 Task: Search one way flight ticket for 1 adult, 5 children, 2 infants in seat and 1 infant on lap in first from Little Rock: Bill And Hillary Clinton National Airport (adams Field) (was Little Rock National) to South Bend: South Bend International Airport on 8-6-2023. Choice of flights is Frontier. Number of bags: 7 checked bags. Price is upto 97000. Outbound departure time preference is 12:00.
Action: Mouse moved to (345, 131)
Screenshot: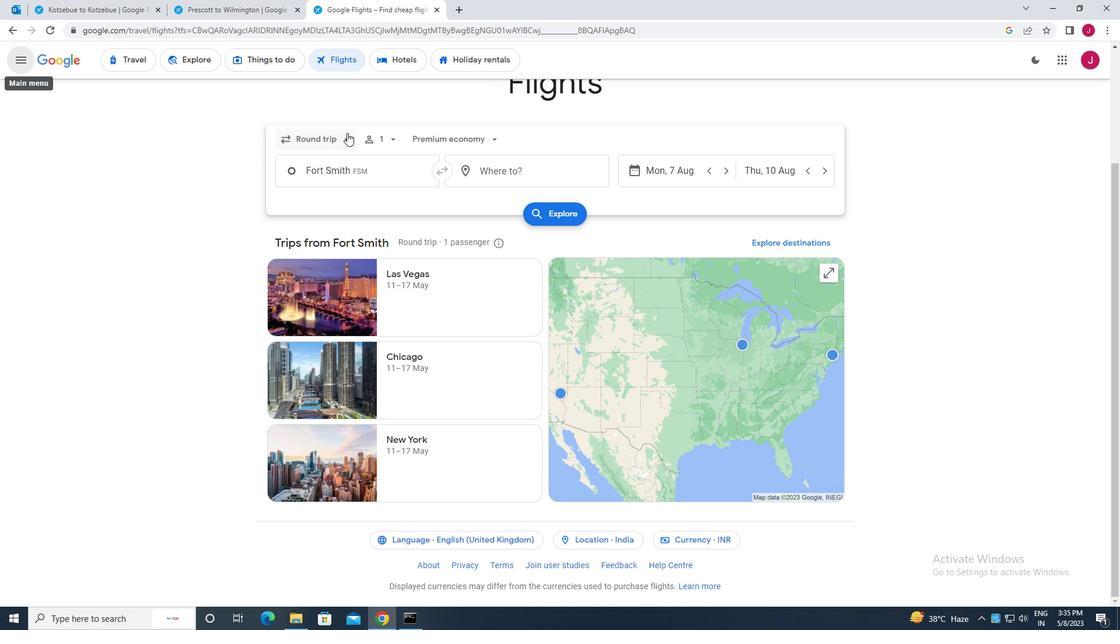 
Action: Mouse pressed left at (345, 131)
Screenshot: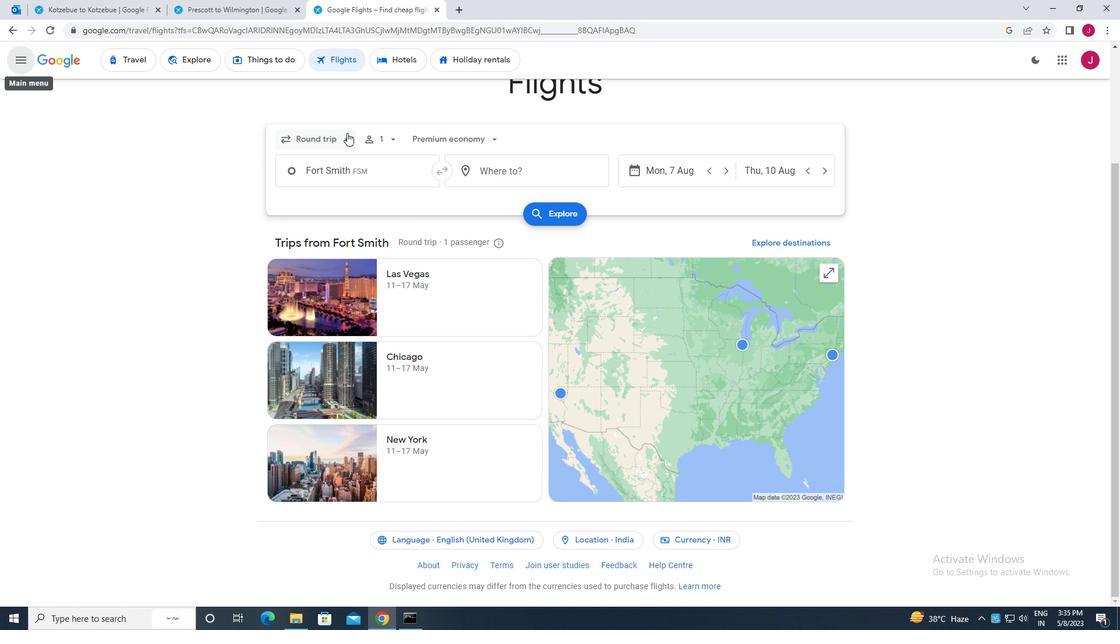 
Action: Mouse moved to (346, 192)
Screenshot: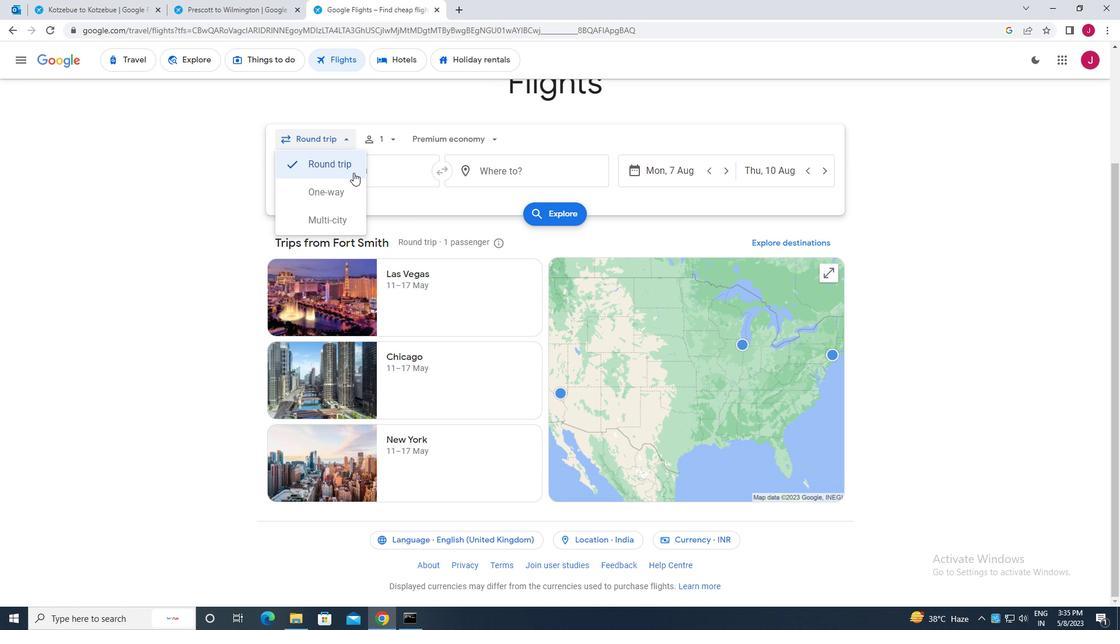 
Action: Mouse pressed left at (346, 192)
Screenshot: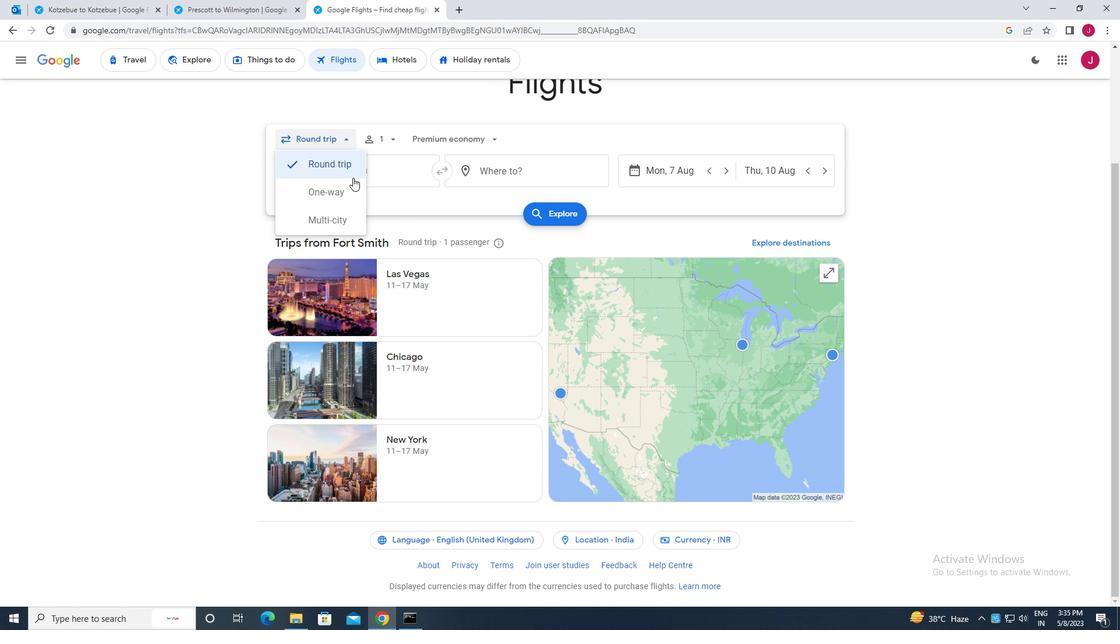 
Action: Mouse moved to (386, 140)
Screenshot: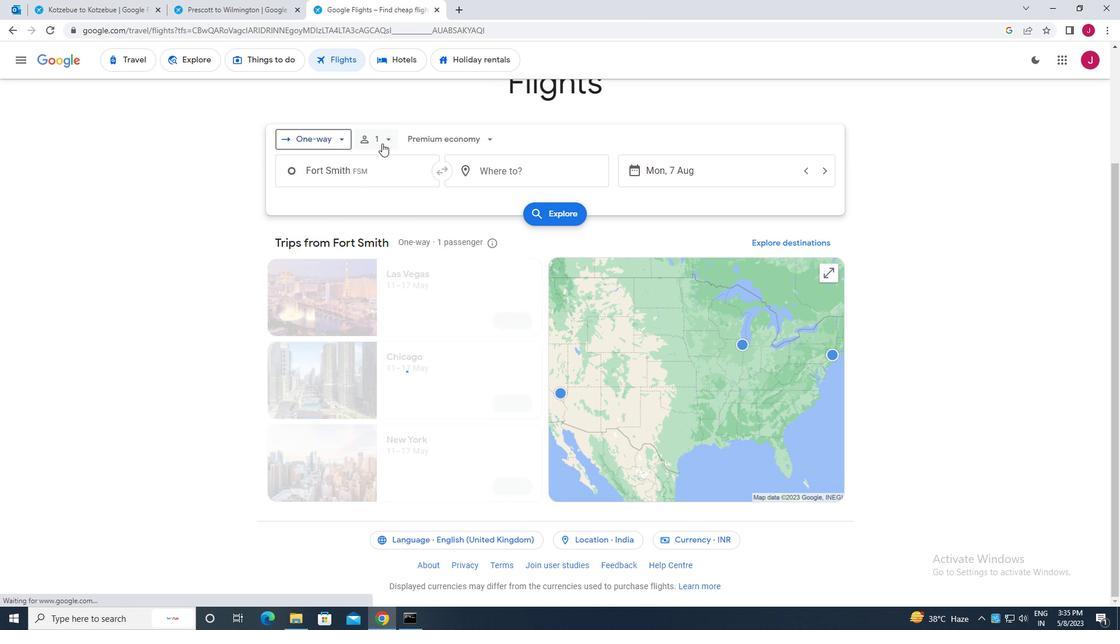 
Action: Mouse pressed left at (386, 140)
Screenshot: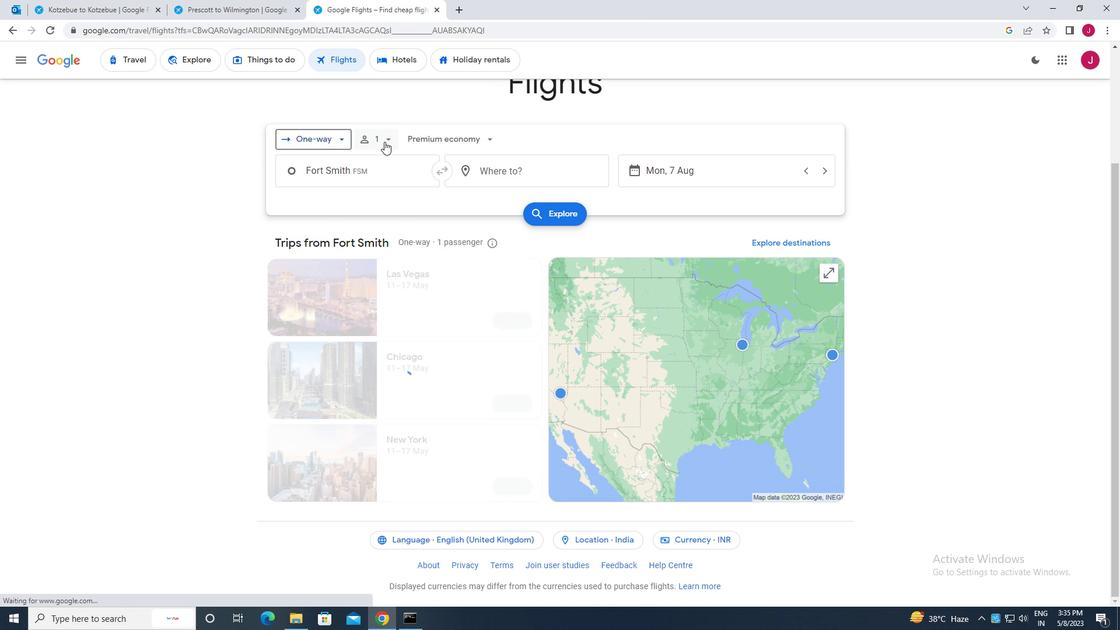 
Action: Mouse moved to (477, 198)
Screenshot: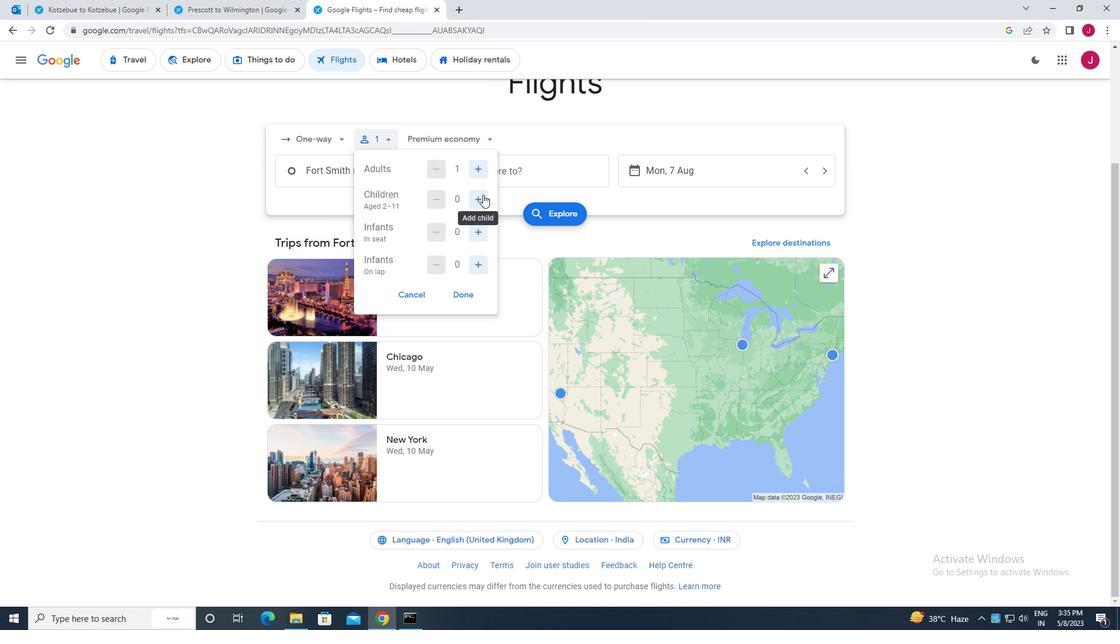 
Action: Mouse pressed left at (477, 198)
Screenshot: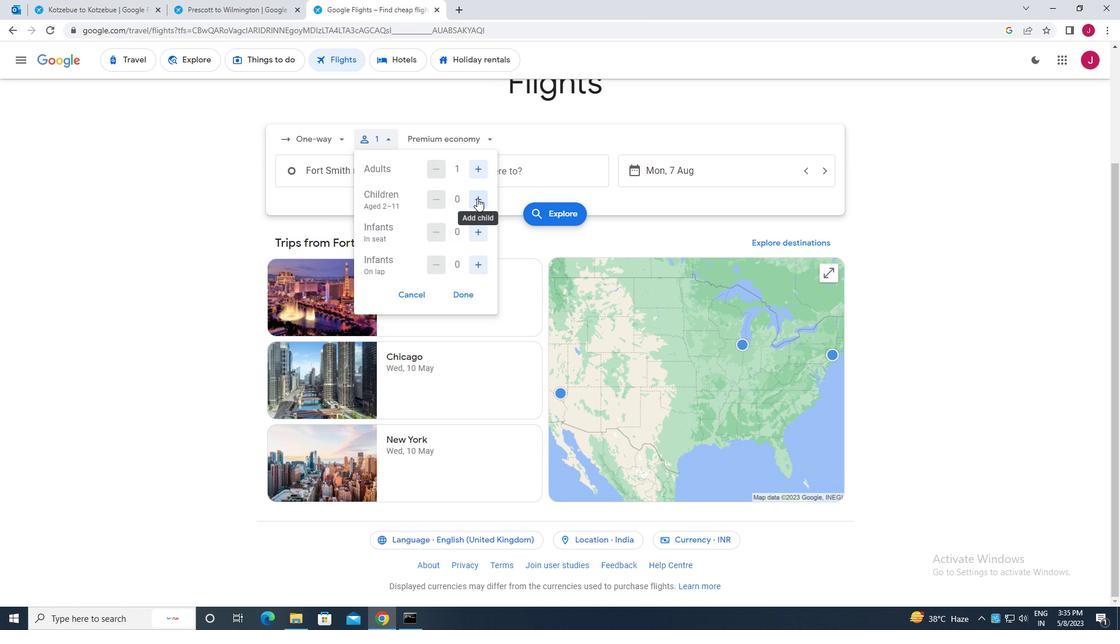 
Action: Mouse pressed left at (477, 198)
Screenshot: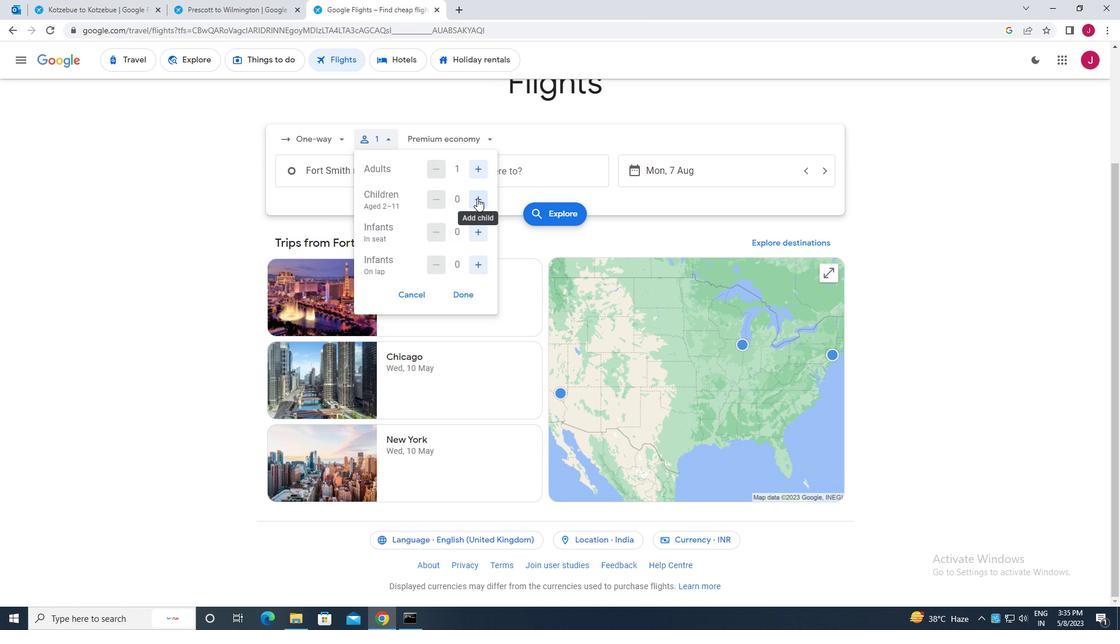 
Action: Mouse pressed left at (477, 198)
Screenshot: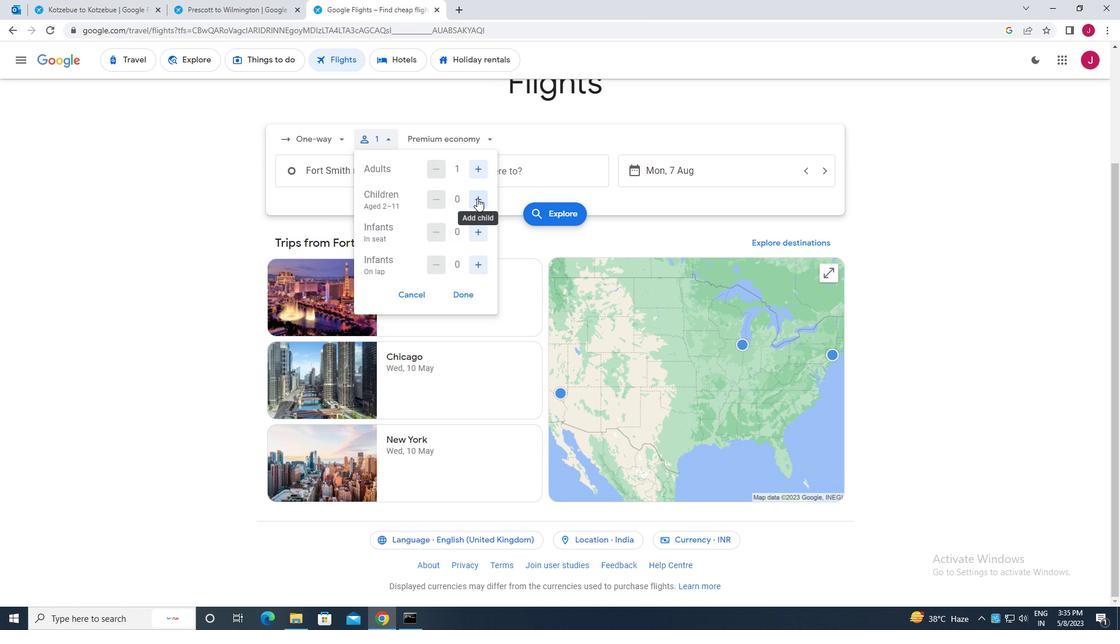 
Action: Mouse pressed left at (477, 198)
Screenshot: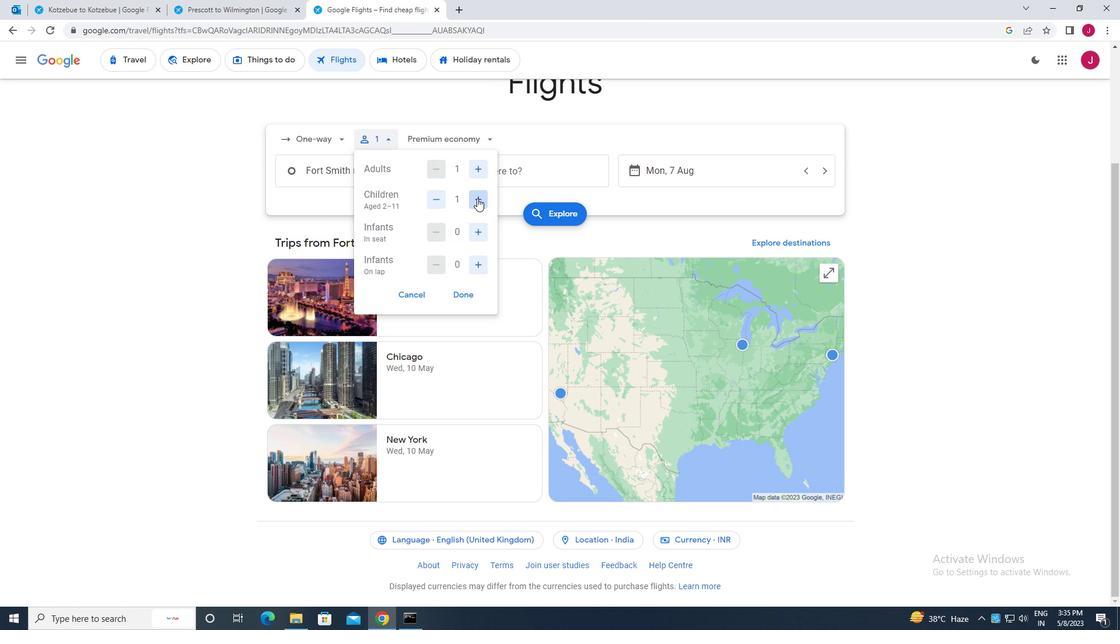 
Action: Mouse pressed left at (477, 198)
Screenshot: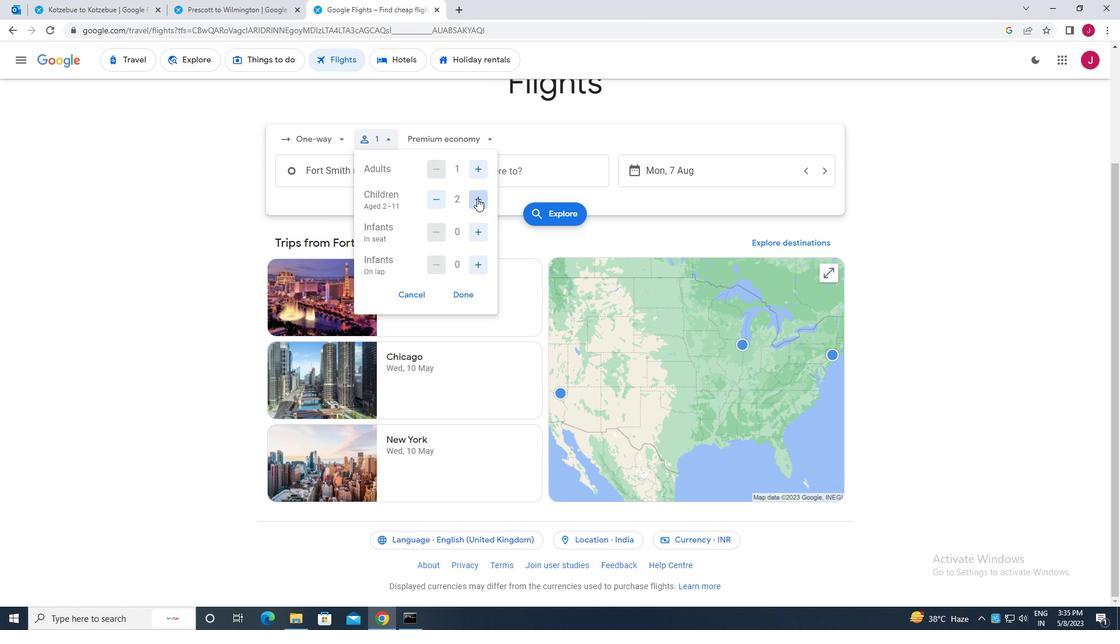 
Action: Mouse moved to (476, 235)
Screenshot: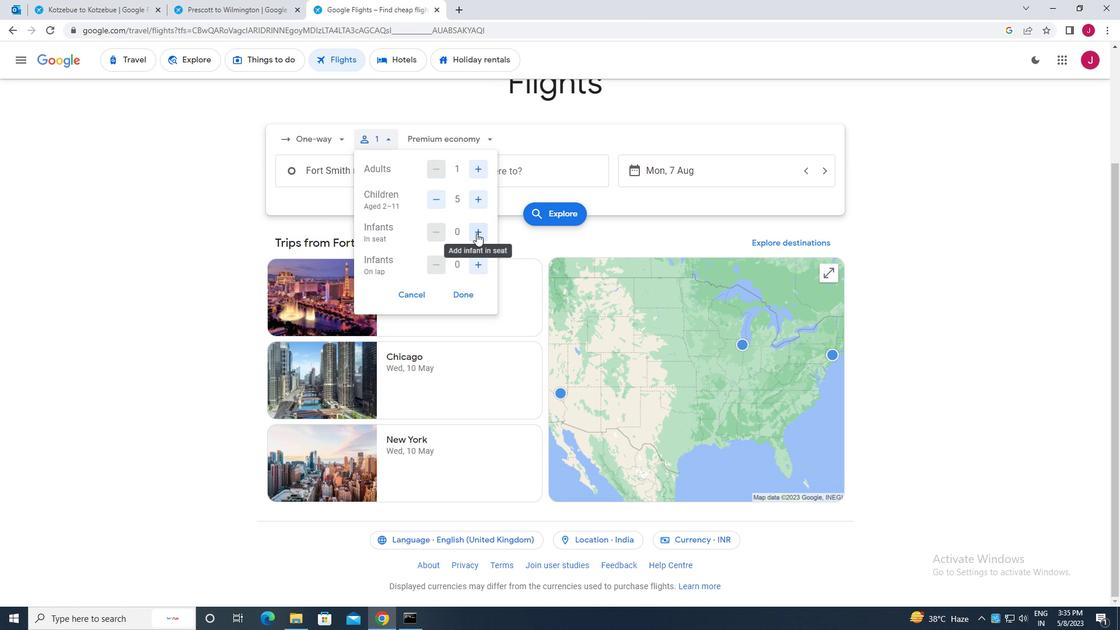 
Action: Mouse pressed left at (476, 235)
Screenshot: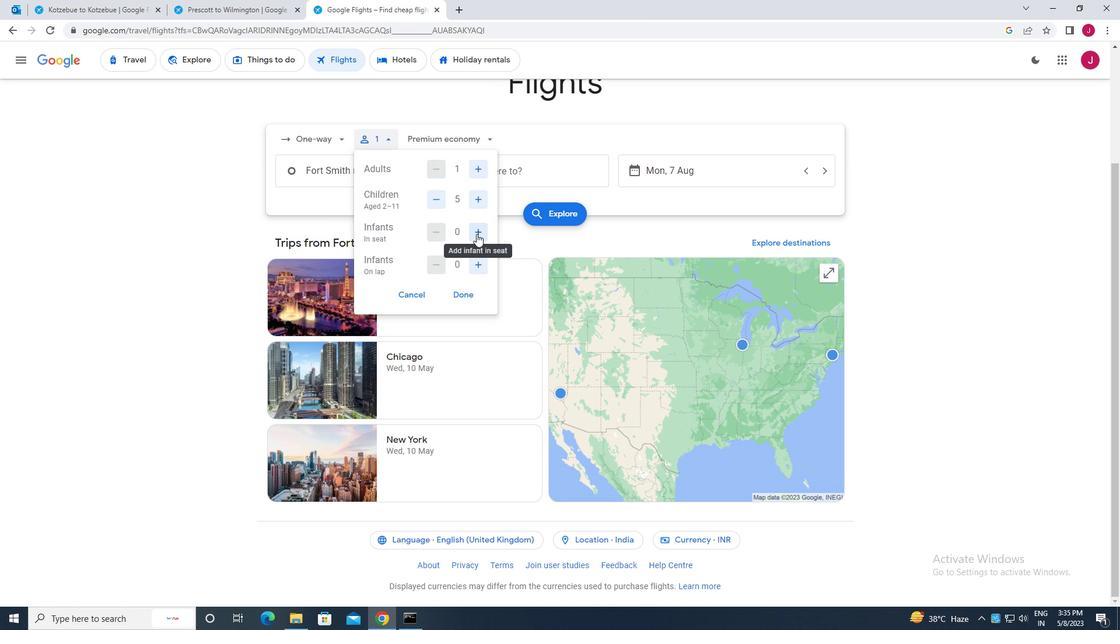 
Action: Mouse pressed left at (476, 235)
Screenshot: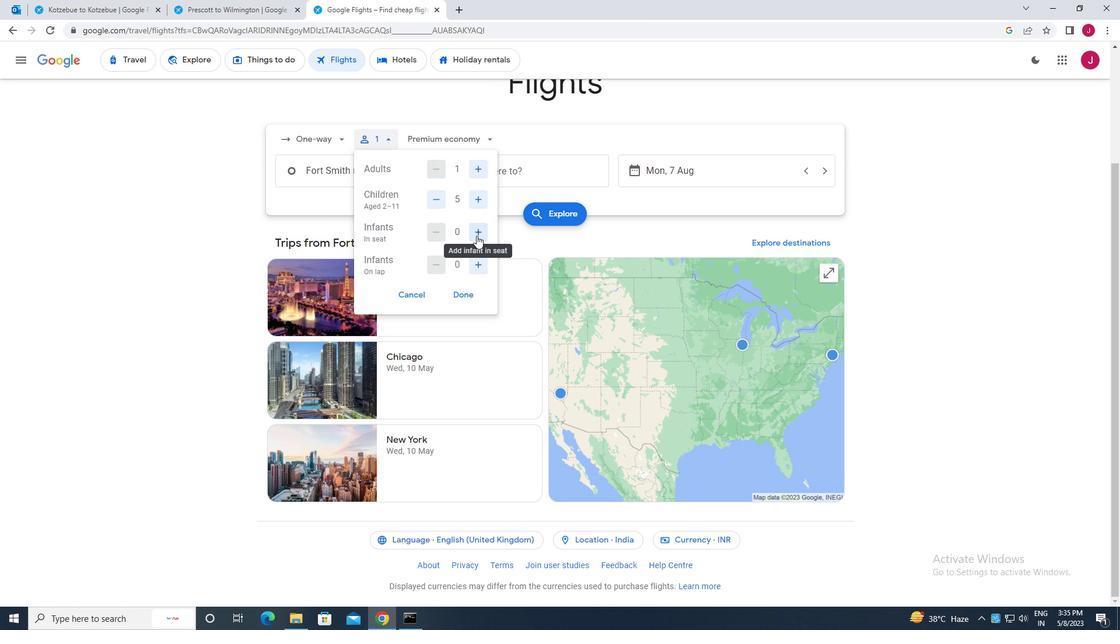 
Action: Mouse moved to (477, 261)
Screenshot: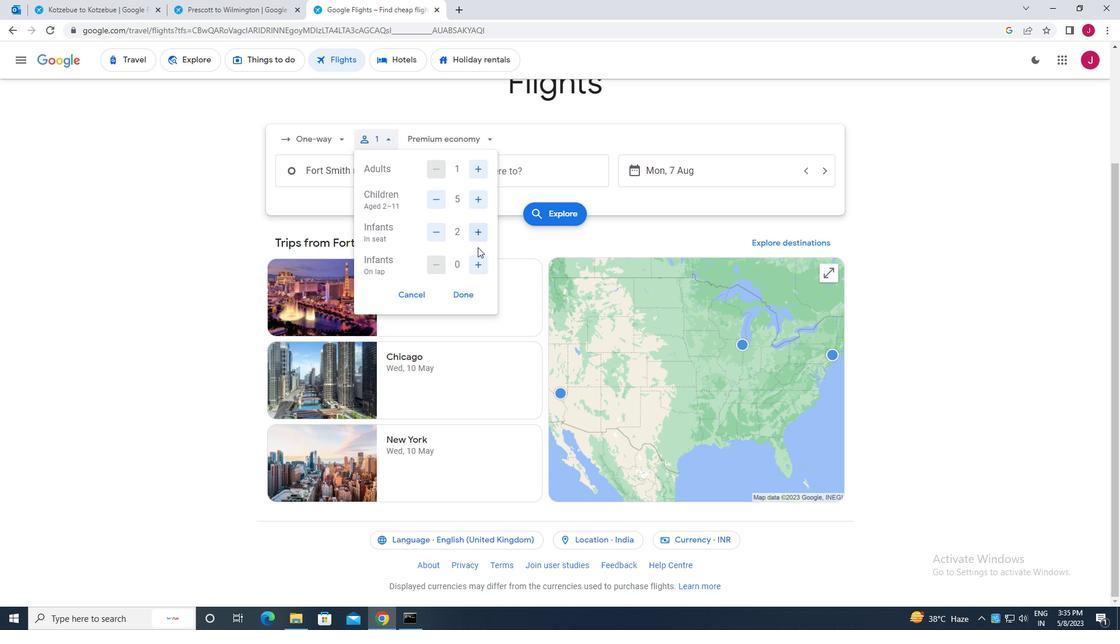 
Action: Mouse pressed left at (477, 261)
Screenshot: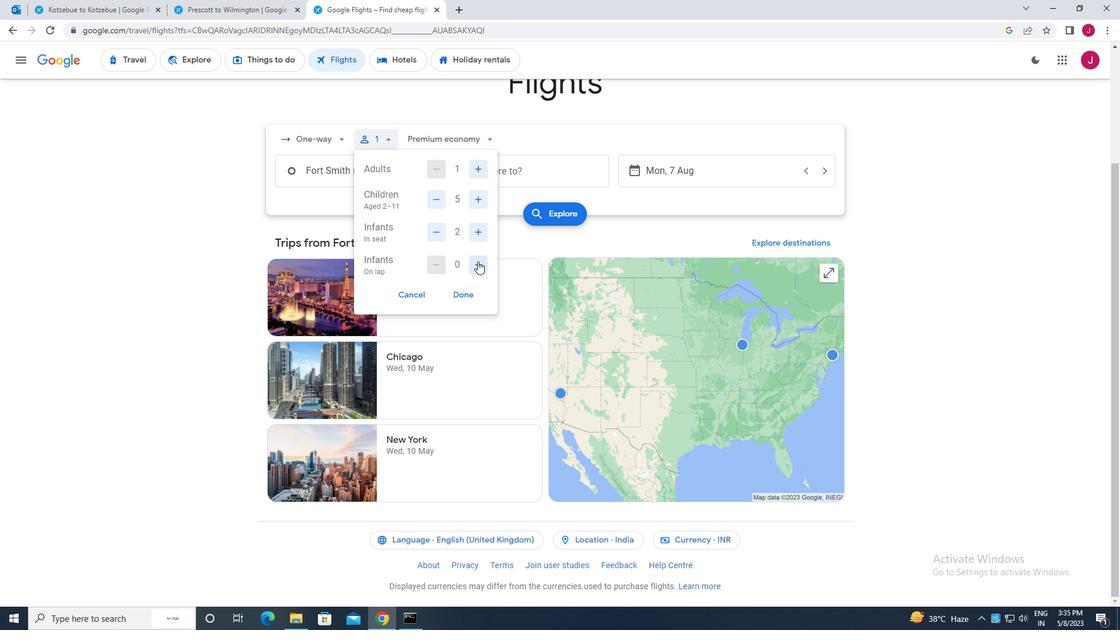 
Action: Mouse moved to (465, 287)
Screenshot: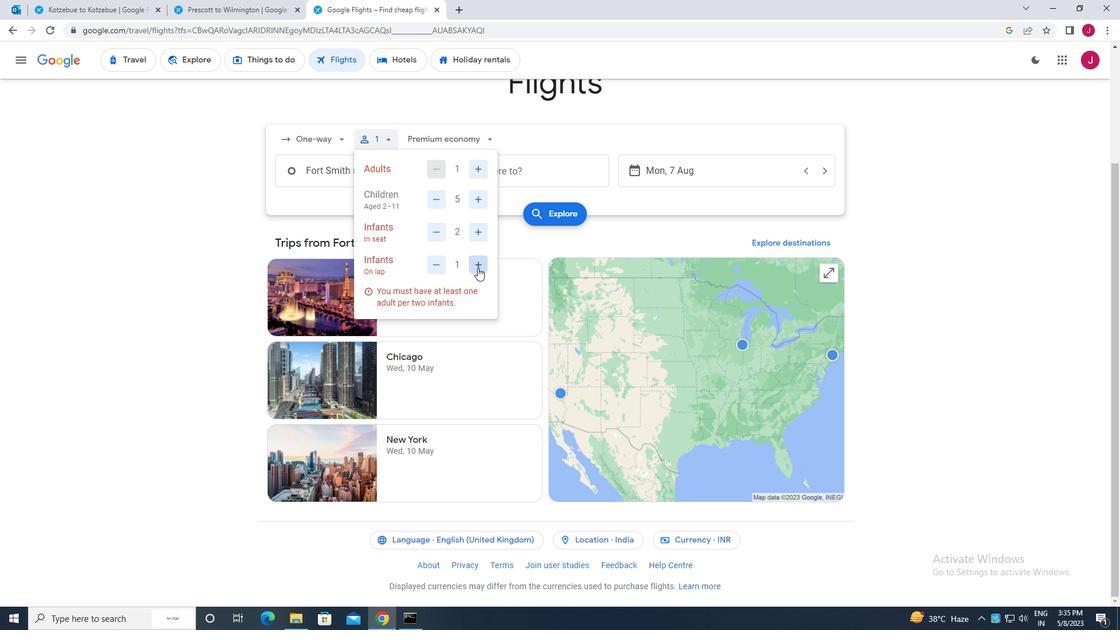 
Action: Mouse pressed left at (465, 287)
Screenshot: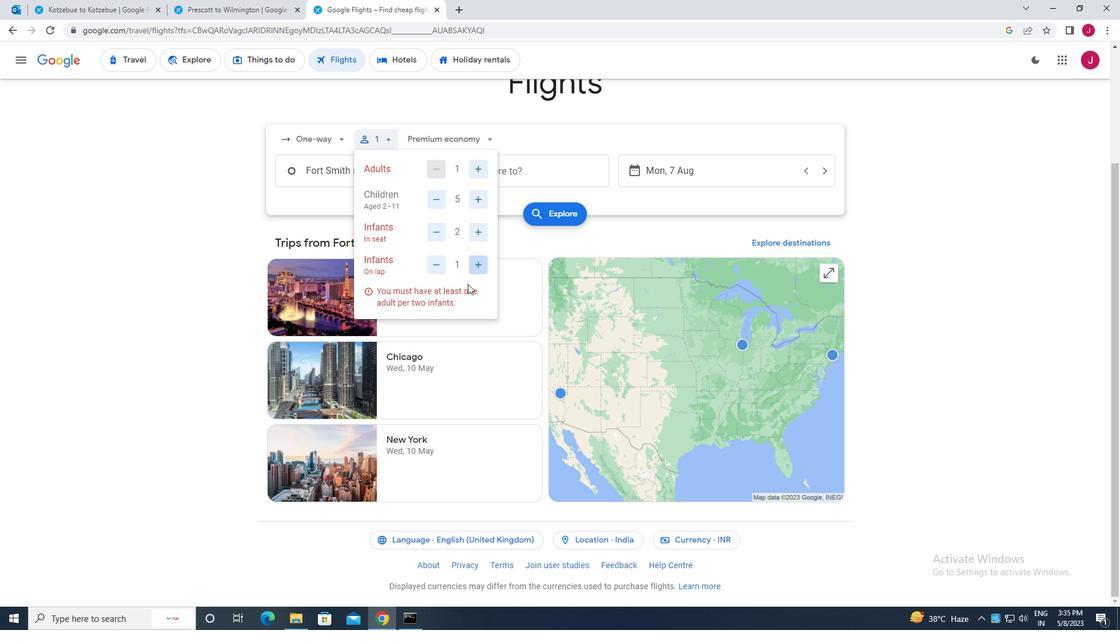 
Action: Mouse moved to (440, 232)
Screenshot: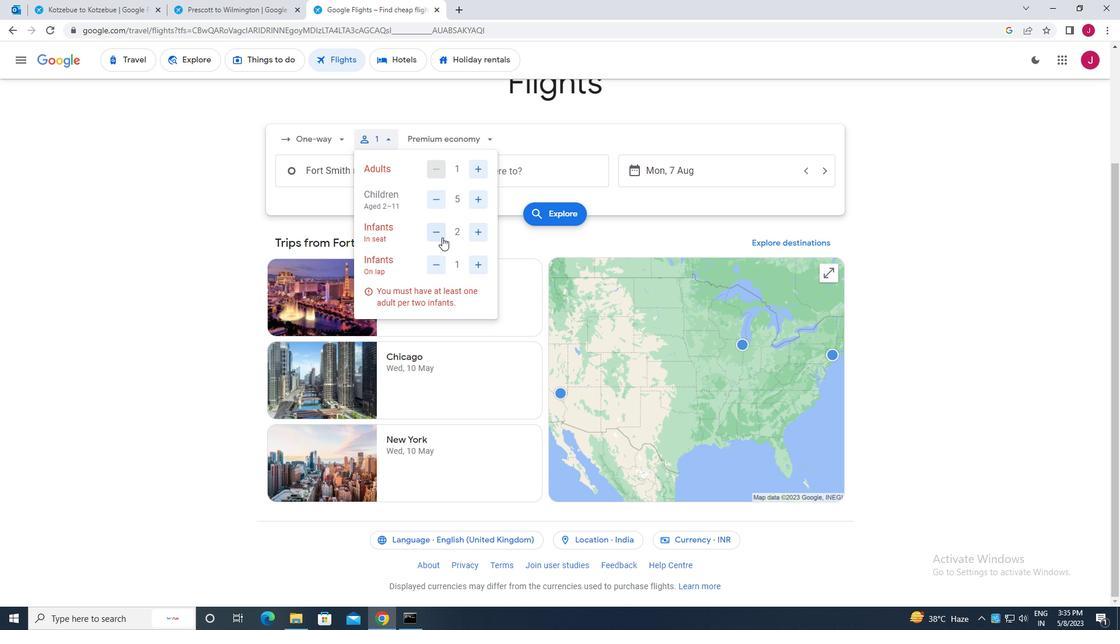 
Action: Mouse pressed left at (440, 232)
Screenshot: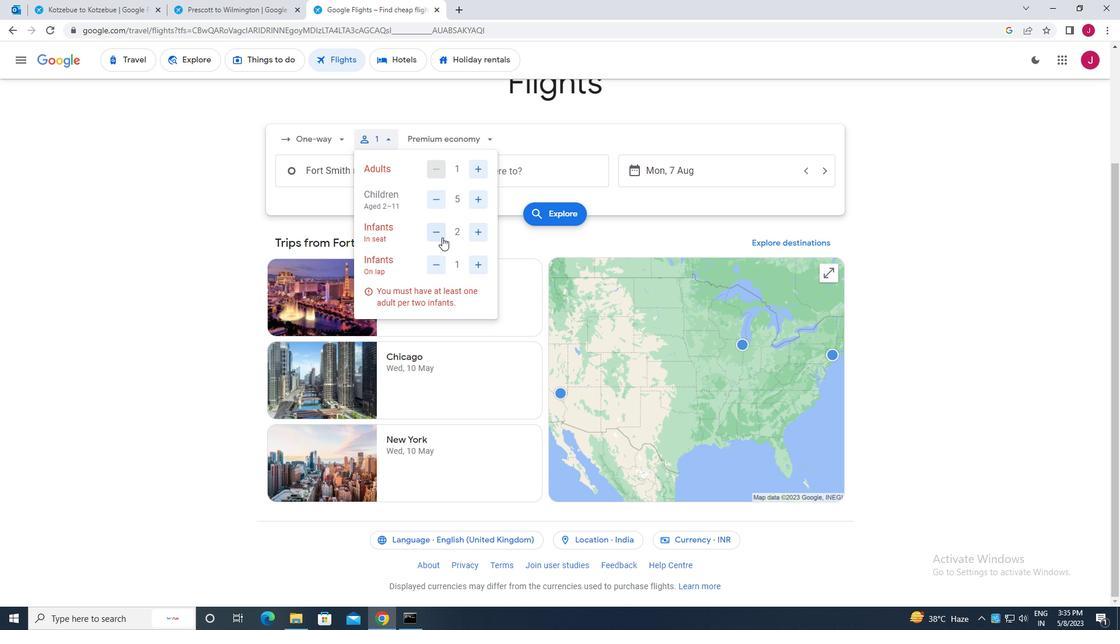 
Action: Mouse moved to (465, 291)
Screenshot: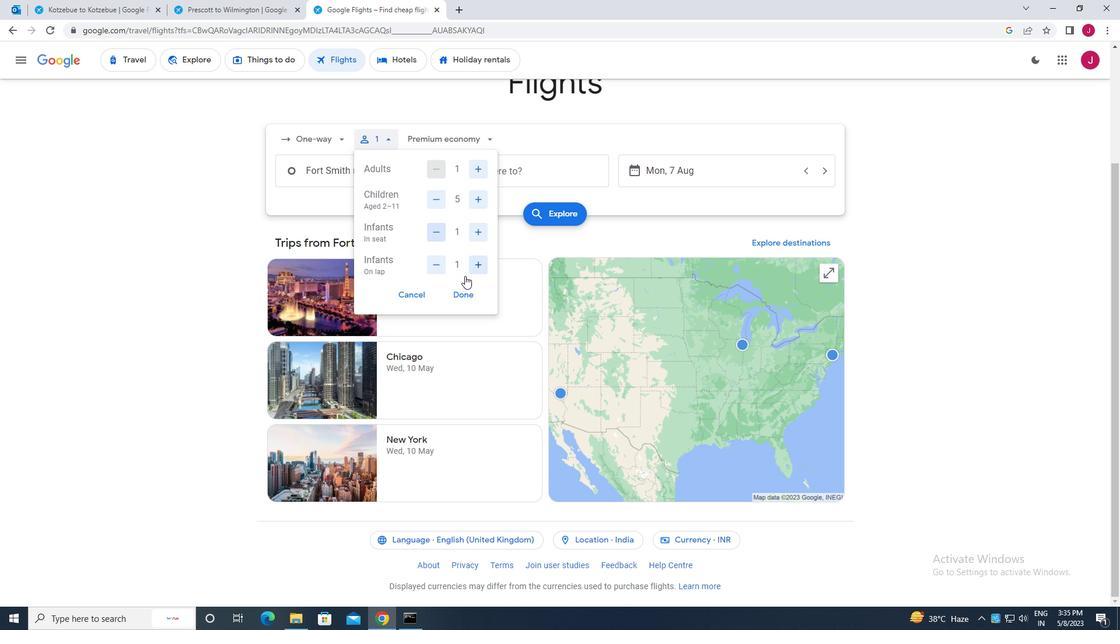 
Action: Mouse pressed left at (465, 291)
Screenshot: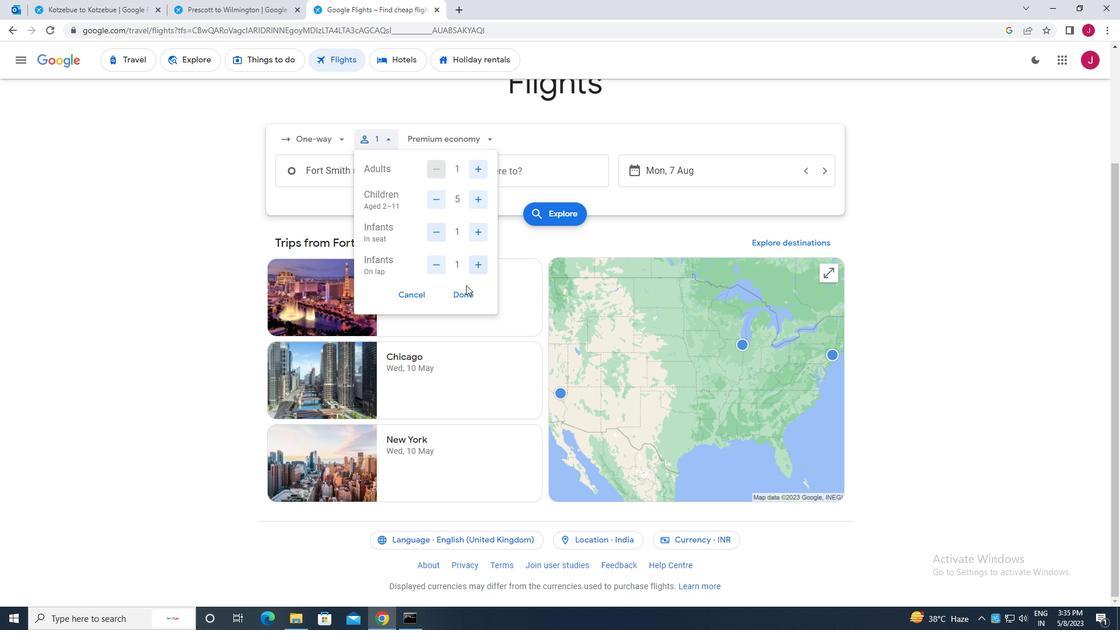 
Action: Mouse moved to (462, 140)
Screenshot: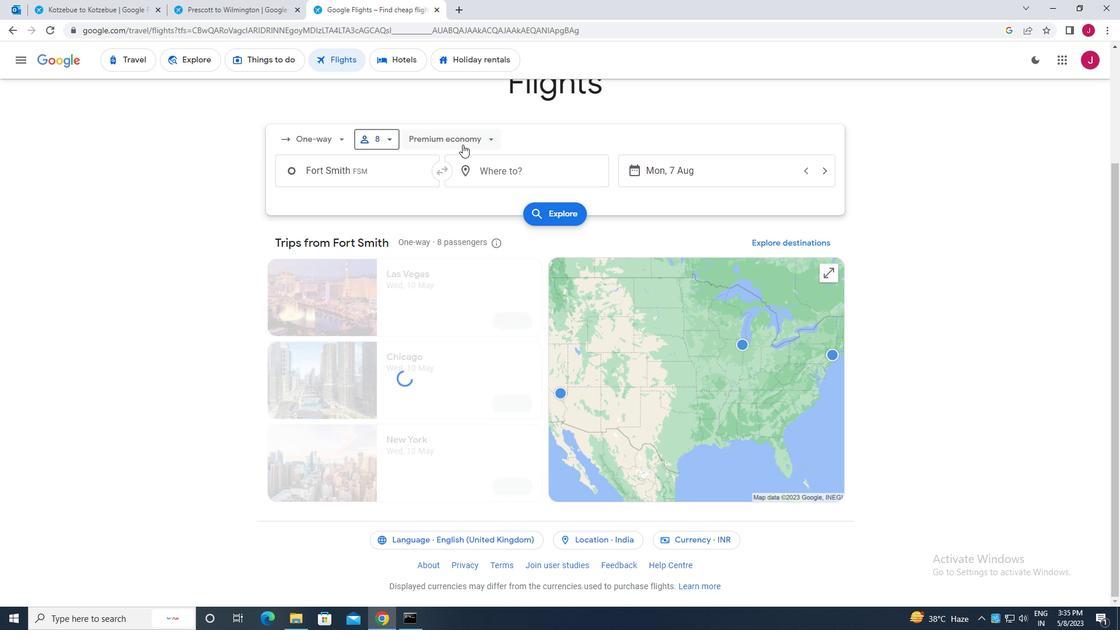 
Action: Mouse pressed left at (462, 140)
Screenshot: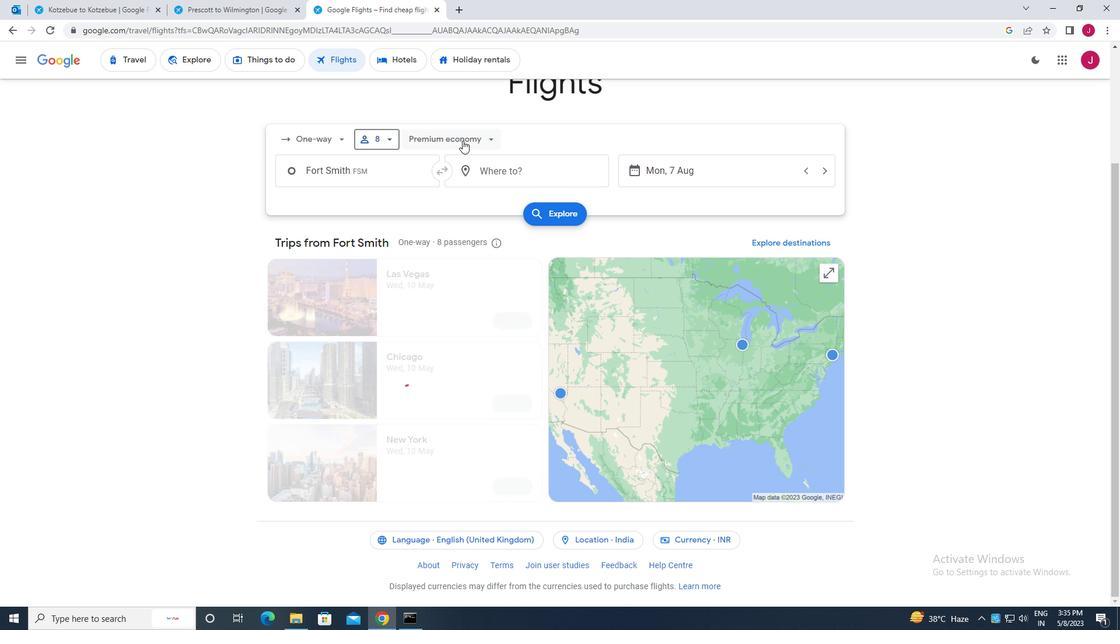
Action: Mouse moved to (454, 243)
Screenshot: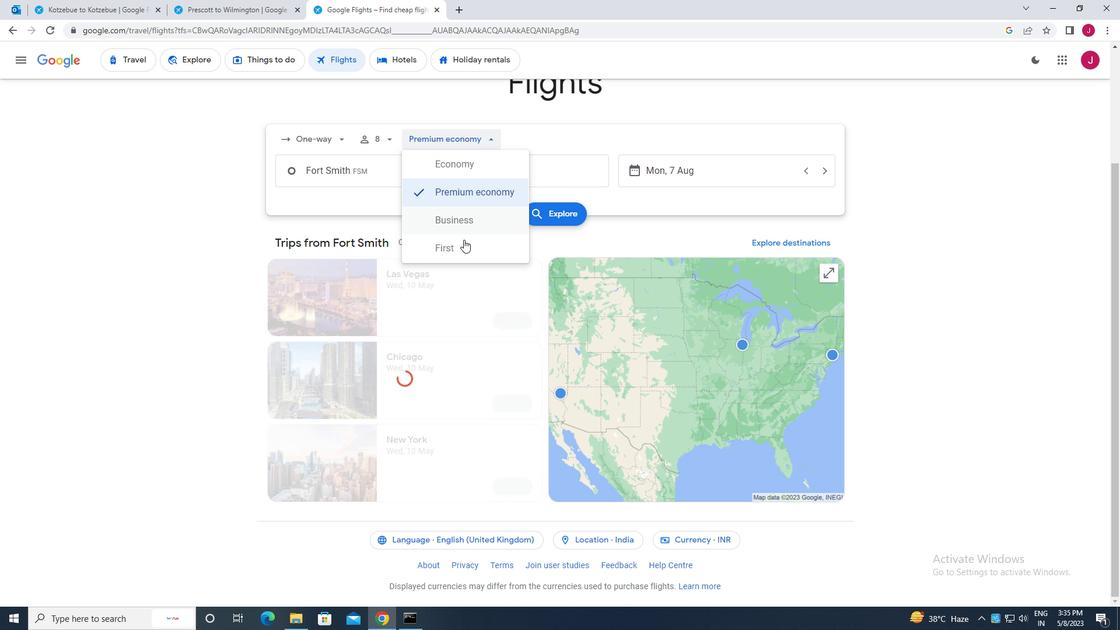 
Action: Mouse pressed left at (454, 243)
Screenshot: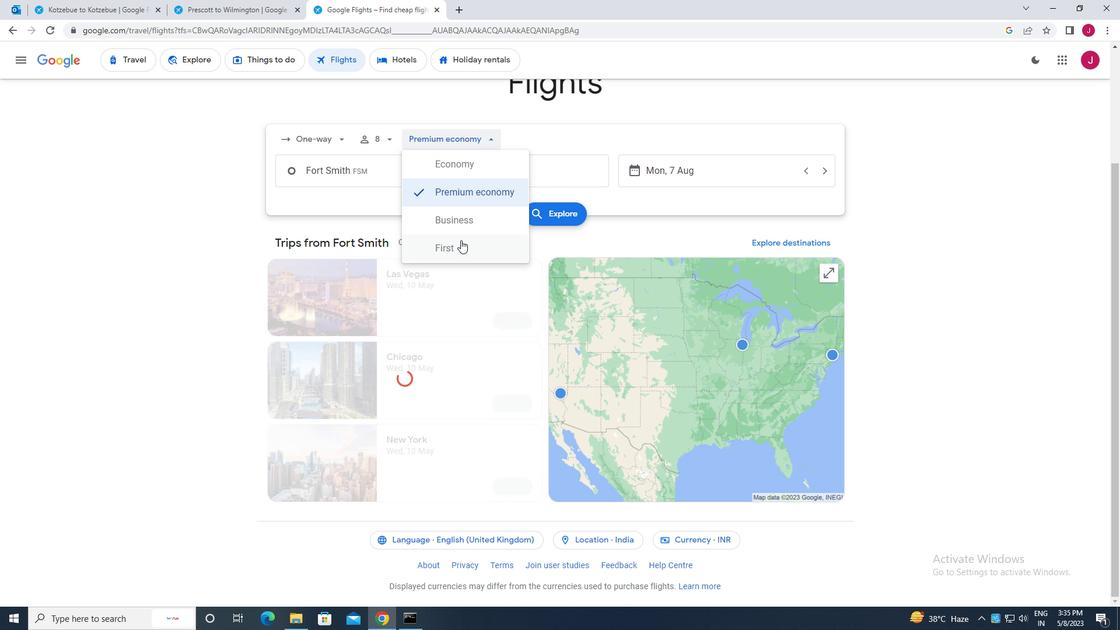 
Action: Mouse moved to (386, 170)
Screenshot: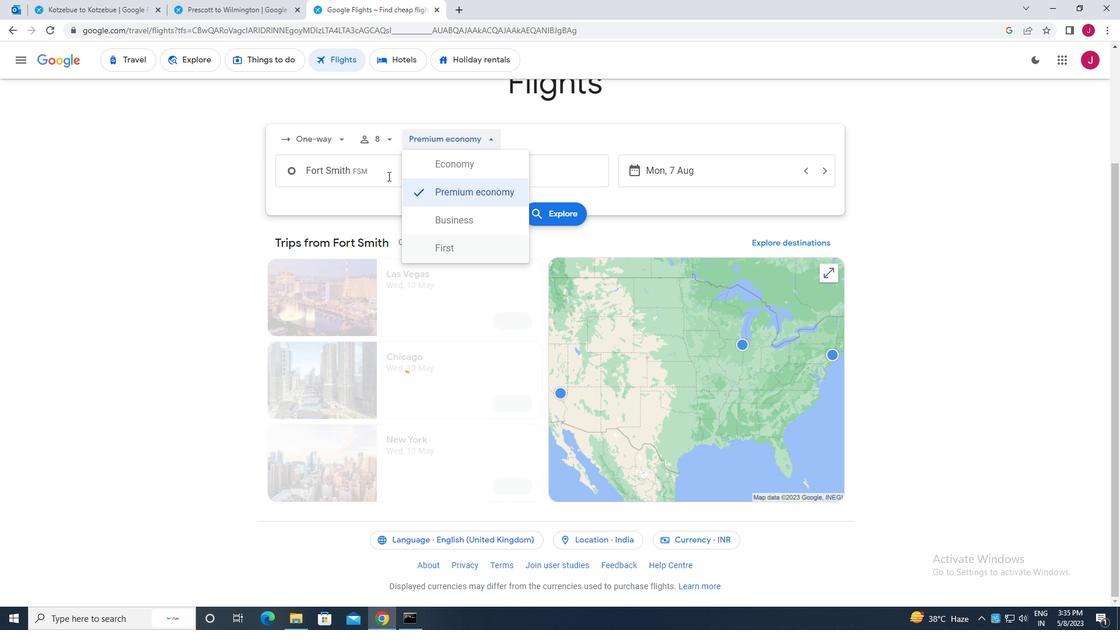 
Action: Mouse pressed left at (386, 170)
Screenshot: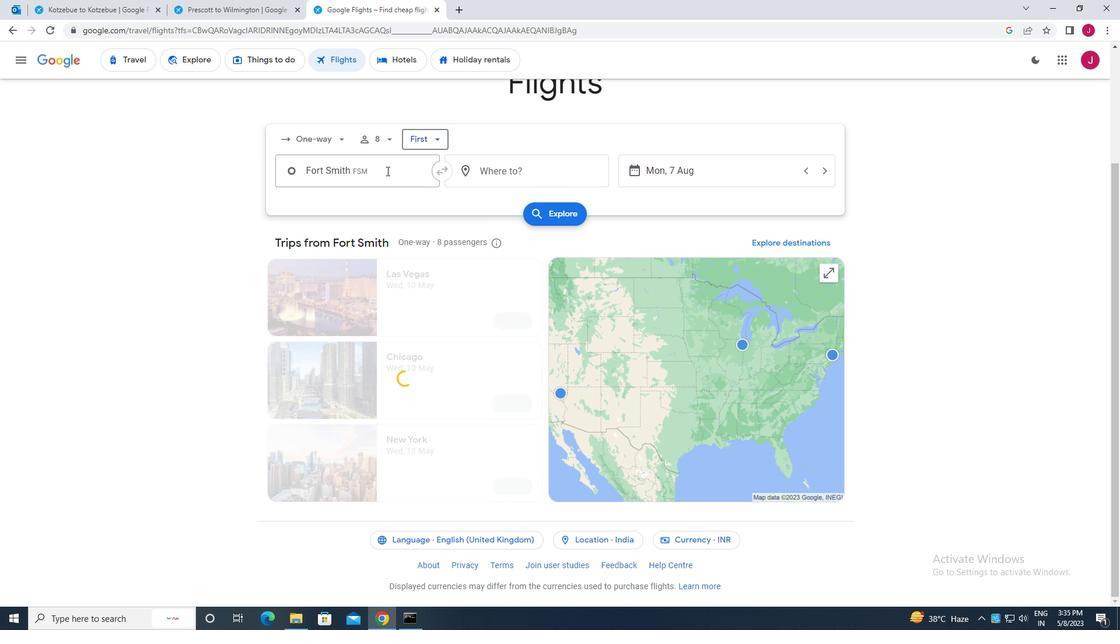 
Action: Key pressed little<Key.space>rock
Screenshot: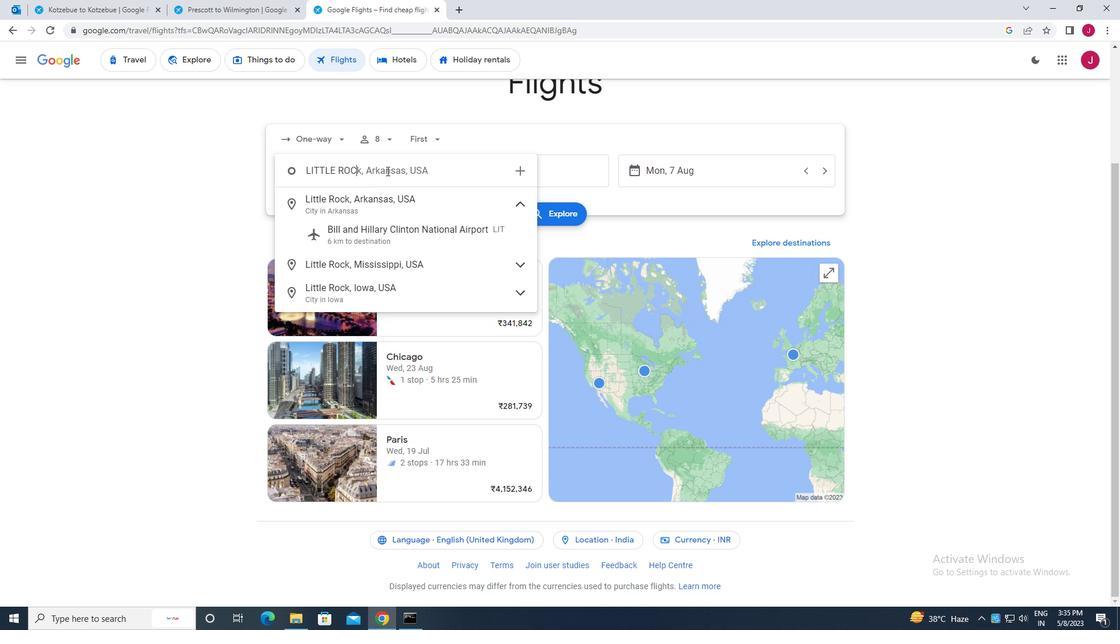 
Action: Mouse moved to (410, 231)
Screenshot: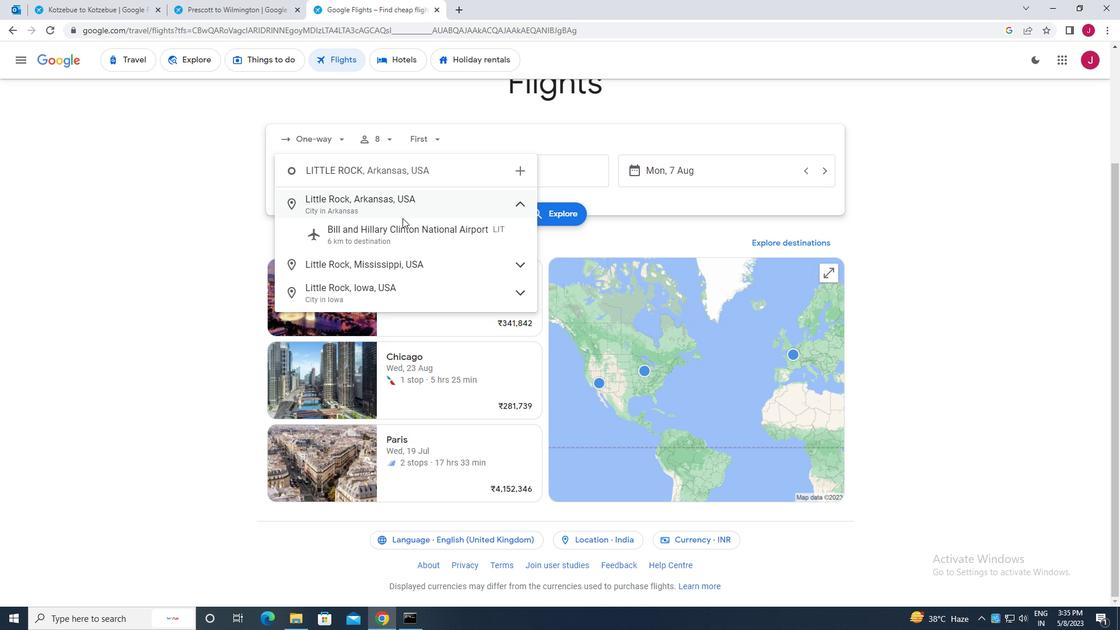 
Action: Mouse pressed left at (410, 231)
Screenshot: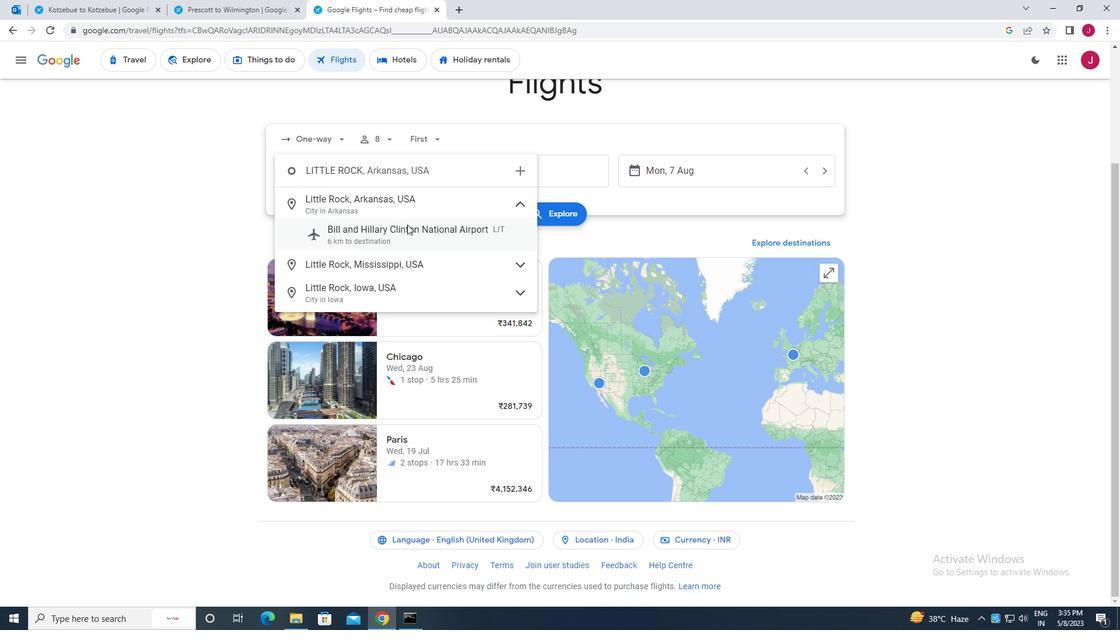 
Action: Mouse moved to (541, 168)
Screenshot: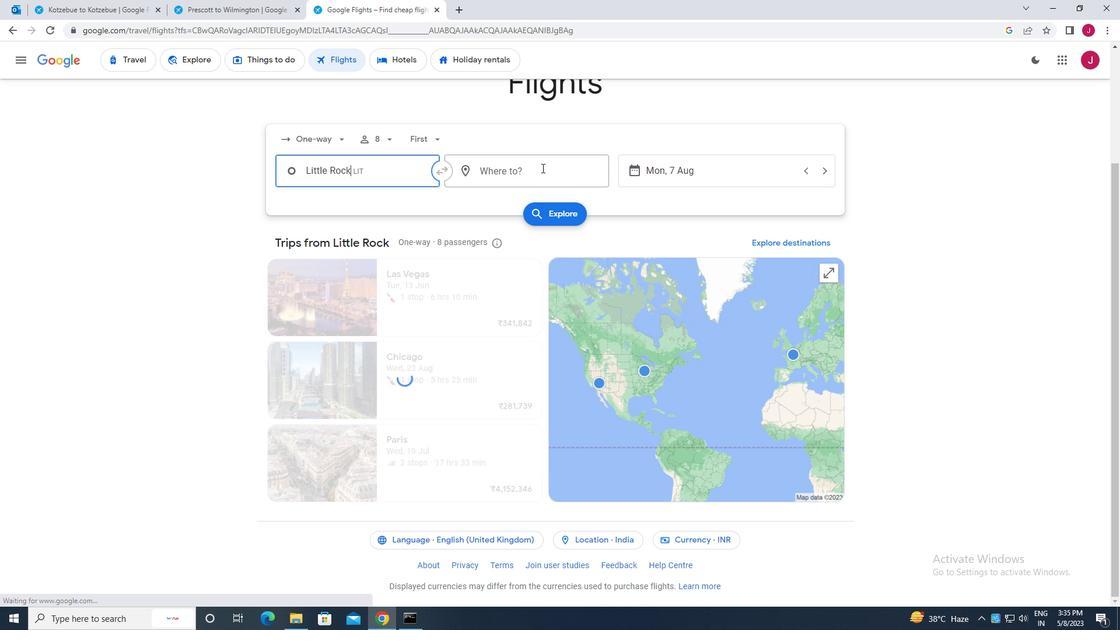 
Action: Mouse pressed left at (541, 168)
Screenshot: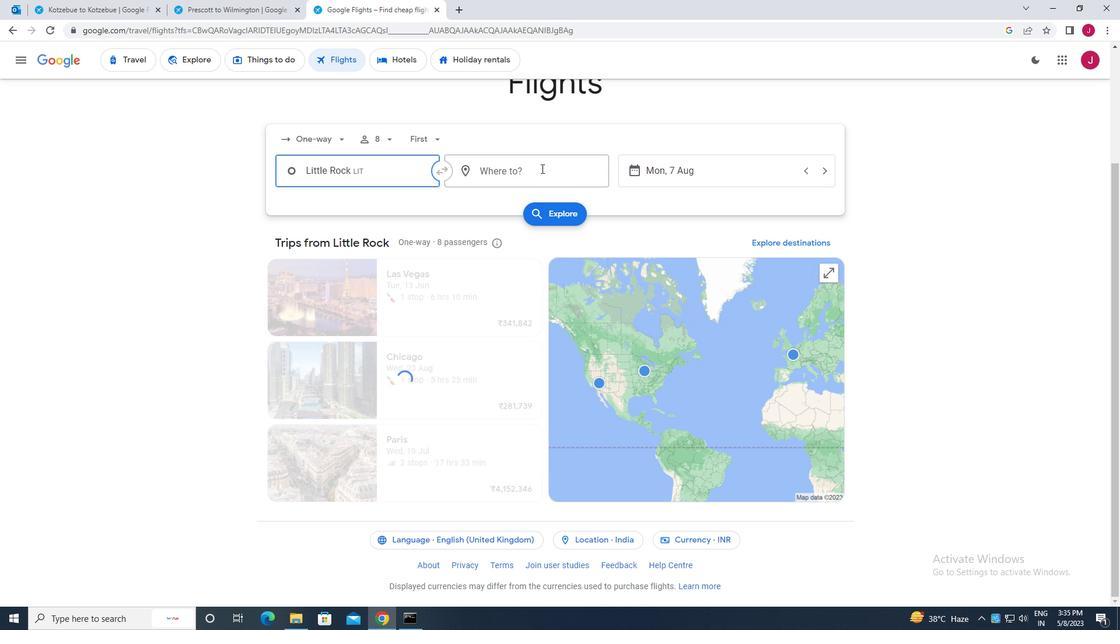 
Action: Key pressed south<Key.space>bend
Screenshot: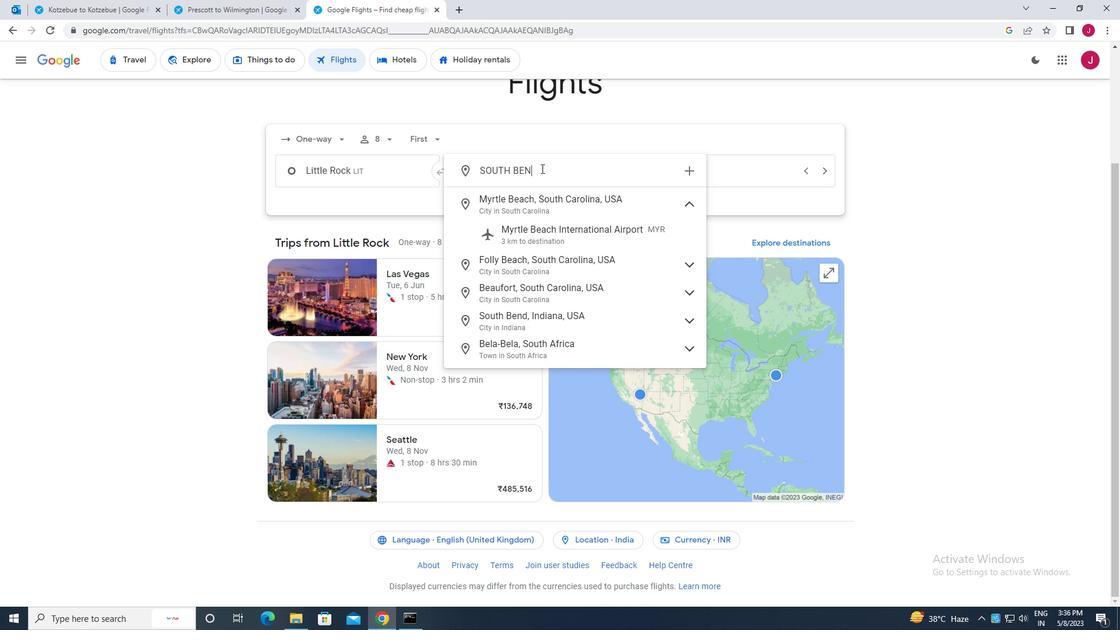 
Action: Mouse moved to (609, 236)
Screenshot: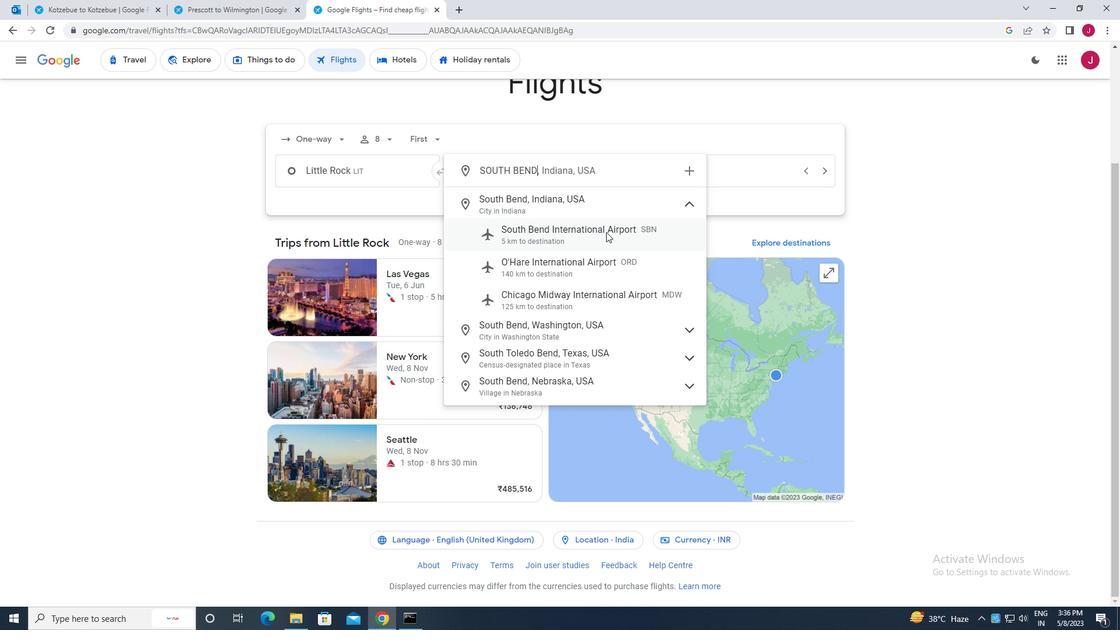 
Action: Mouse pressed left at (609, 236)
Screenshot: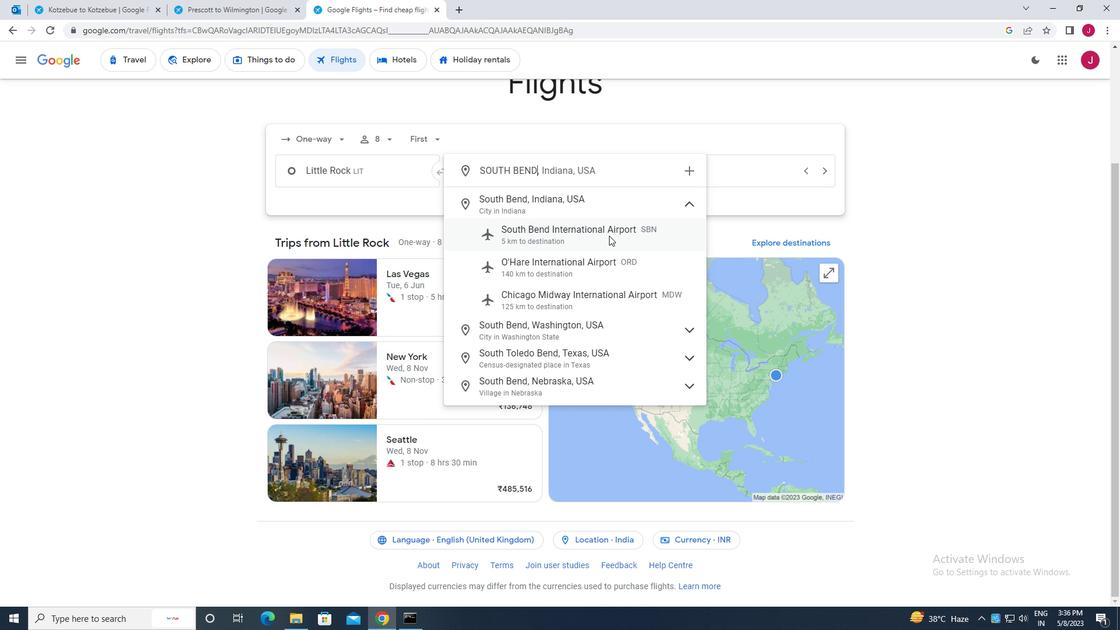 
Action: Mouse moved to (725, 165)
Screenshot: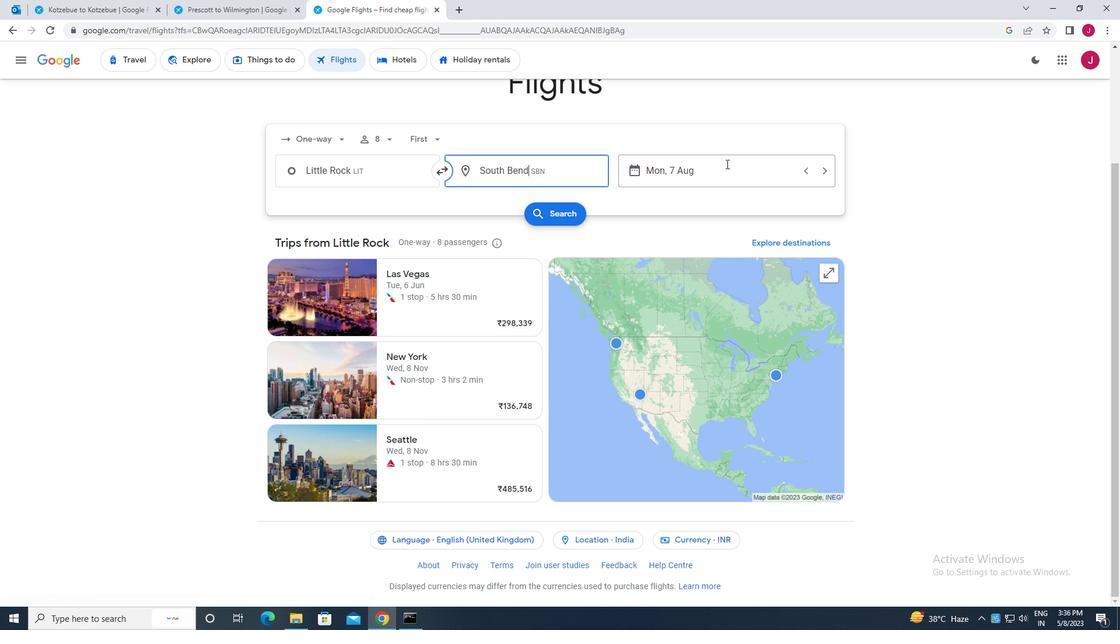 
Action: Mouse pressed left at (725, 165)
Screenshot: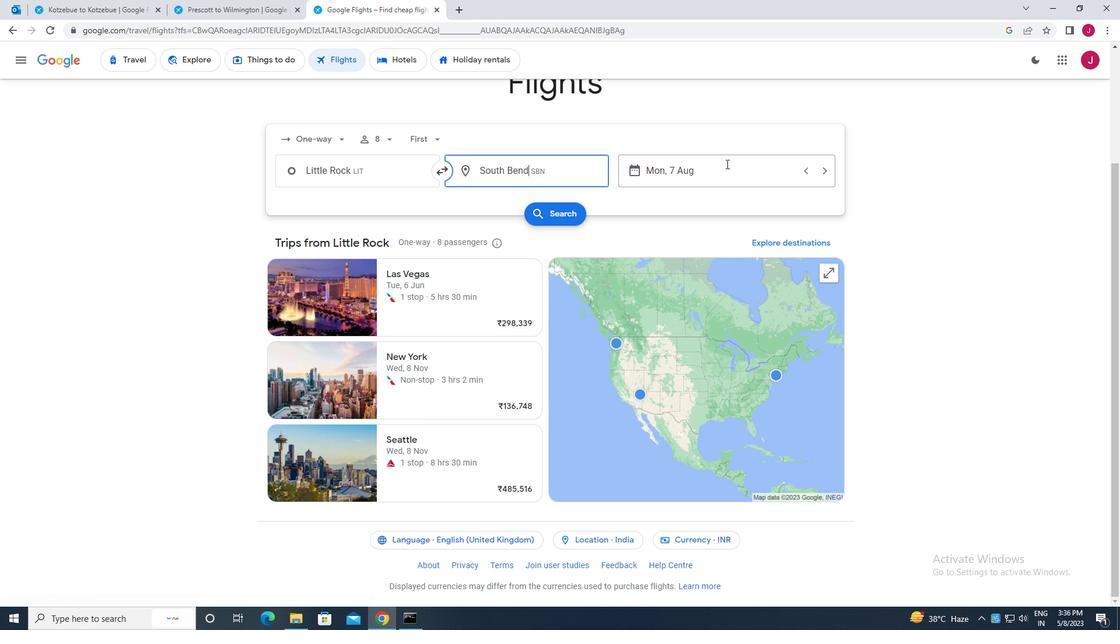 
Action: Mouse moved to (419, 291)
Screenshot: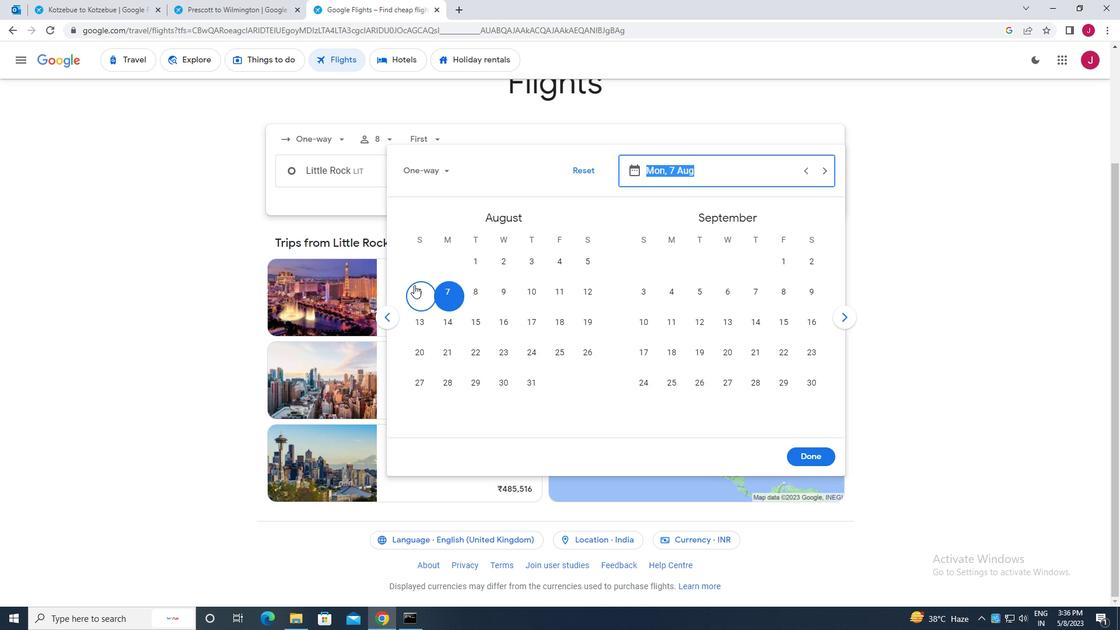 
Action: Mouse pressed left at (419, 291)
Screenshot: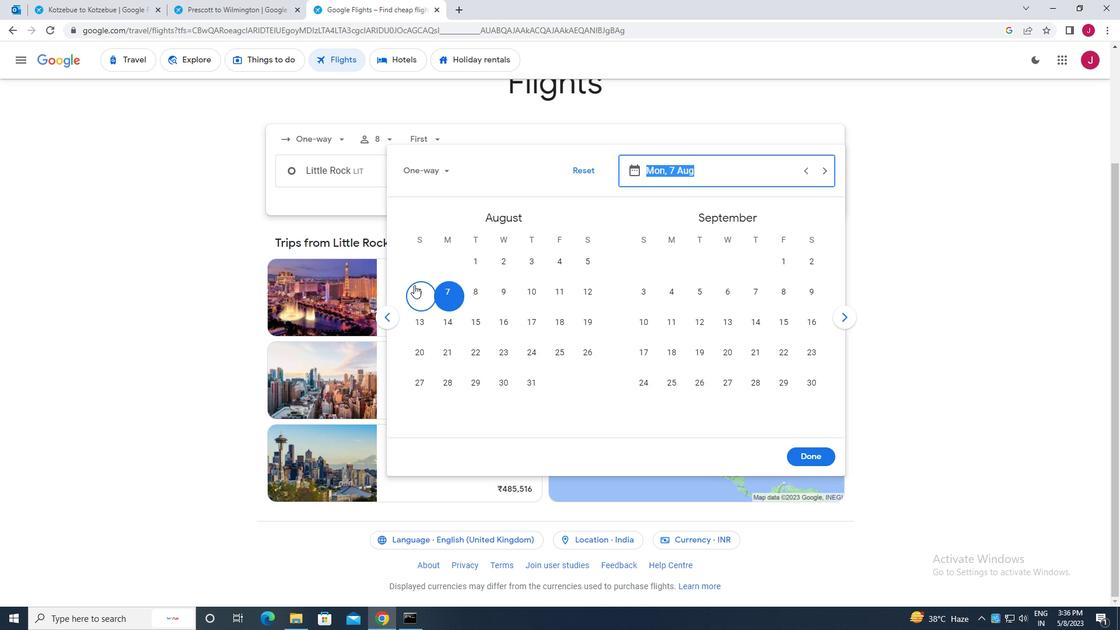 
Action: Mouse moved to (814, 452)
Screenshot: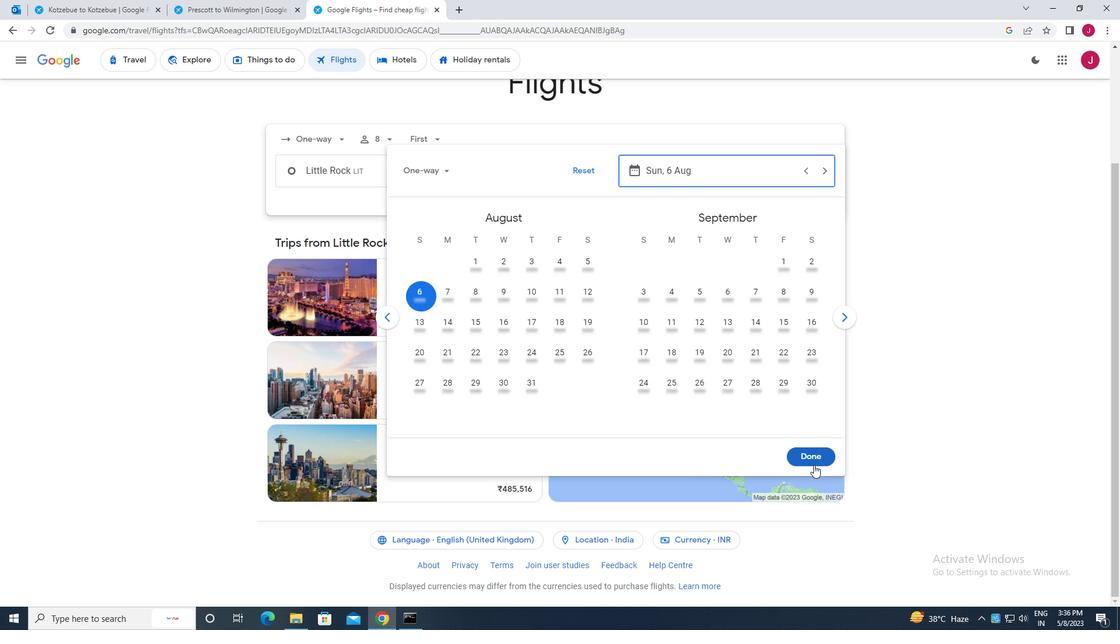 
Action: Mouse pressed left at (814, 452)
Screenshot: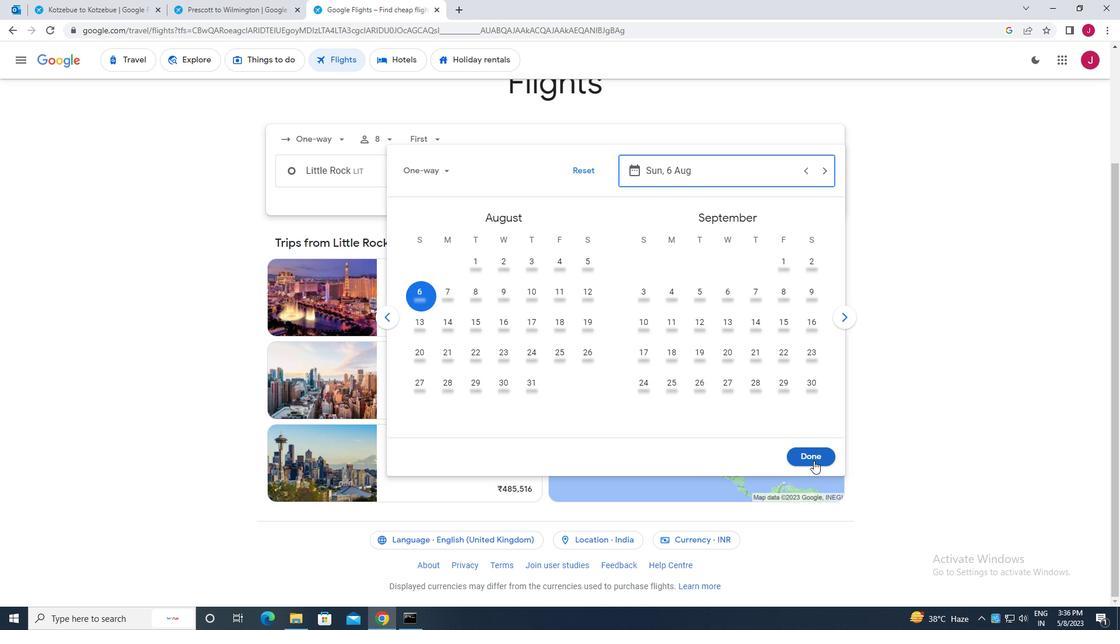 
Action: Mouse moved to (565, 213)
Screenshot: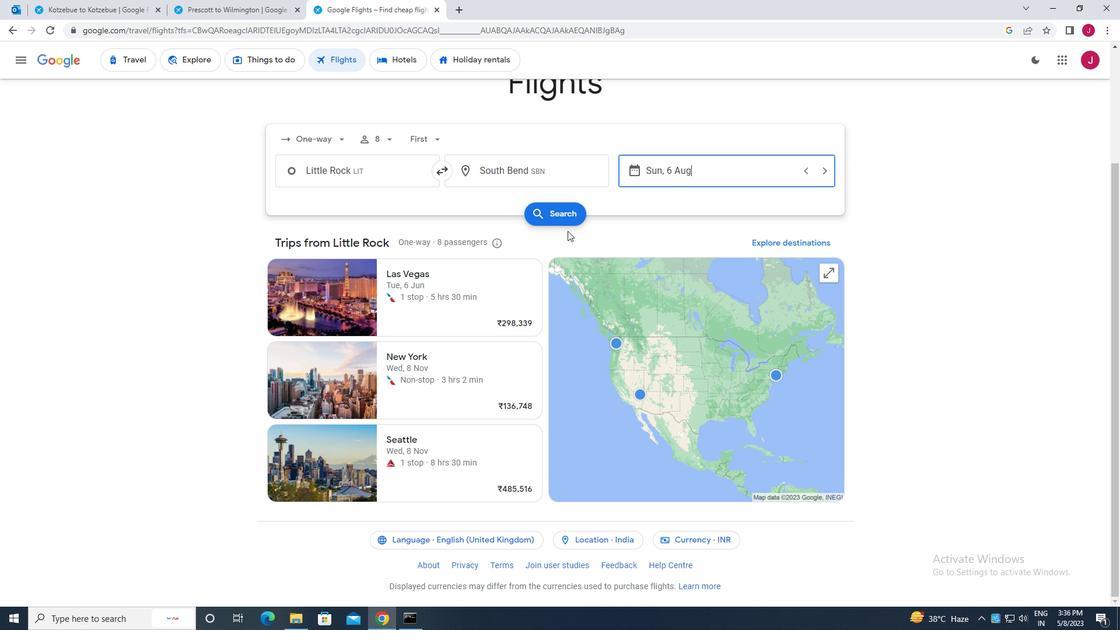 
Action: Mouse pressed left at (565, 213)
Screenshot: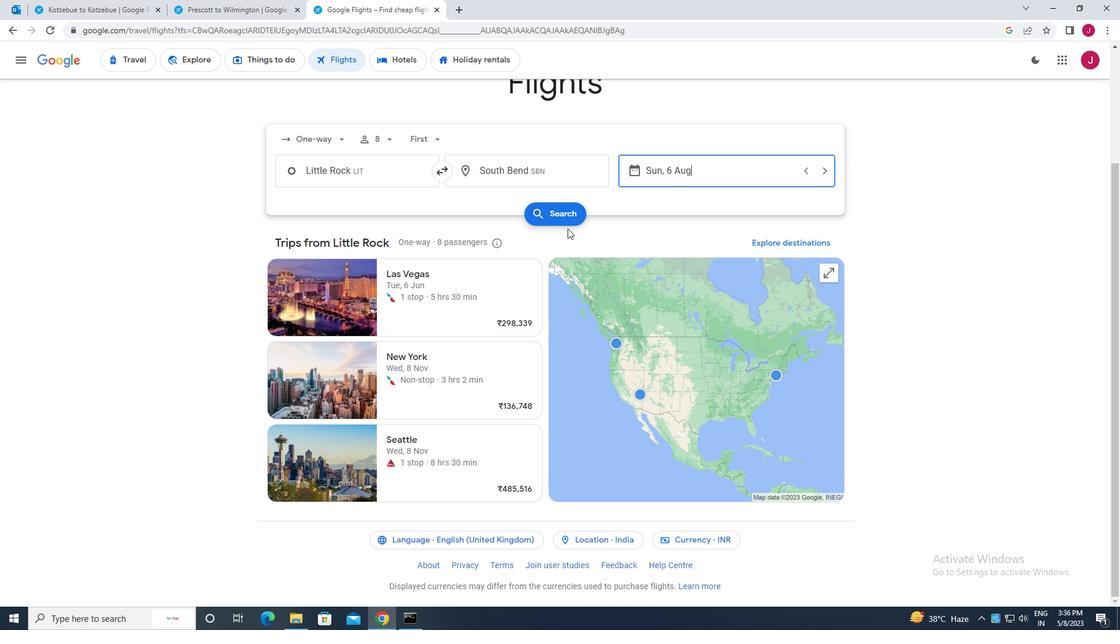 
Action: Mouse moved to (298, 166)
Screenshot: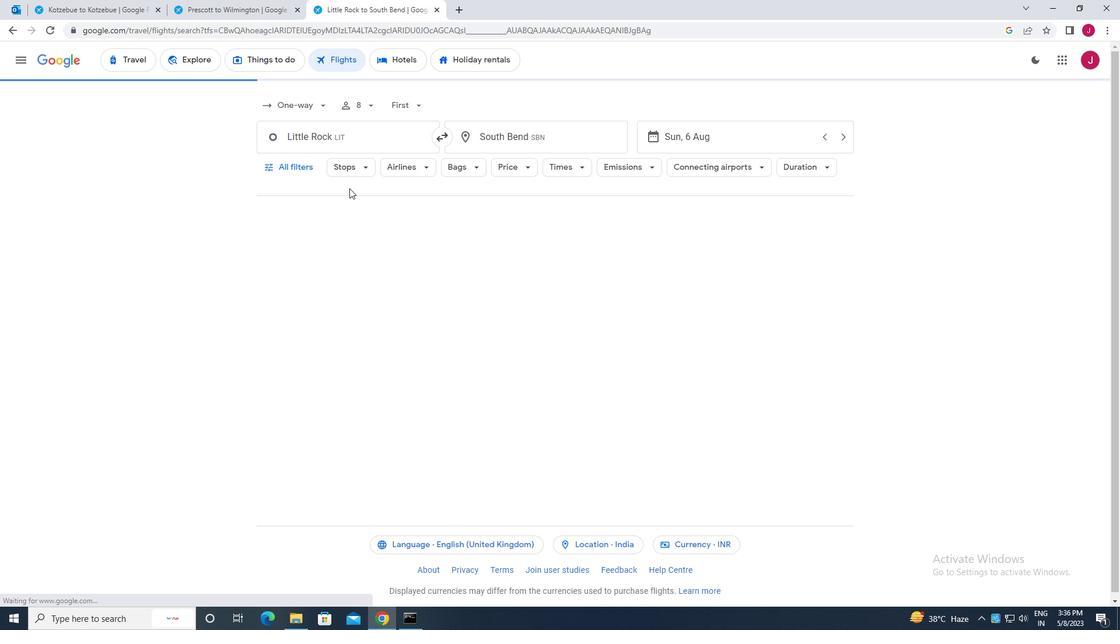 
Action: Mouse pressed left at (298, 166)
Screenshot: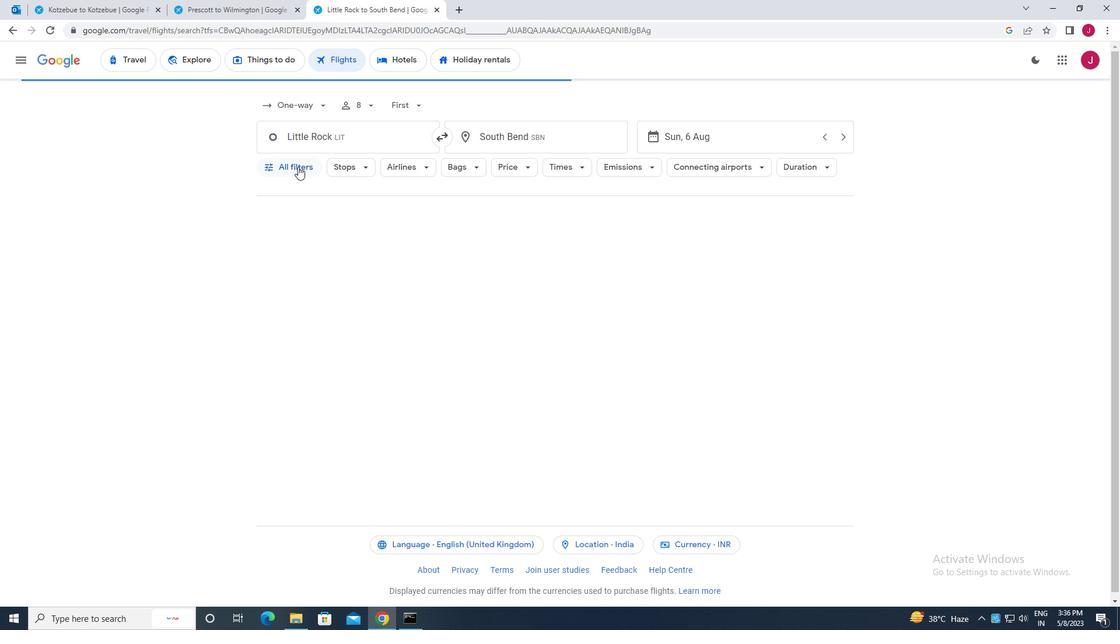 
Action: Mouse moved to (320, 248)
Screenshot: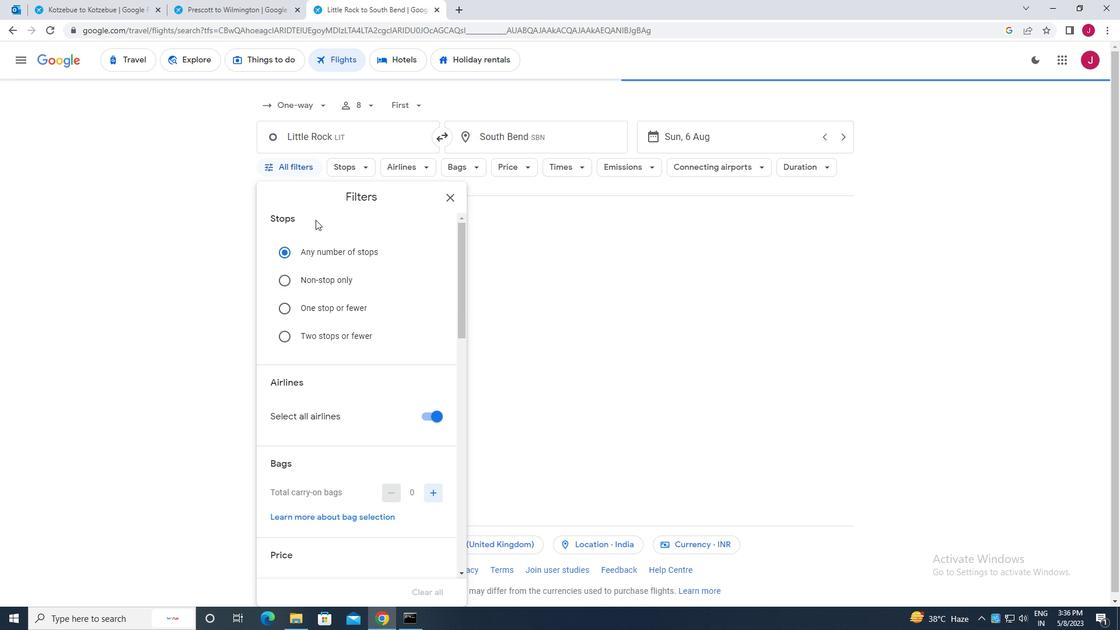
Action: Mouse scrolled (320, 248) with delta (0, 0)
Screenshot: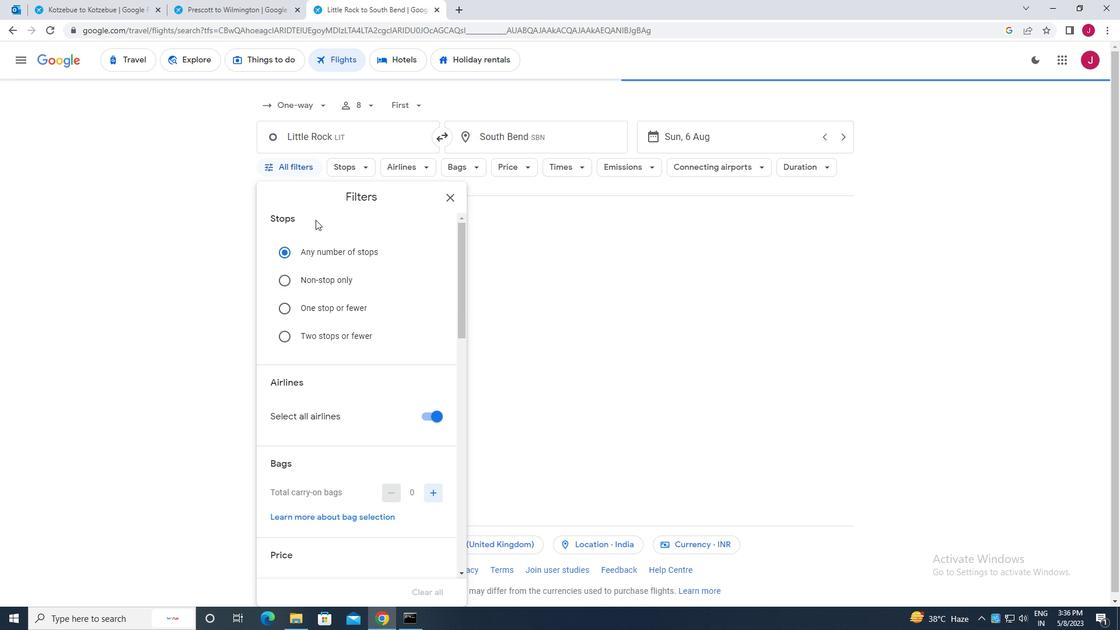 
Action: Mouse scrolled (320, 248) with delta (0, 0)
Screenshot: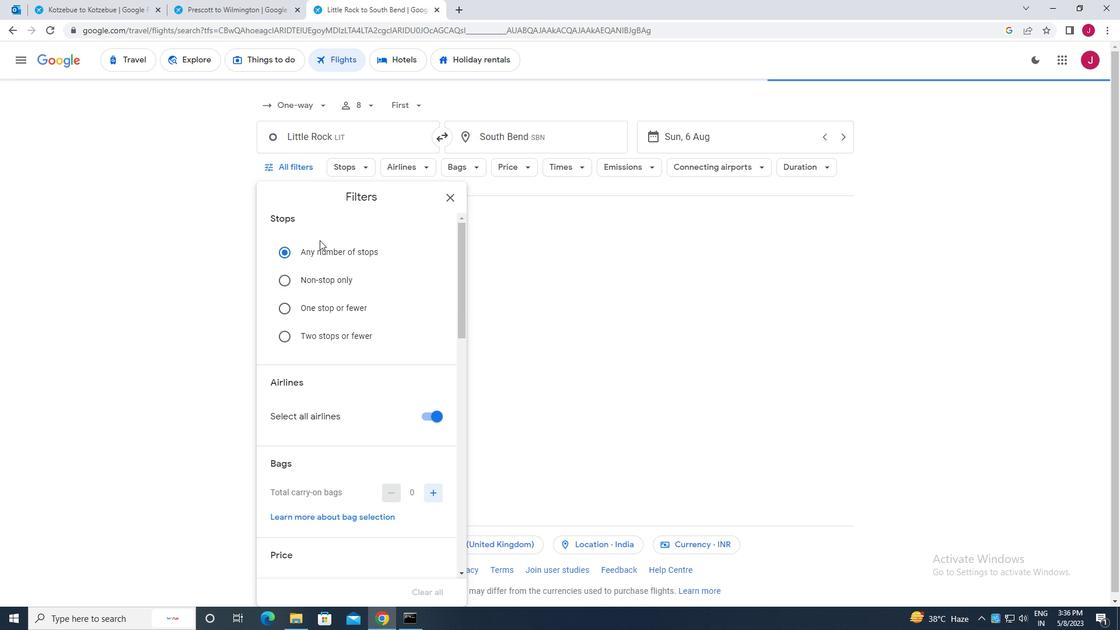 
Action: Mouse moved to (320, 248)
Screenshot: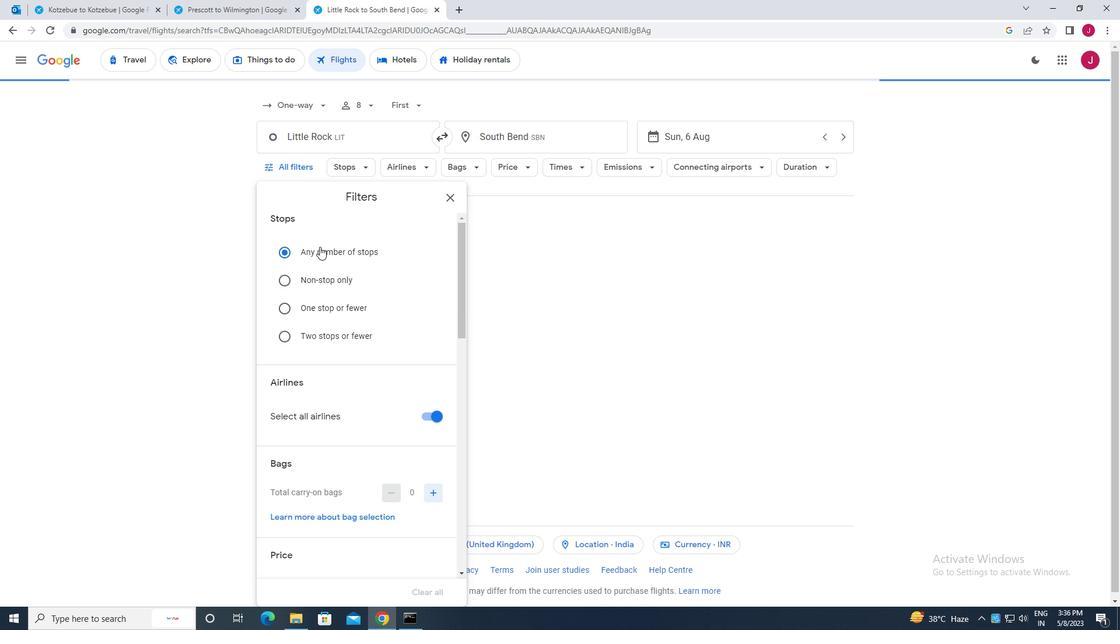 
Action: Mouse scrolled (320, 248) with delta (0, 0)
Screenshot: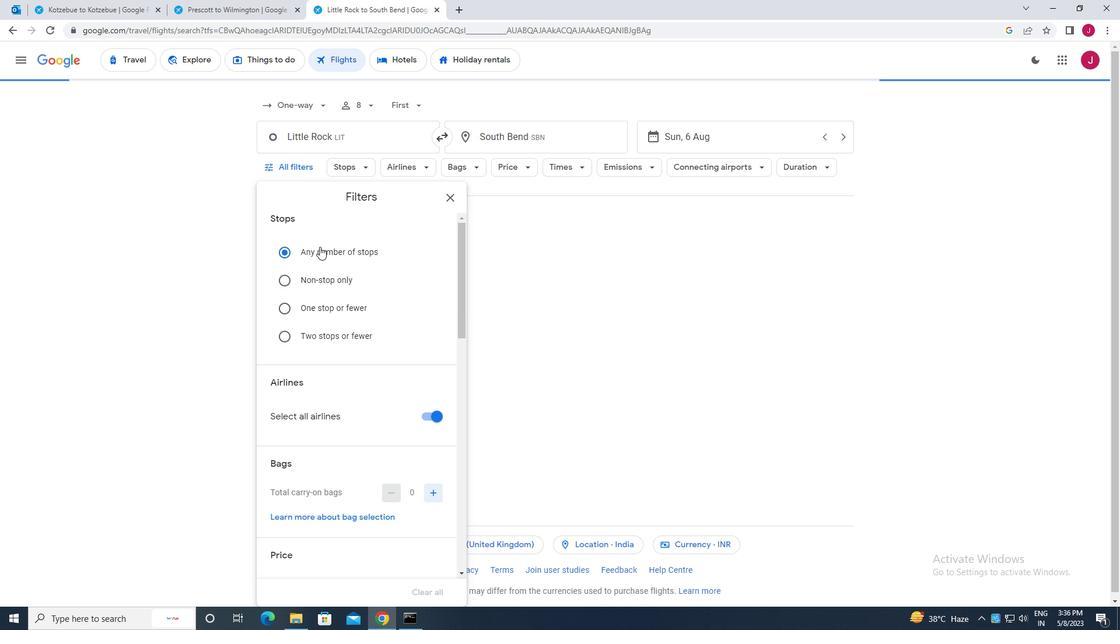 
Action: Mouse moved to (426, 238)
Screenshot: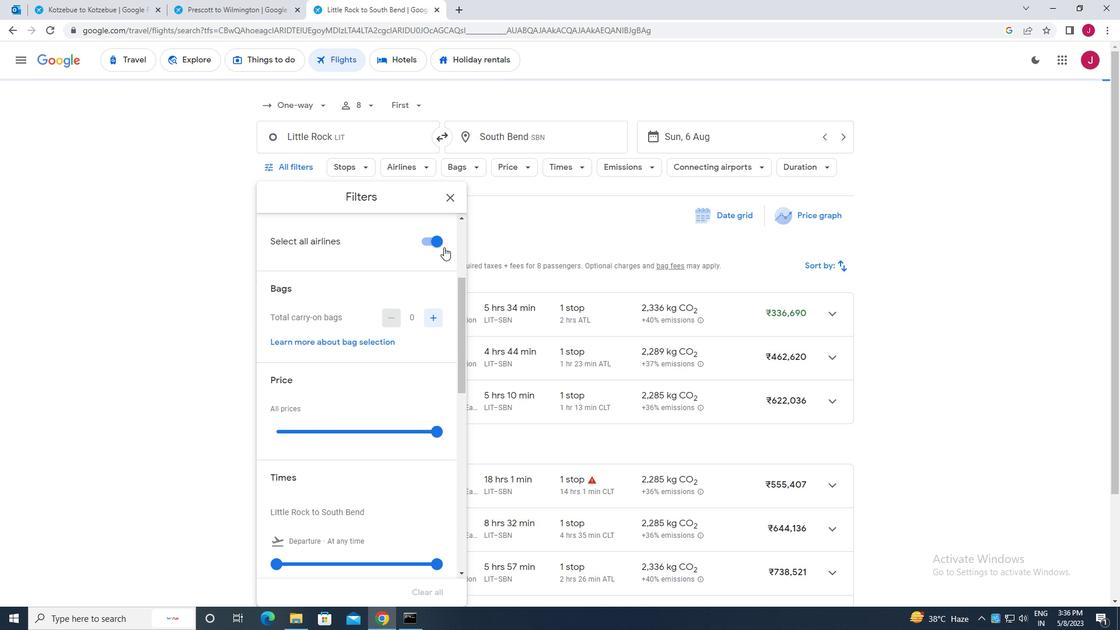 
Action: Mouse pressed left at (426, 238)
Screenshot: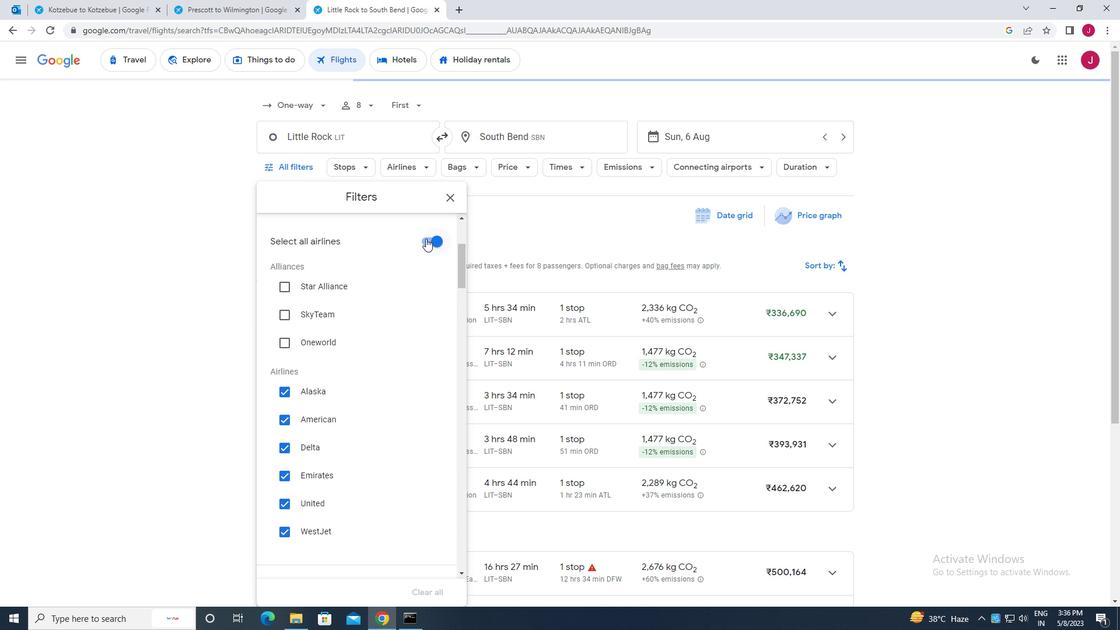 
Action: Mouse moved to (401, 276)
Screenshot: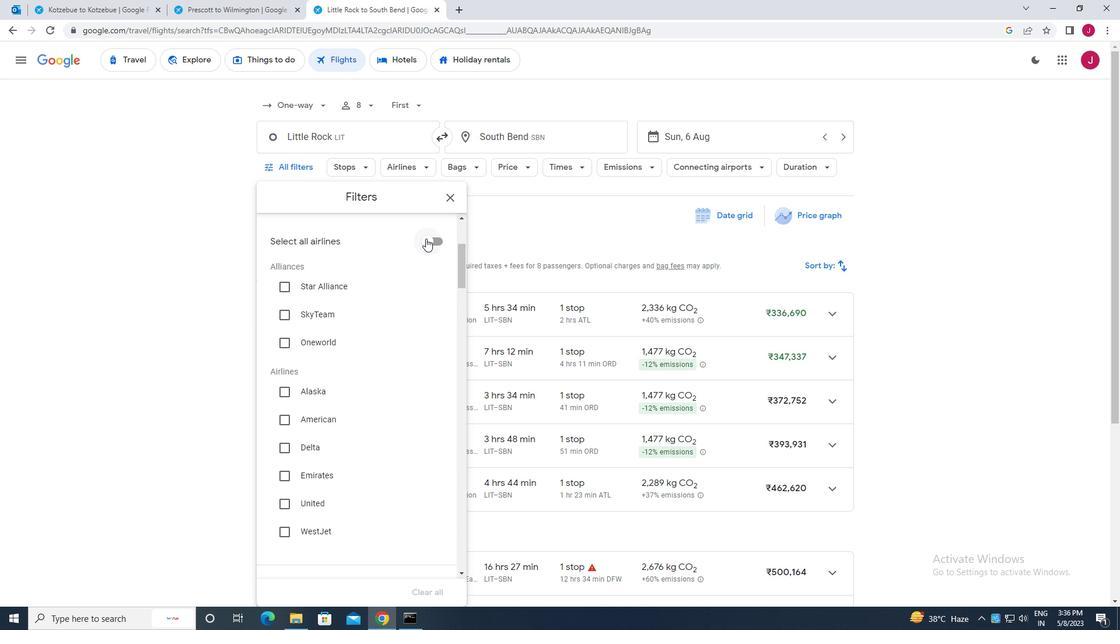 
Action: Mouse scrolled (401, 275) with delta (0, 0)
Screenshot: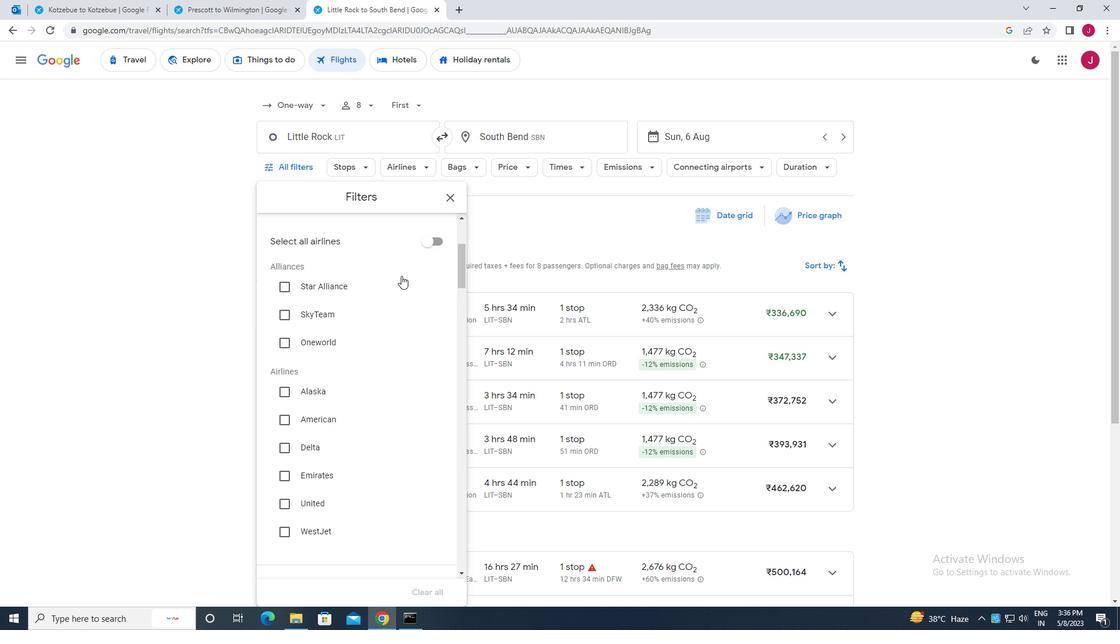 
Action: Mouse scrolled (401, 275) with delta (0, 0)
Screenshot: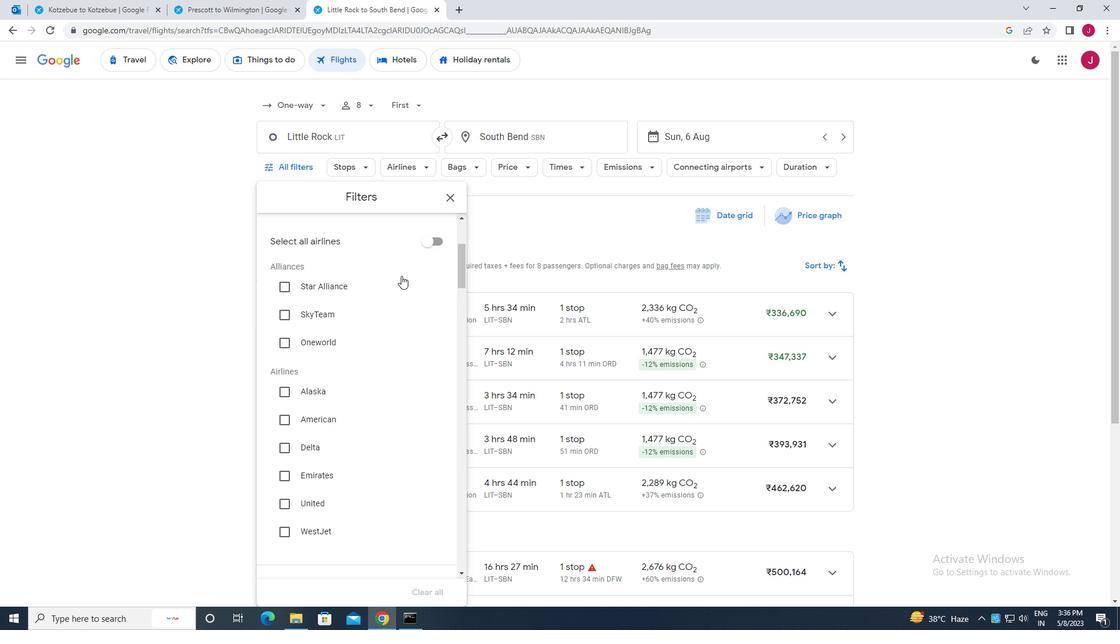 
Action: Mouse moved to (341, 256)
Screenshot: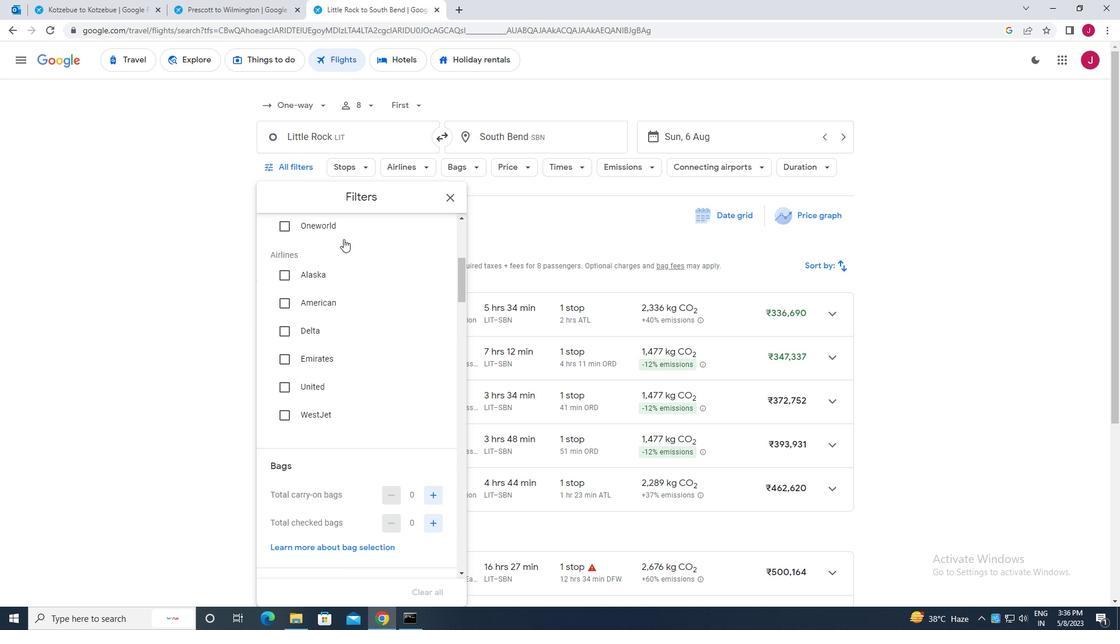 
Action: Mouse scrolled (341, 257) with delta (0, 0)
Screenshot: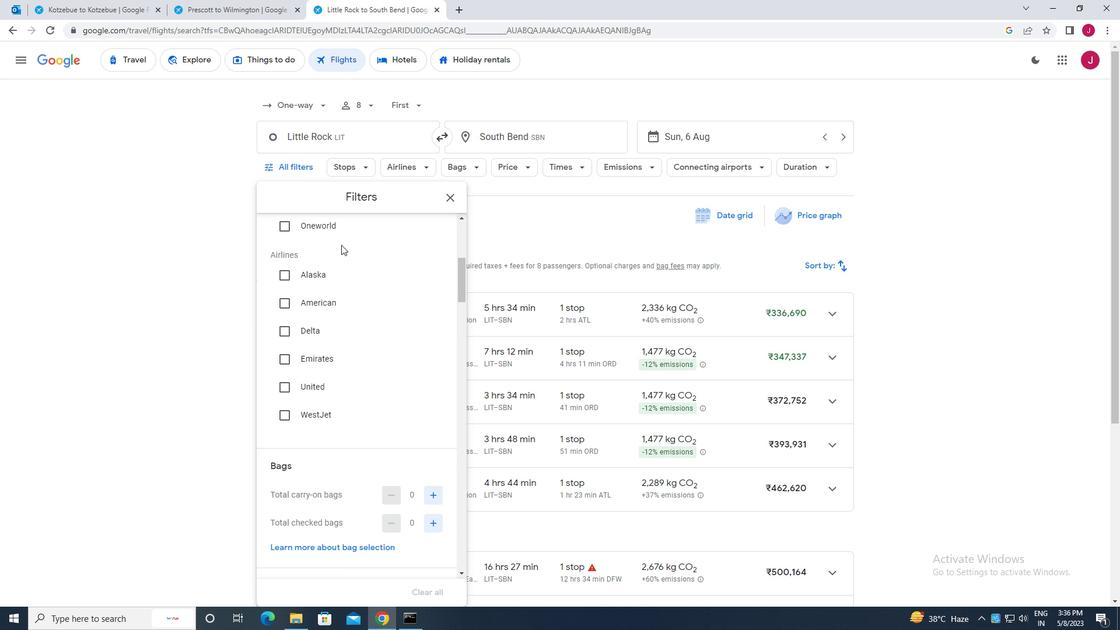 
Action: Mouse moved to (345, 240)
Screenshot: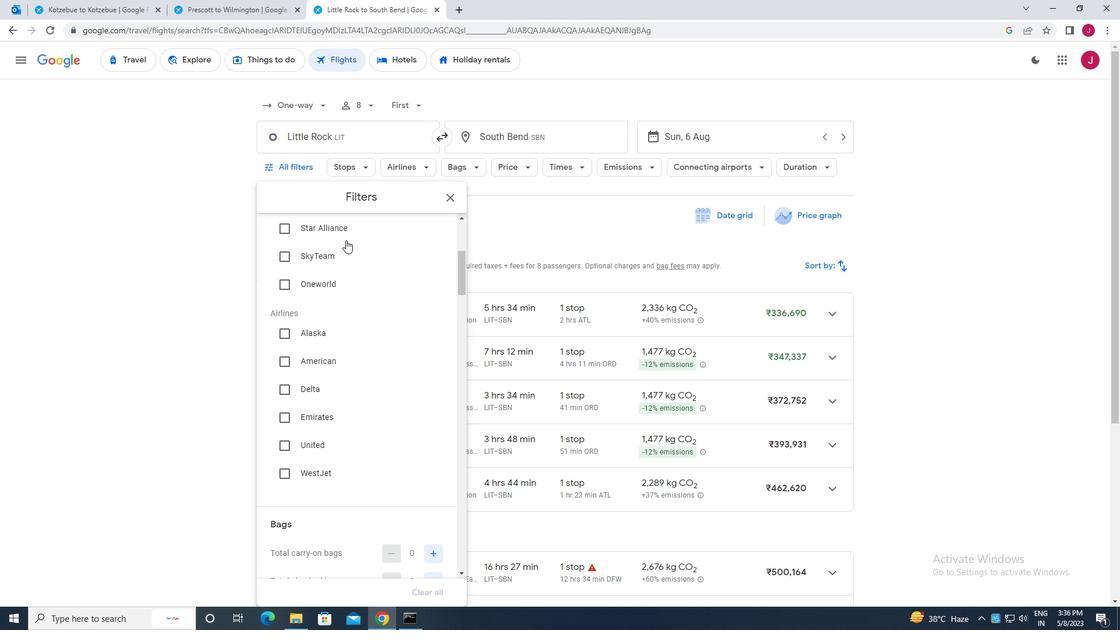 
Action: Mouse scrolled (345, 241) with delta (0, 0)
Screenshot: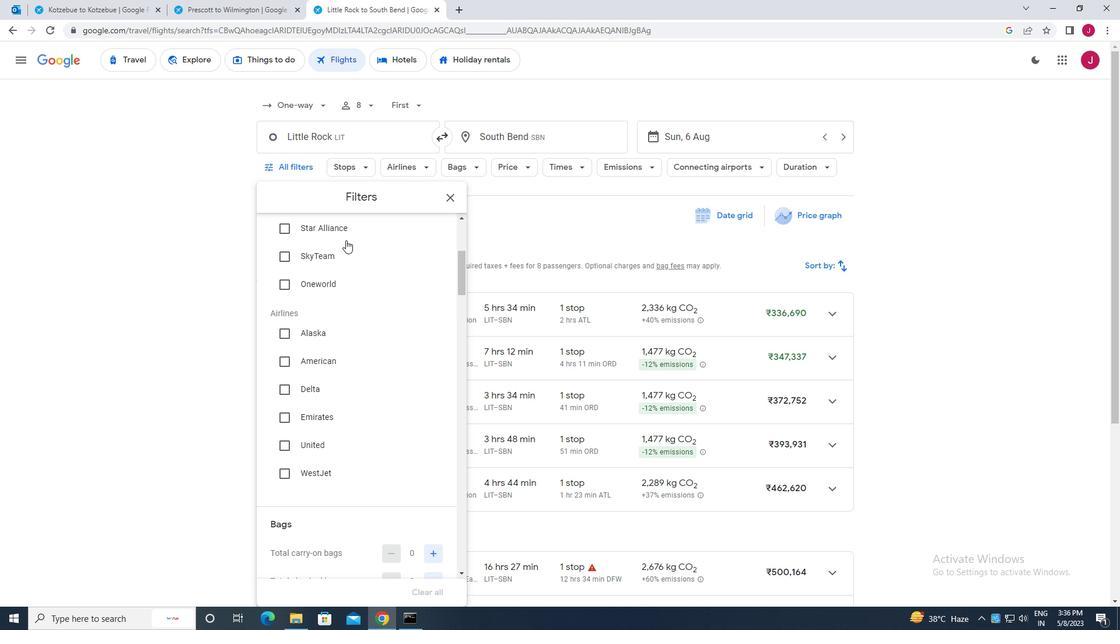
Action: Mouse scrolled (345, 241) with delta (0, 0)
Screenshot: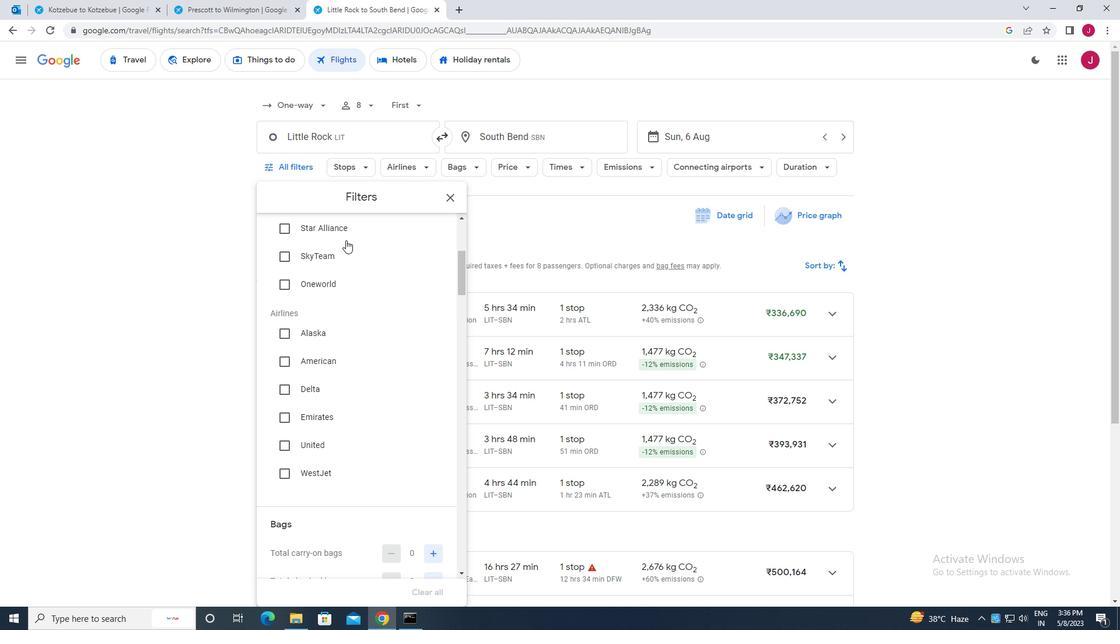 
Action: Mouse moved to (345, 240)
Screenshot: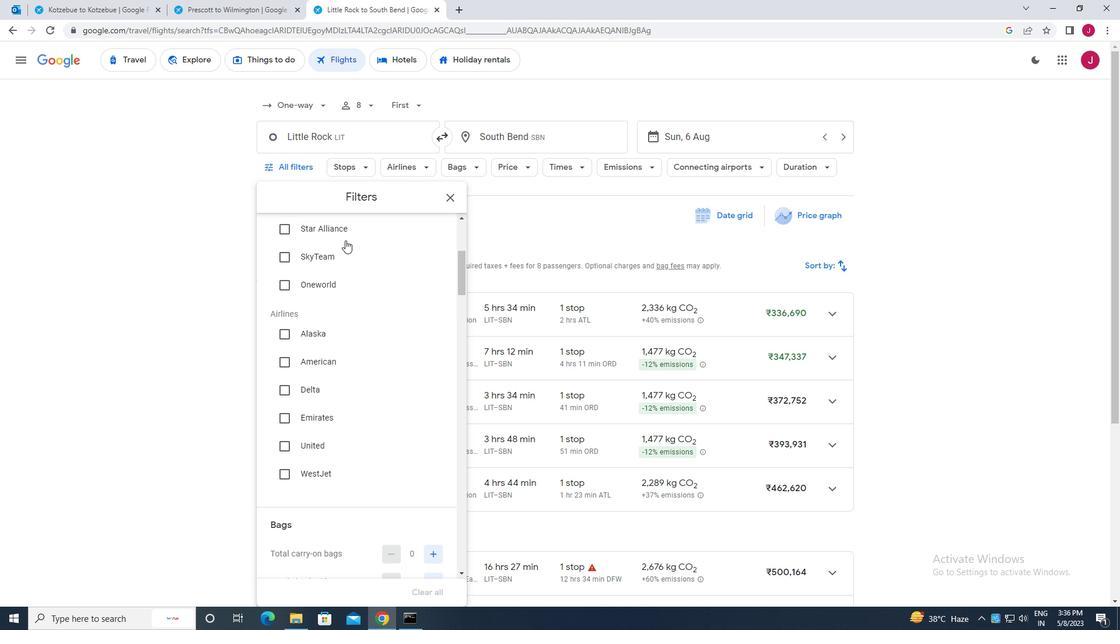 
Action: Mouse scrolled (345, 239) with delta (0, 0)
Screenshot: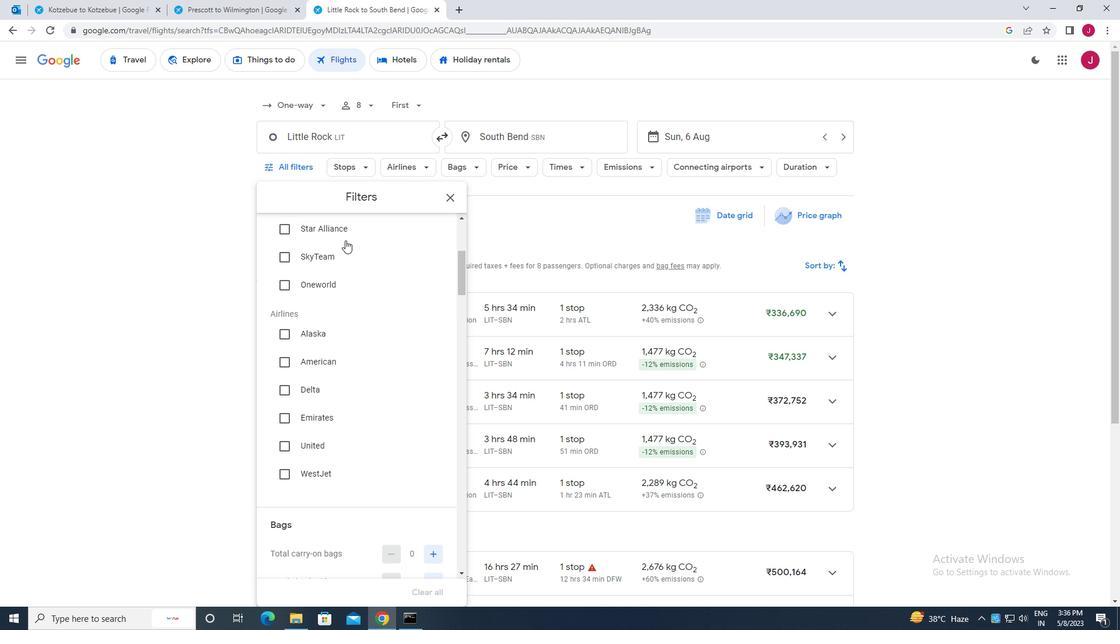 
Action: Mouse moved to (344, 241)
Screenshot: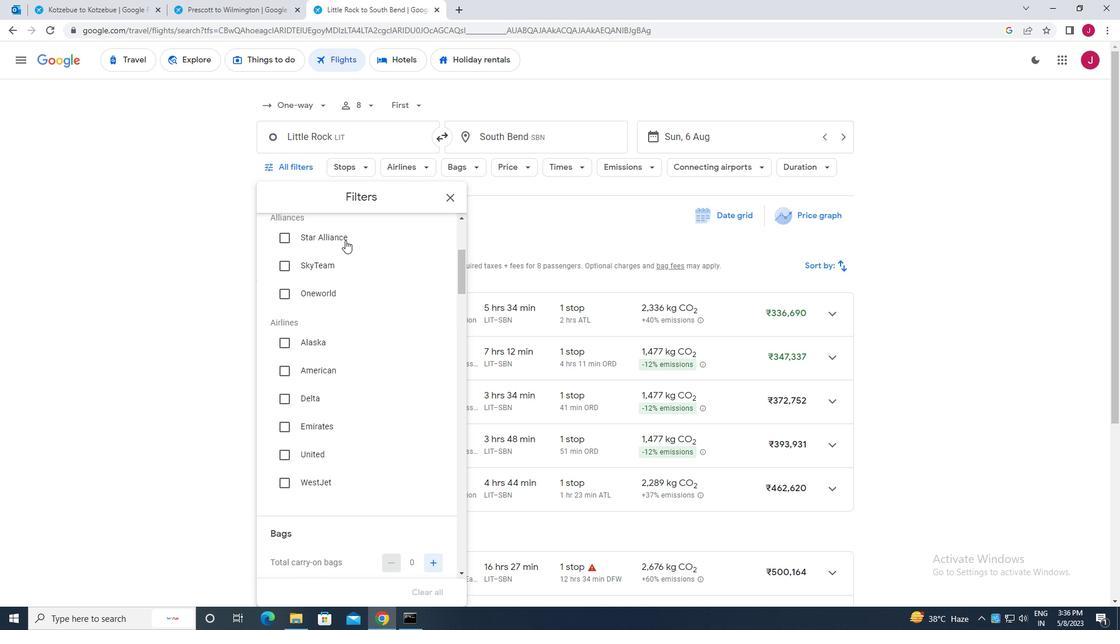 
Action: Mouse scrolled (344, 241) with delta (0, 0)
Screenshot: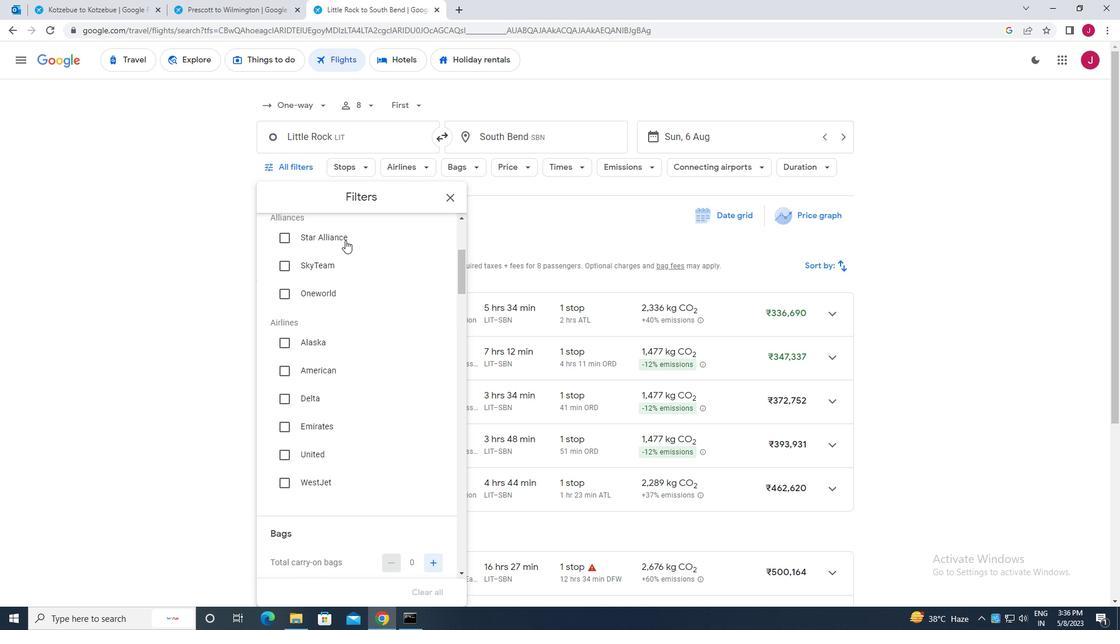 
Action: Mouse moved to (344, 243)
Screenshot: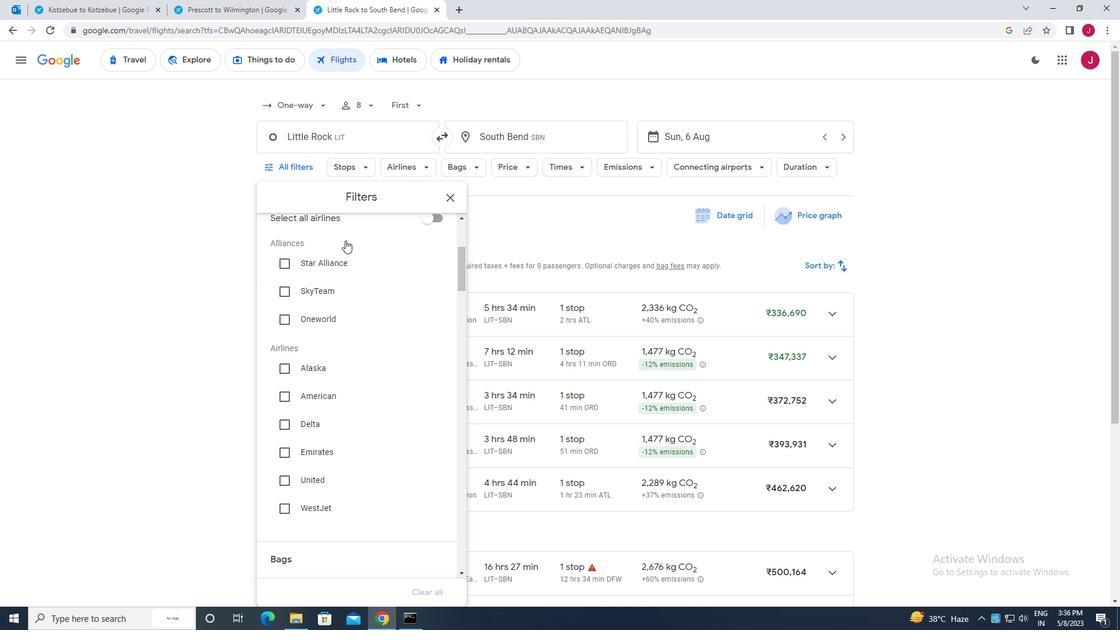 
Action: Mouse scrolled (344, 242) with delta (0, 0)
Screenshot: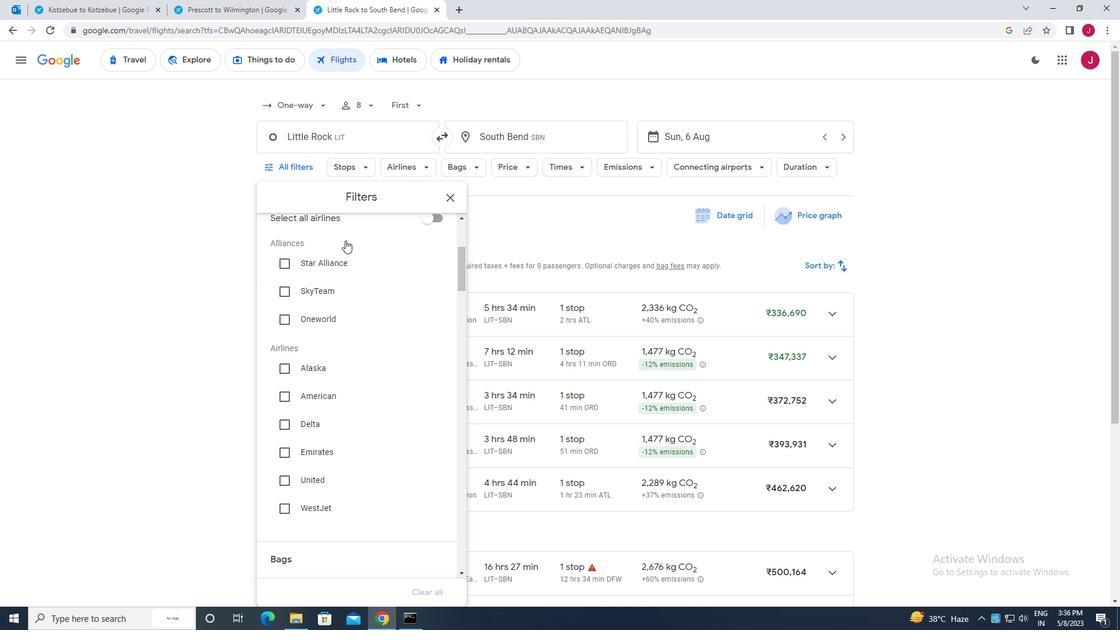
Action: Mouse moved to (344, 245)
Screenshot: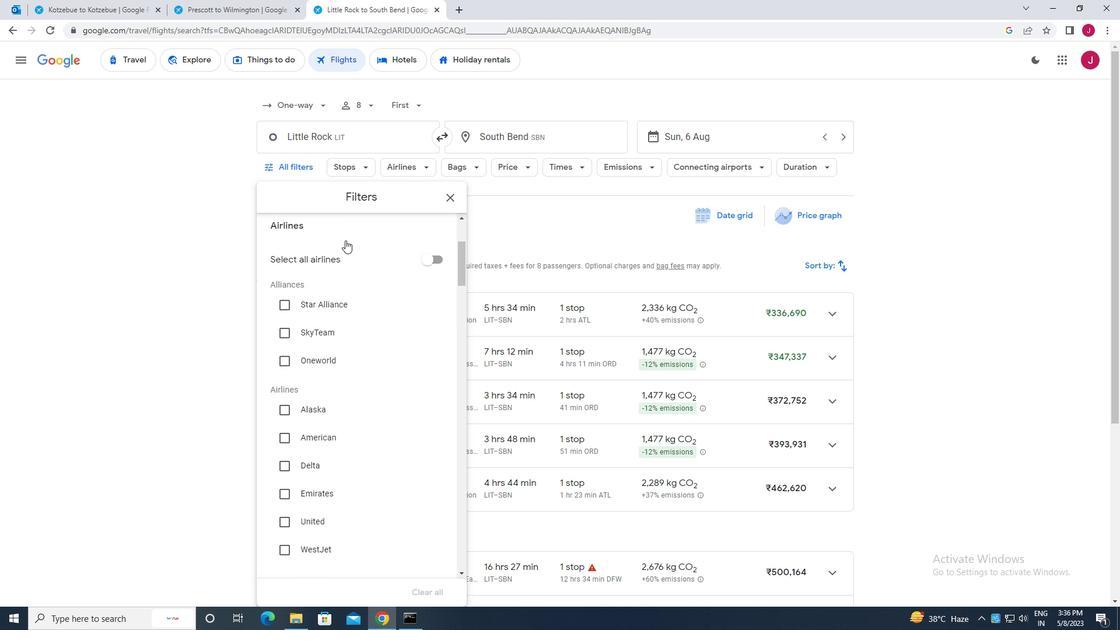 
Action: Mouse scrolled (344, 245) with delta (0, 0)
Screenshot: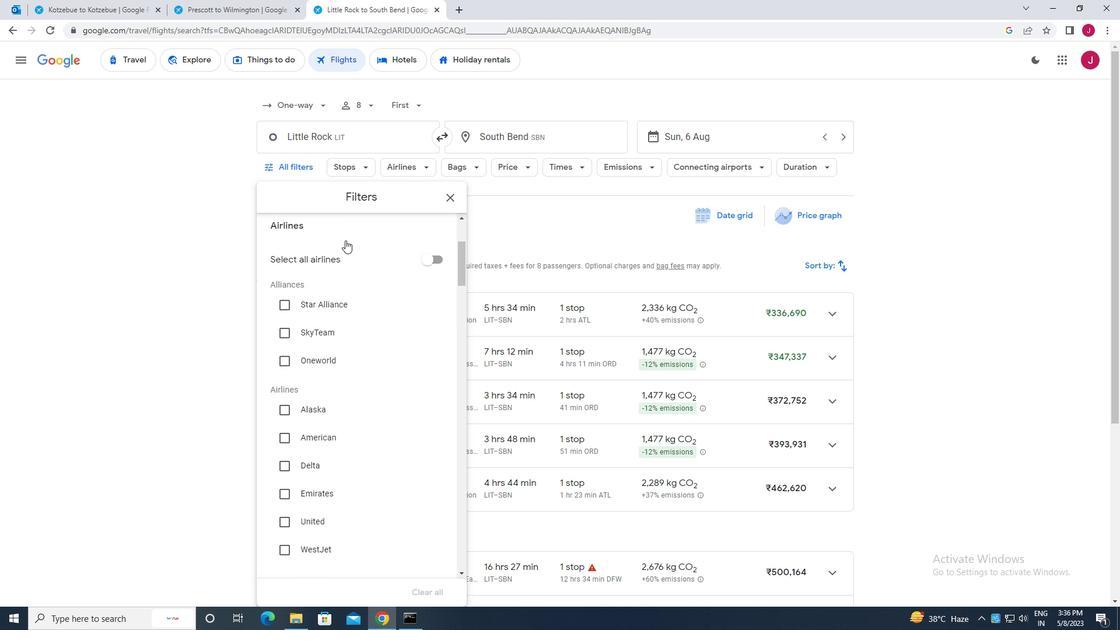 
Action: Mouse moved to (343, 248)
Screenshot: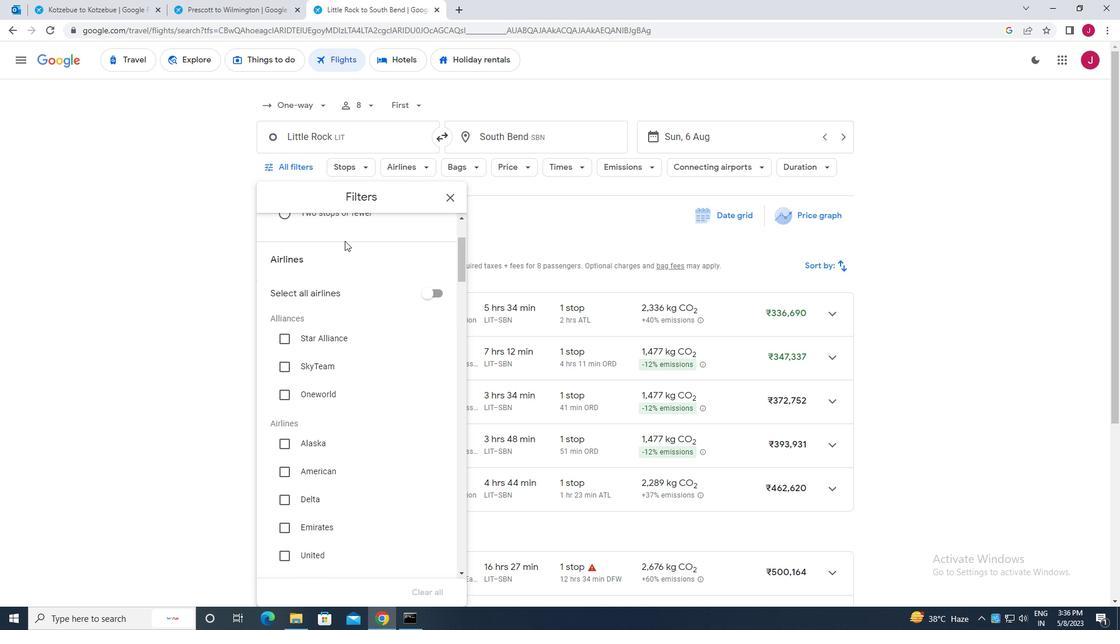 
Action: Mouse scrolled (343, 247) with delta (0, 0)
Screenshot: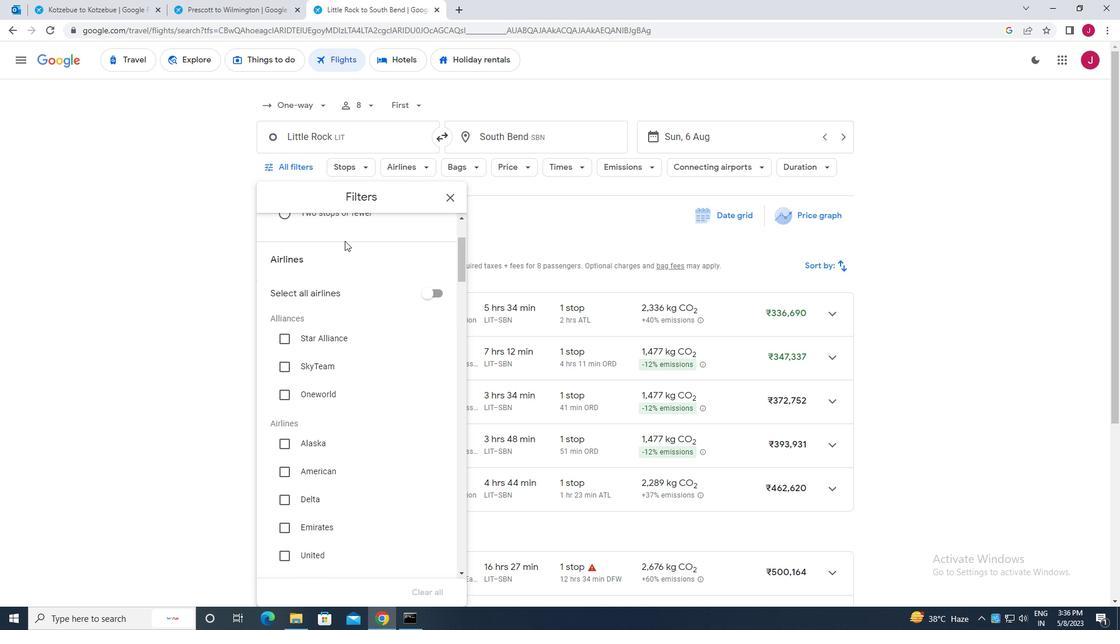 
Action: Mouse moved to (343, 249)
Screenshot: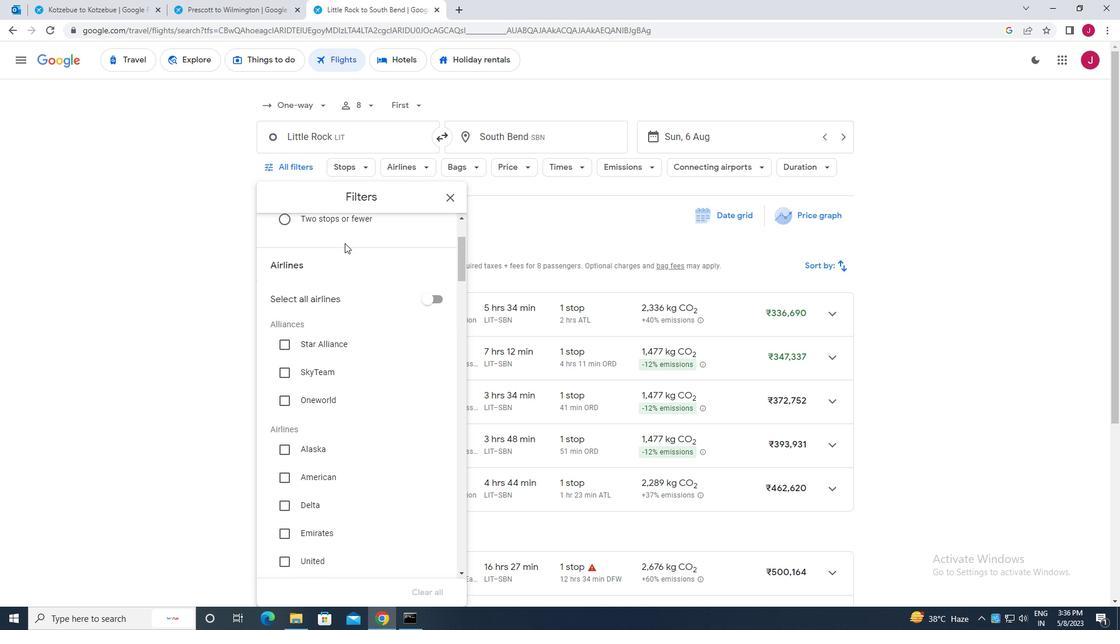 
Action: Mouse scrolled (343, 248) with delta (0, 0)
Screenshot: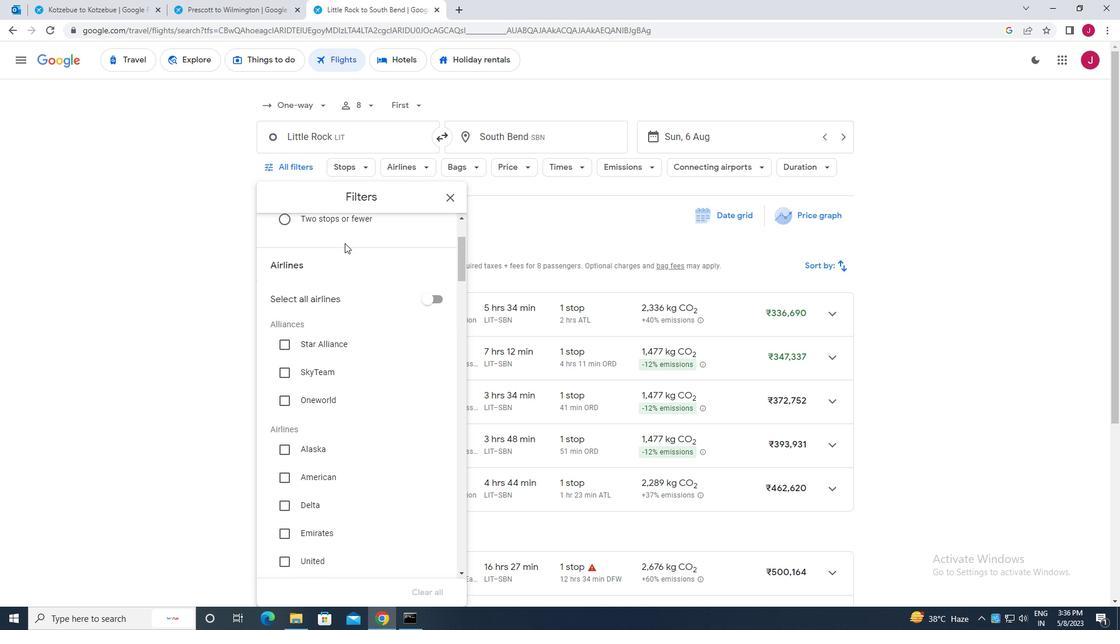 
Action: Mouse moved to (343, 249)
Screenshot: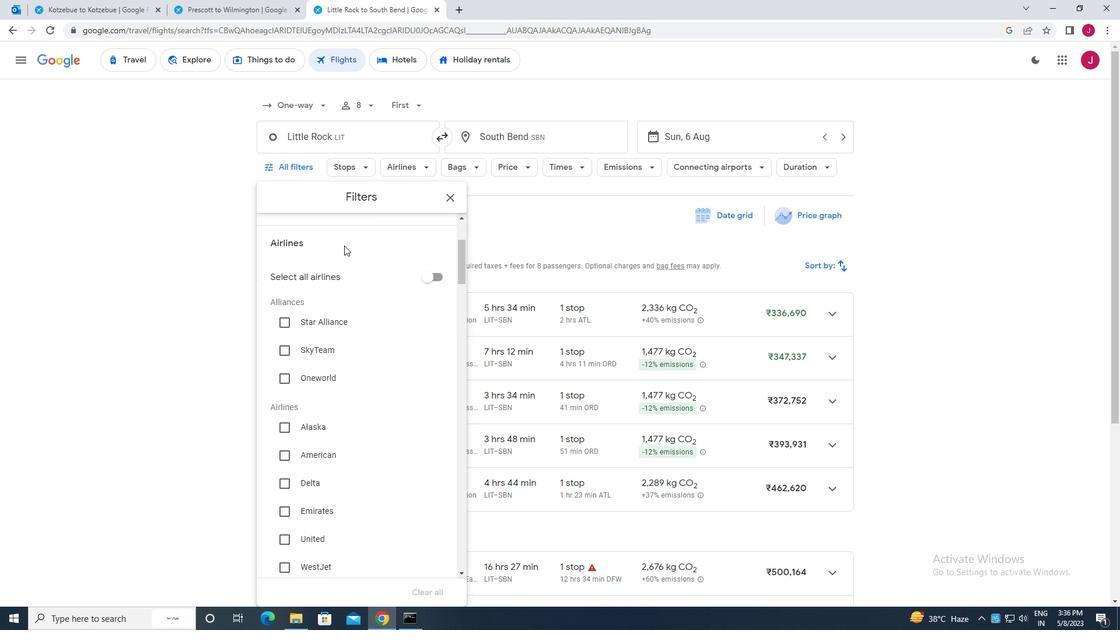 
Action: Mouse scrolled (343, 248) with delta (0, 0)
Screenshot: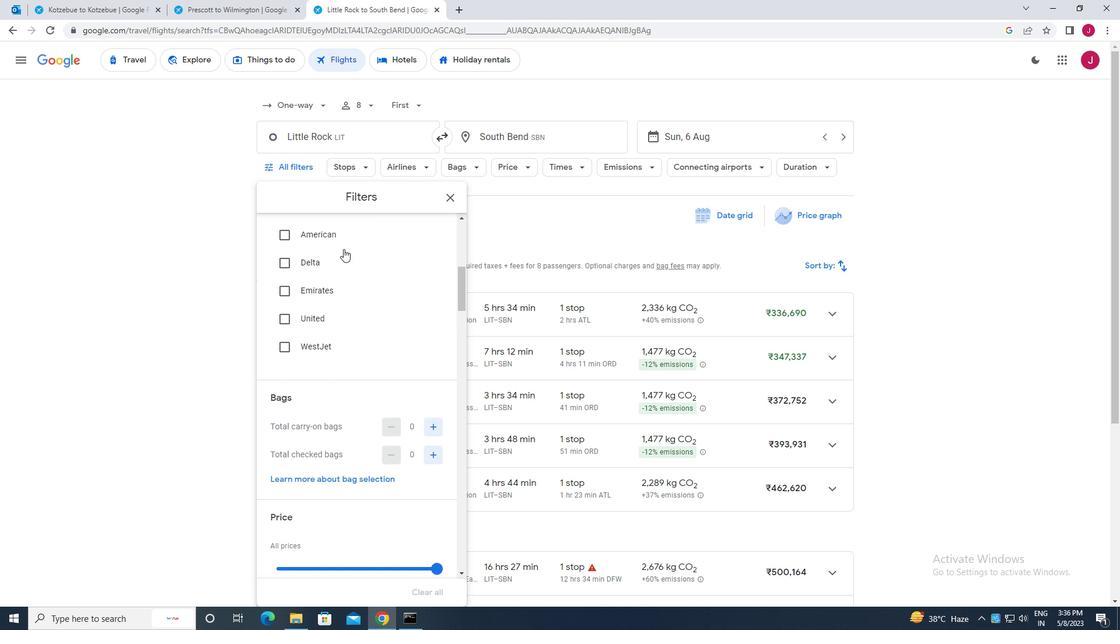 
Action: Mouse moved to (432, 291)
Screenshot: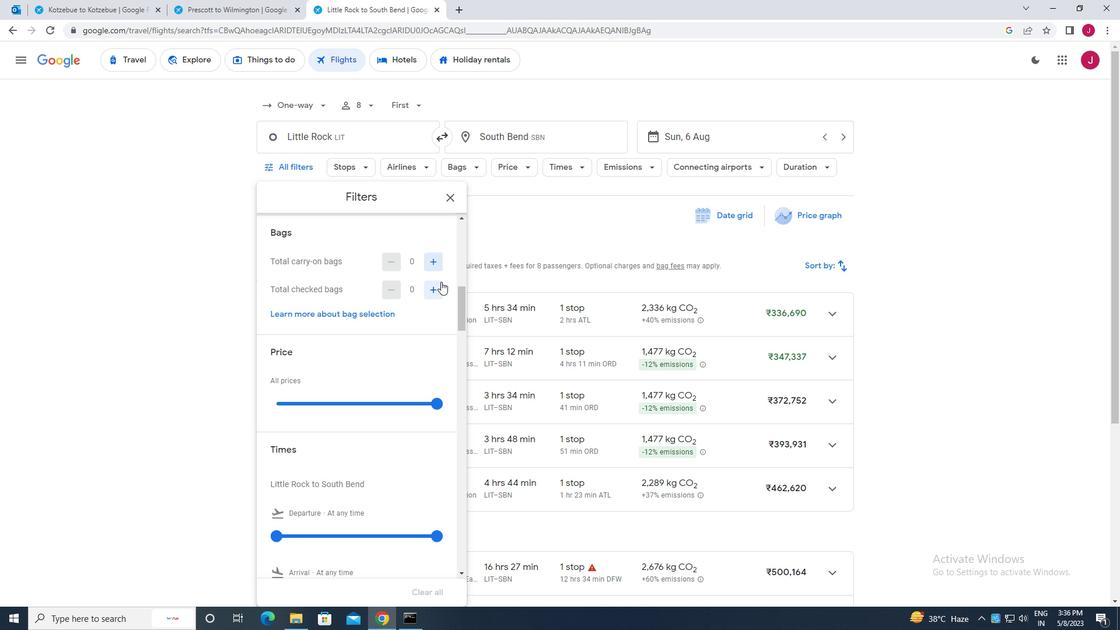 
Action: Mouse pressed left at (432, 291)
Screenshot: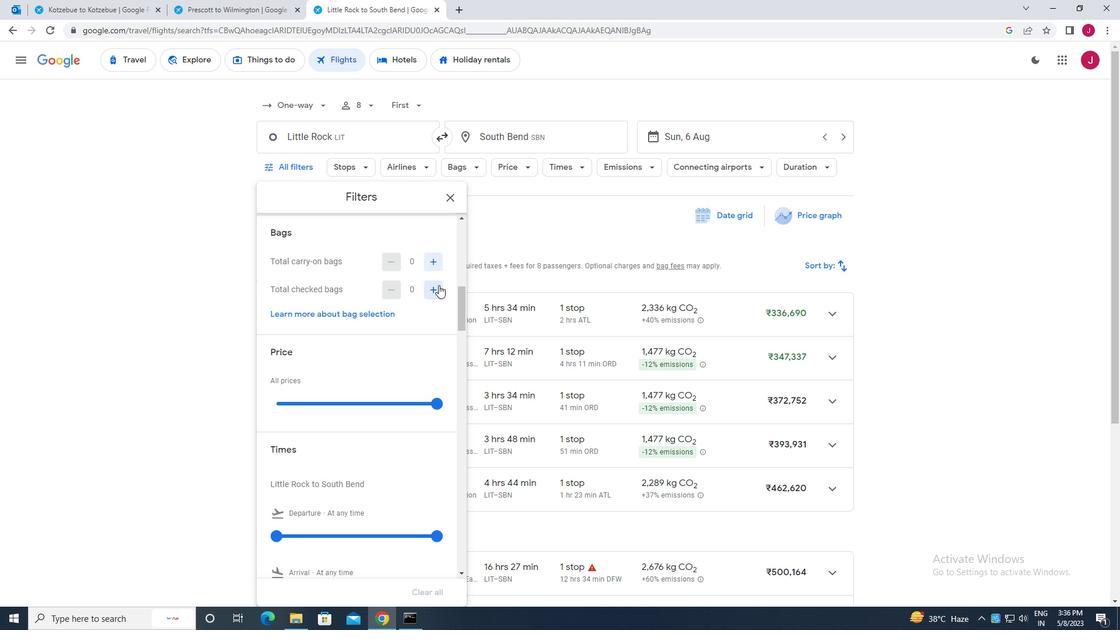 
Action: Mouse pressed left at (432, 291)
Screenshot: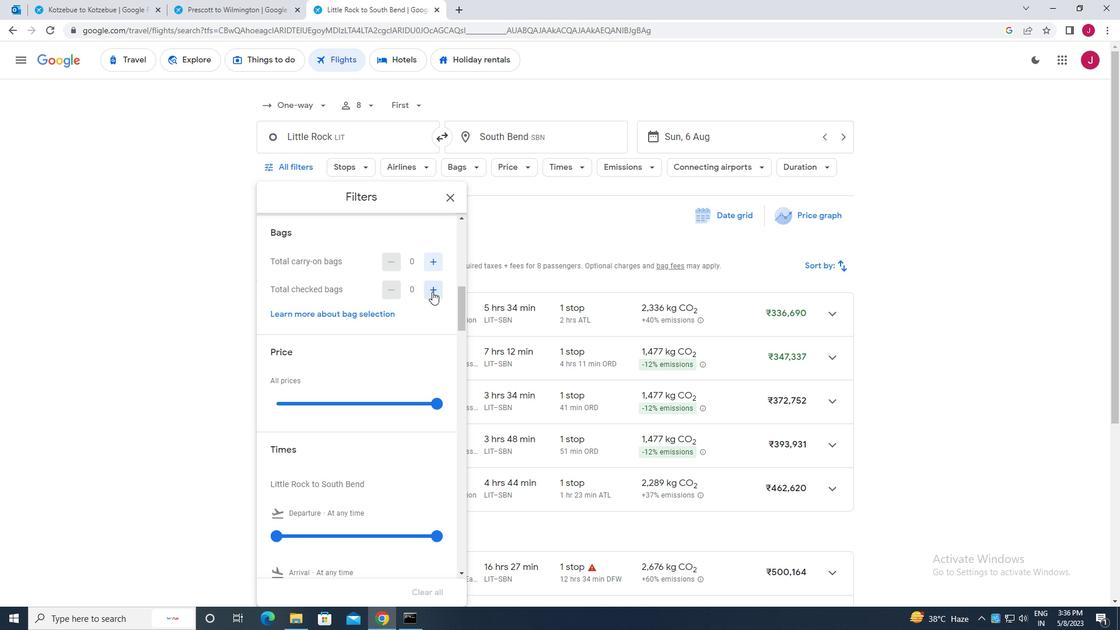 
Action: Mouse pressed left at (432, 291)
Screenshot: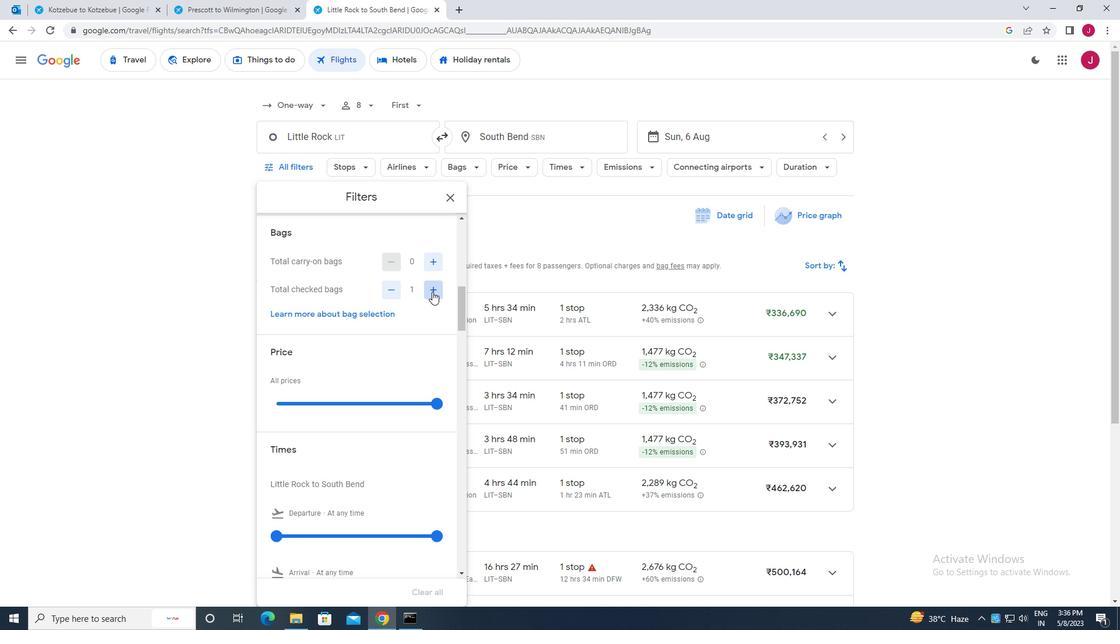 
Action: Mouse pressed left at (432, 291)
Screenshot: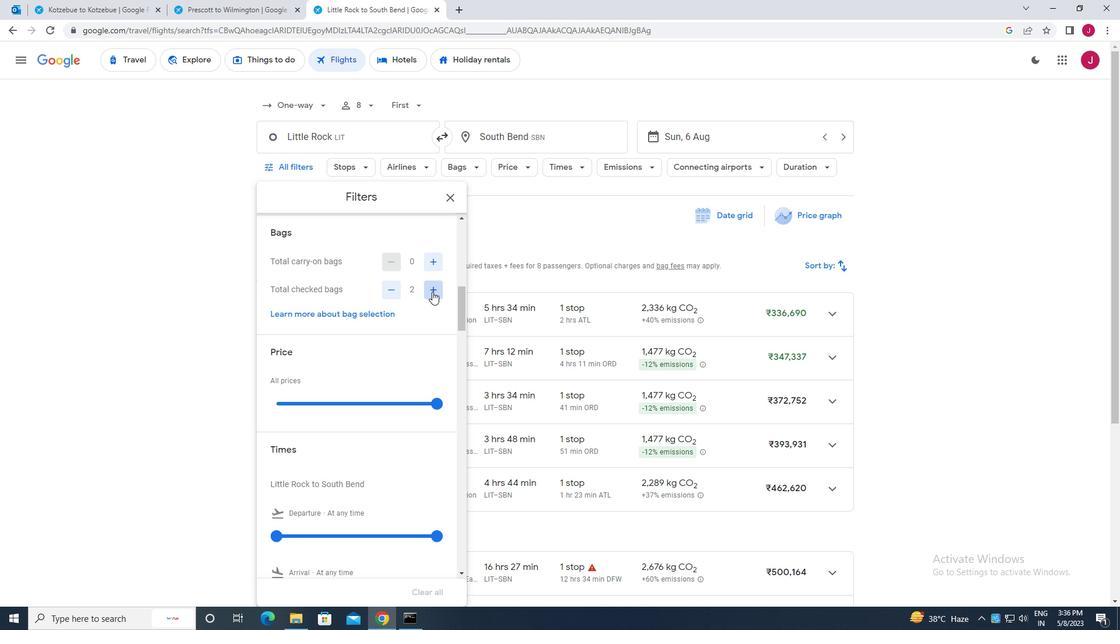 
Action: Mouse pressed left at (432, 291)
Screenshot: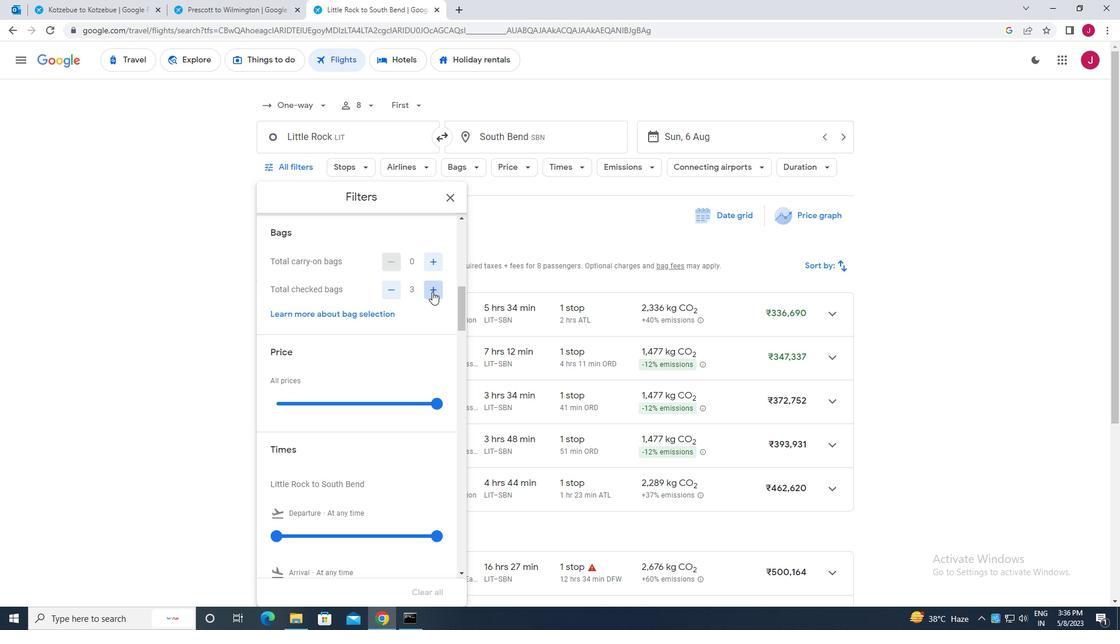 
Action: Mouse pressed left at (432, 291)
Screenshot: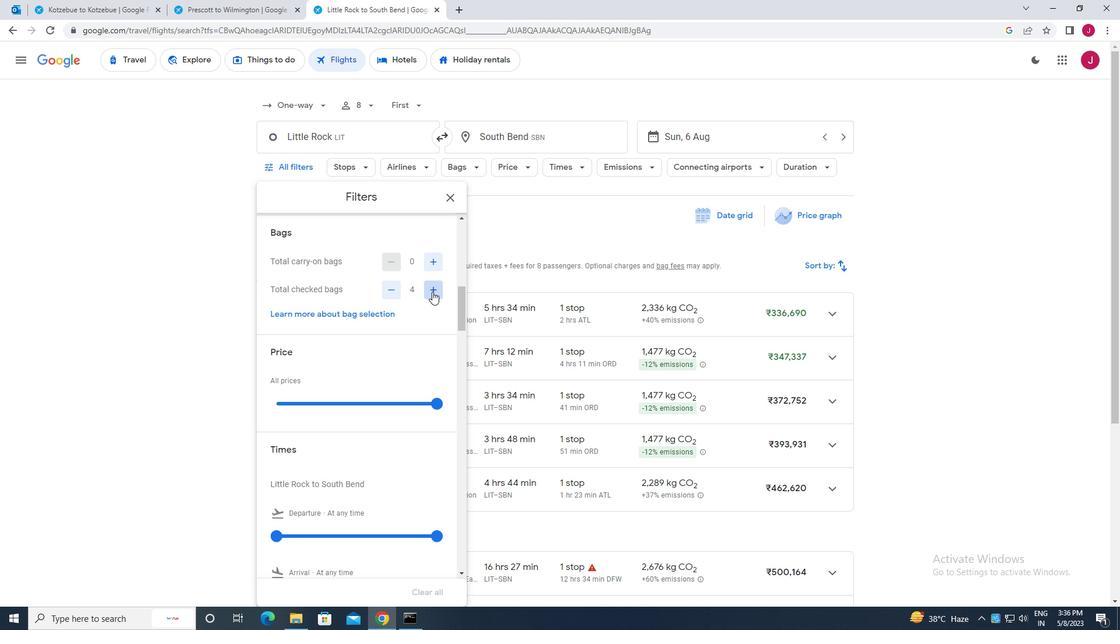 
Action: Mouse pressed left at (432, 291)
Screenshot: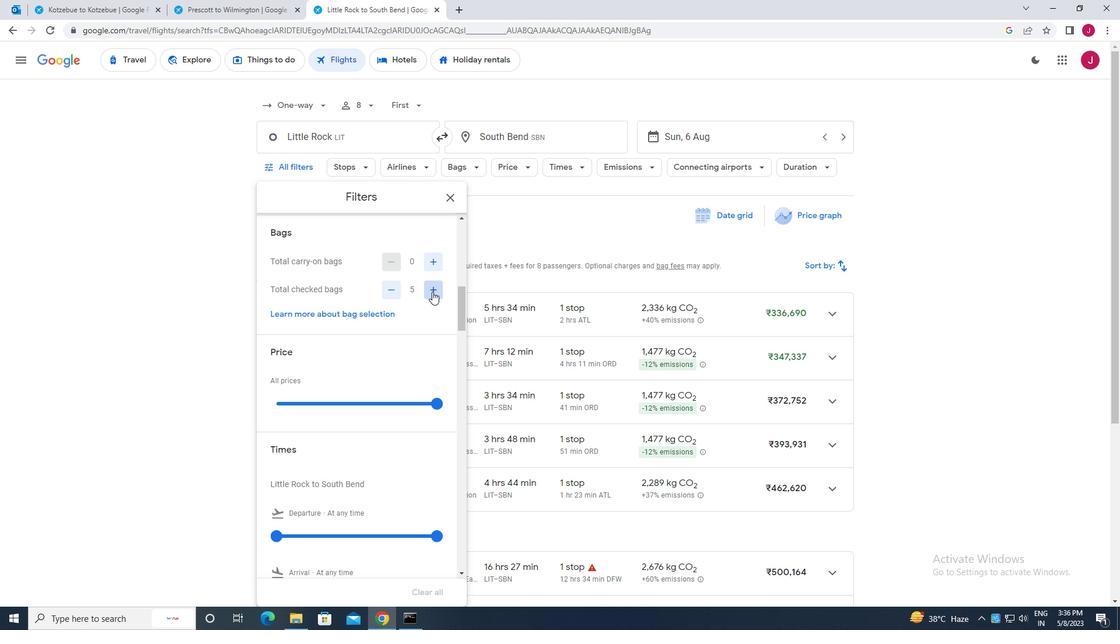
Action: Mouse pressed left at (432, 291)
Screenshot: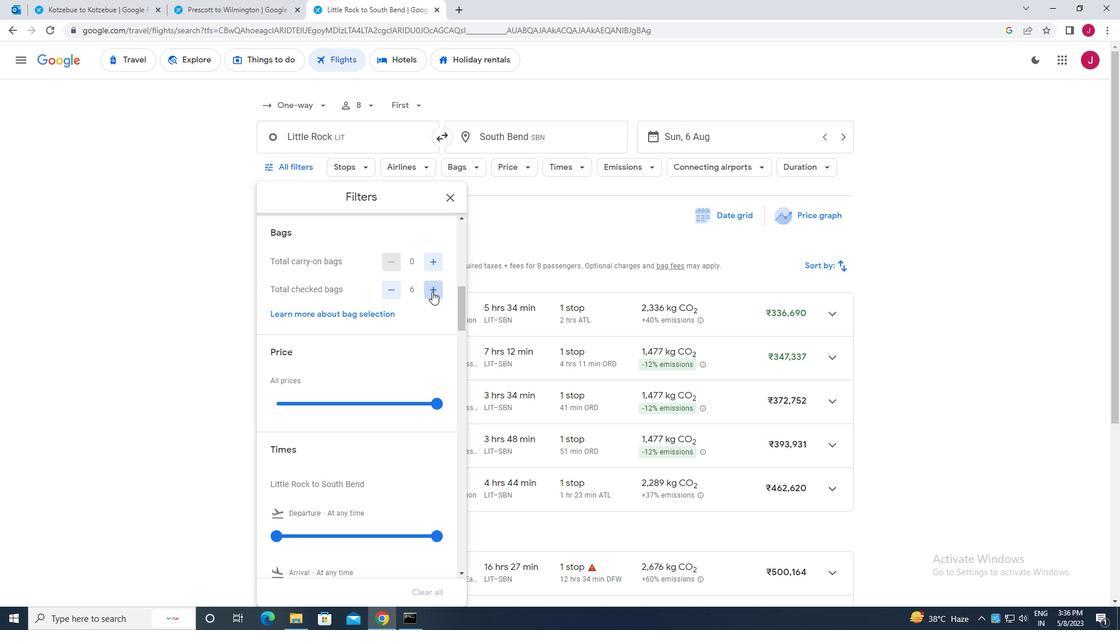 
Action: Mouse moved to (413, 292)
Screenshot: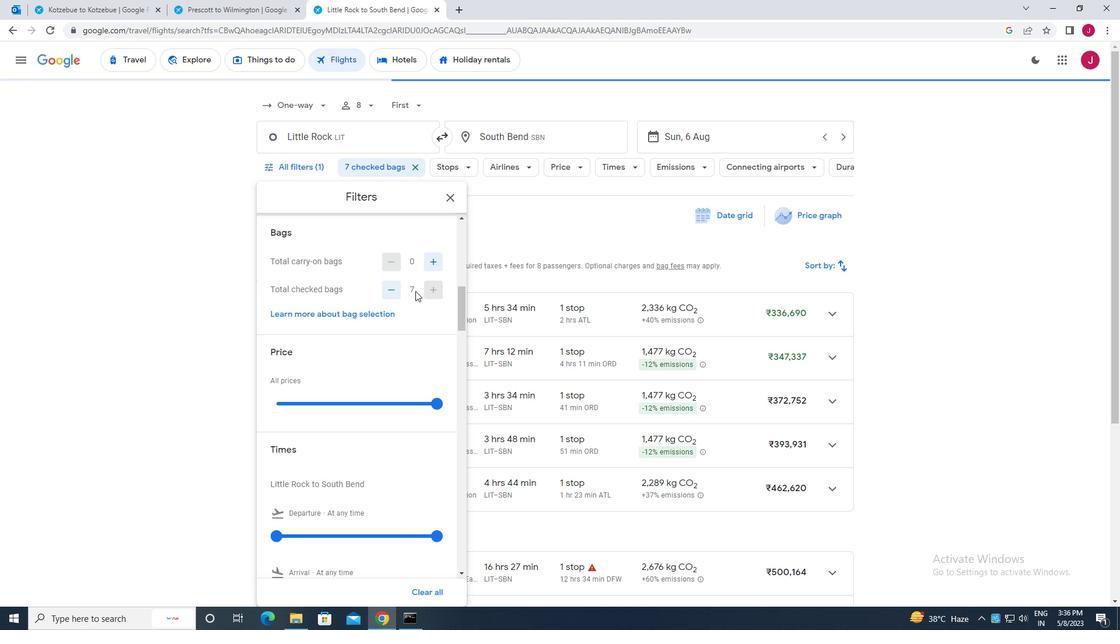 
Action: Mouse scrolled (413, 292) with delta (0, 0)
Screenshot: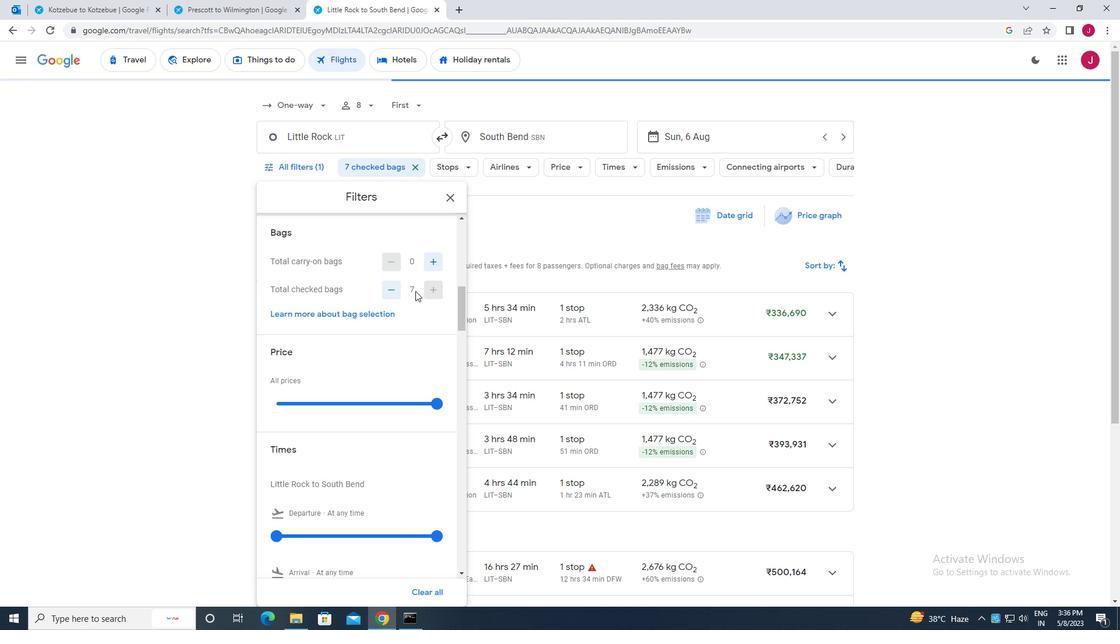 
Action: Mouse moved to (413, 292)
Screenshot: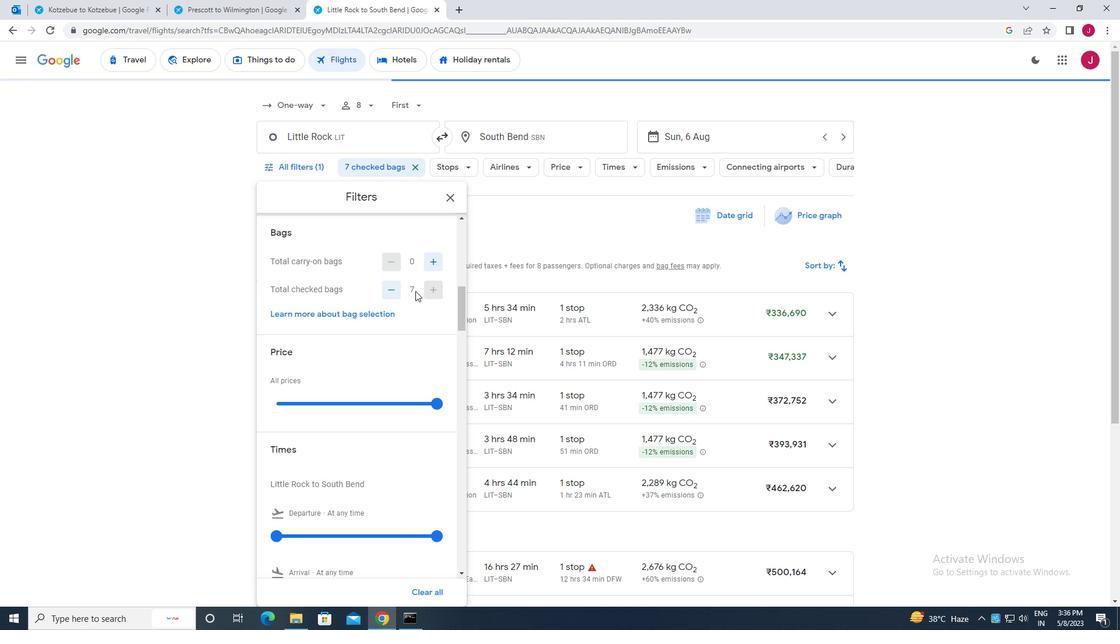 
Action: Mouse scrolled (413, 292) with delta (0, 0)
Screenshot: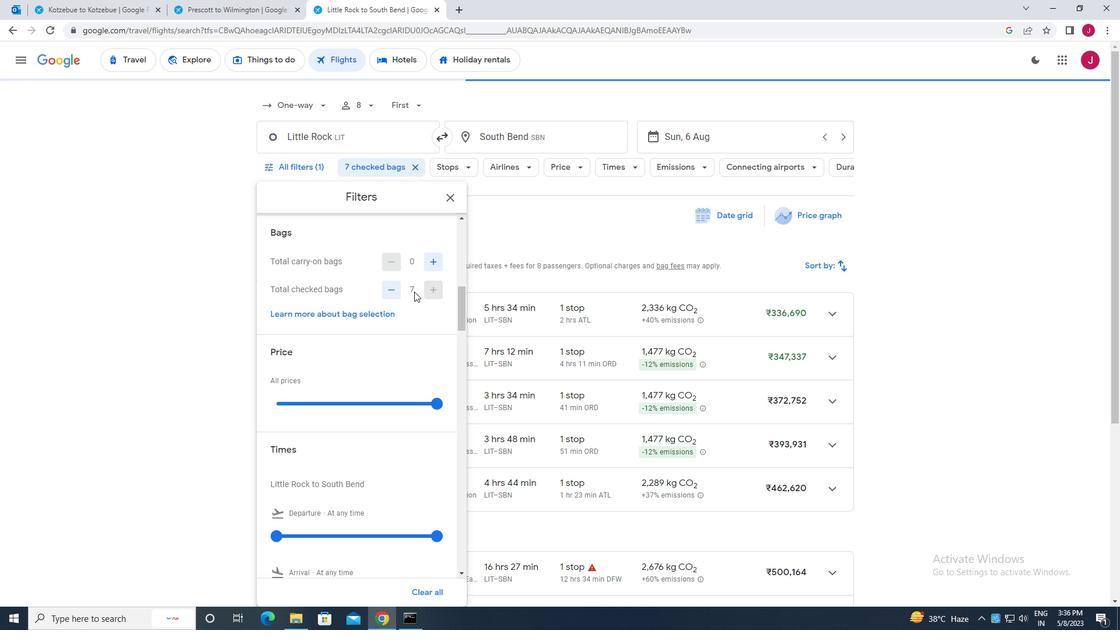 
Action: Mouse moved to (437, 290)
Screenshot: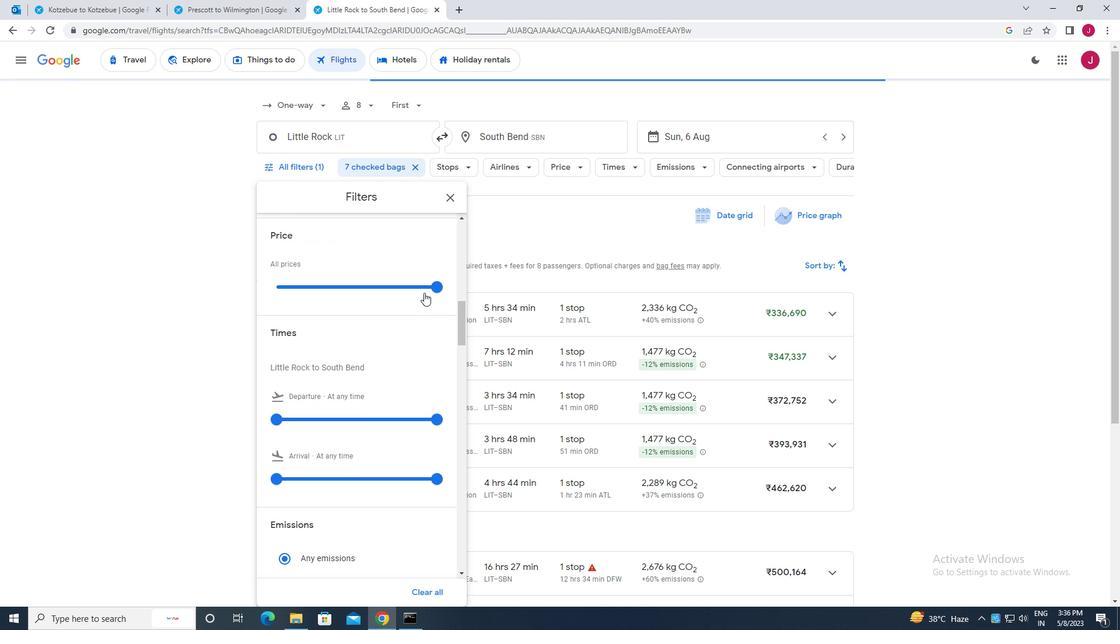 
Action: Mouse pressed left at (437, 290)
Screenshot: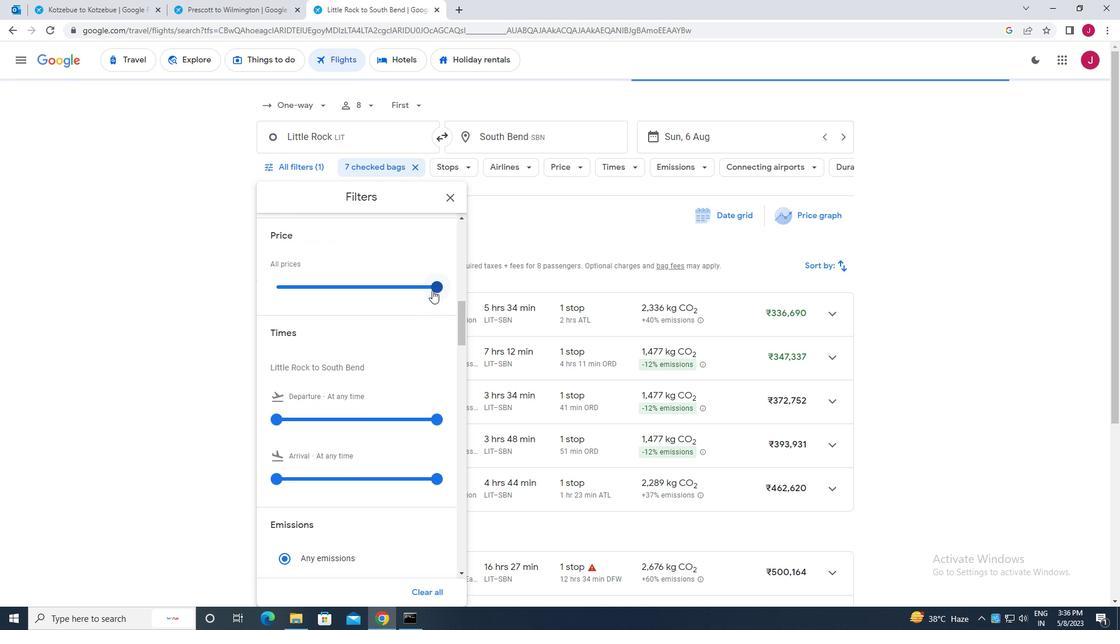 
Action: Mouse moved to (433, 288)
Screenshot: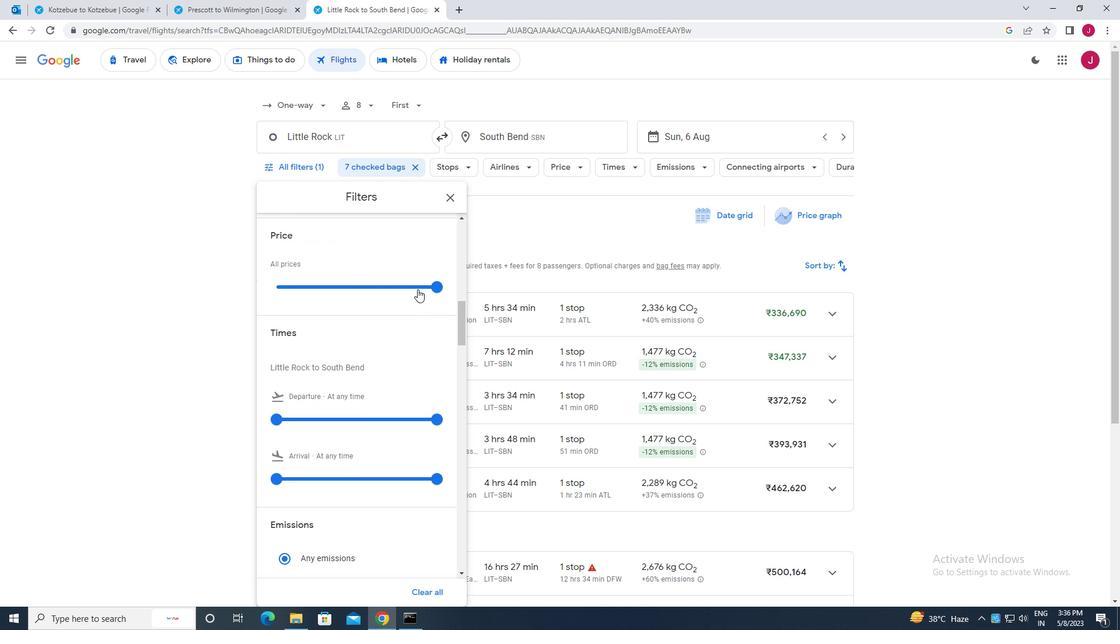
Action: Mouse pressed left at (433, 288)
Screenshot: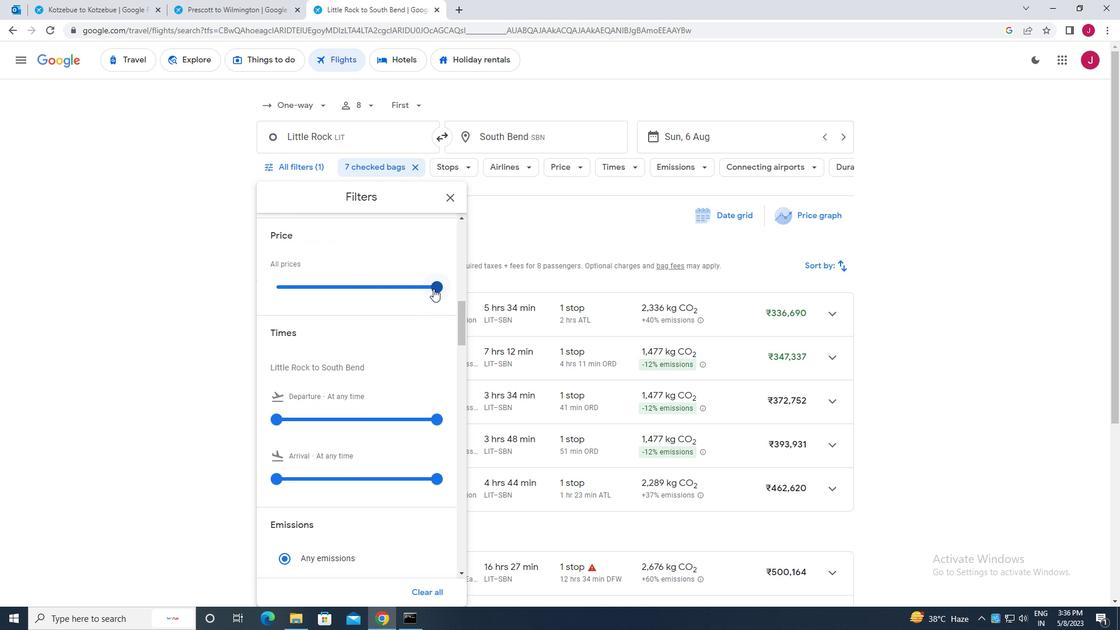 
Action: Mouse moved to (331, 308)
Screenshot: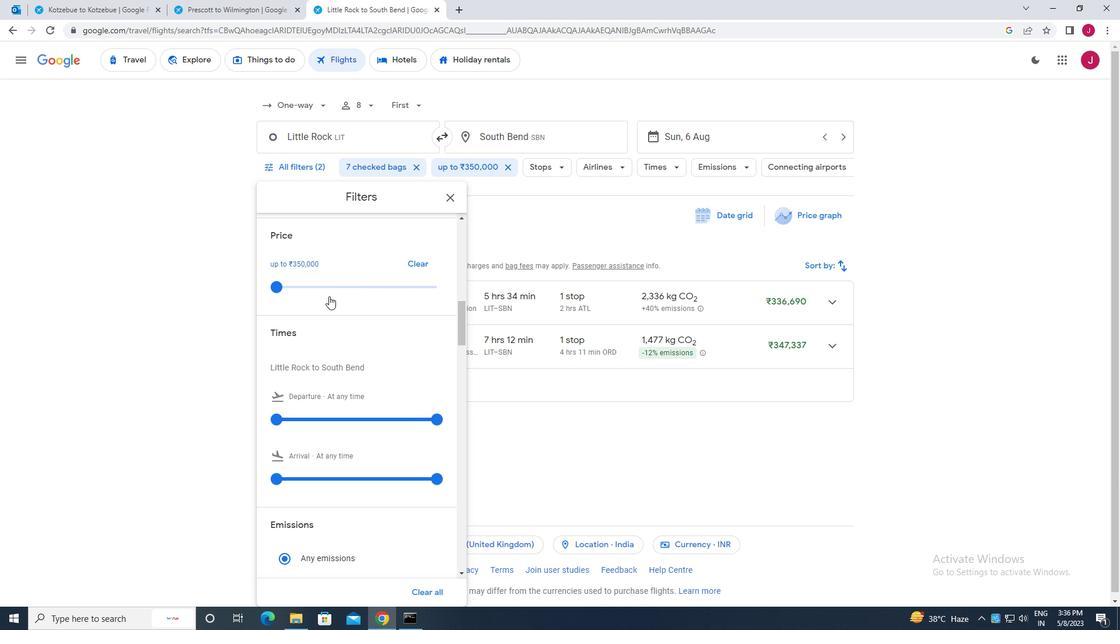 
Action: Mouse scrolled (331, 307) with delta (0, 0)
Screenshot: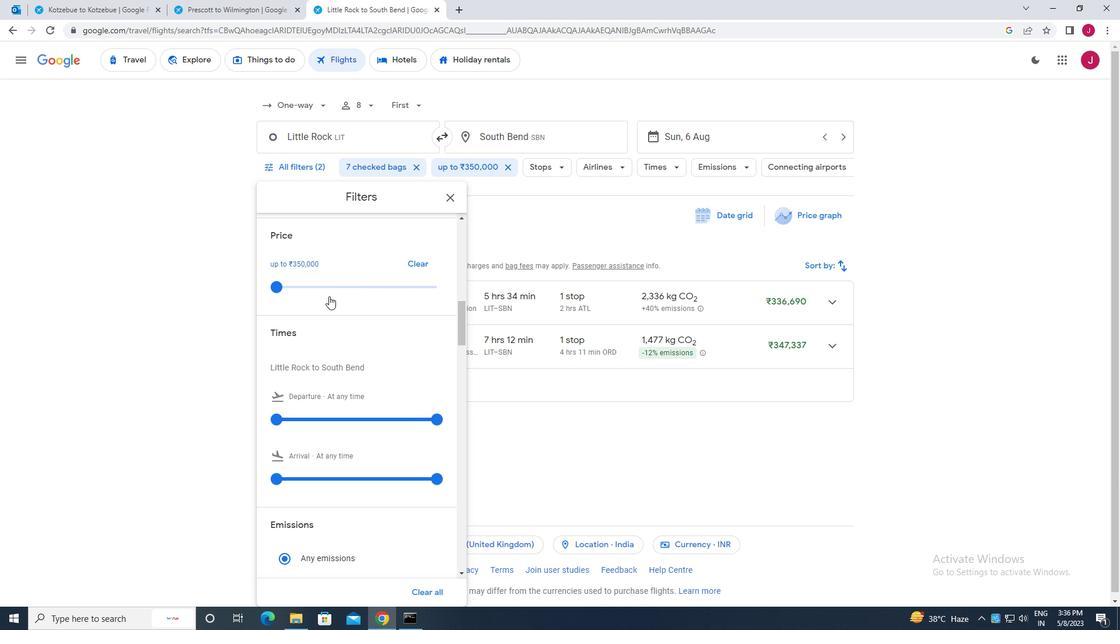 
Action: Mouse moved to (332, 310)
Screenshot: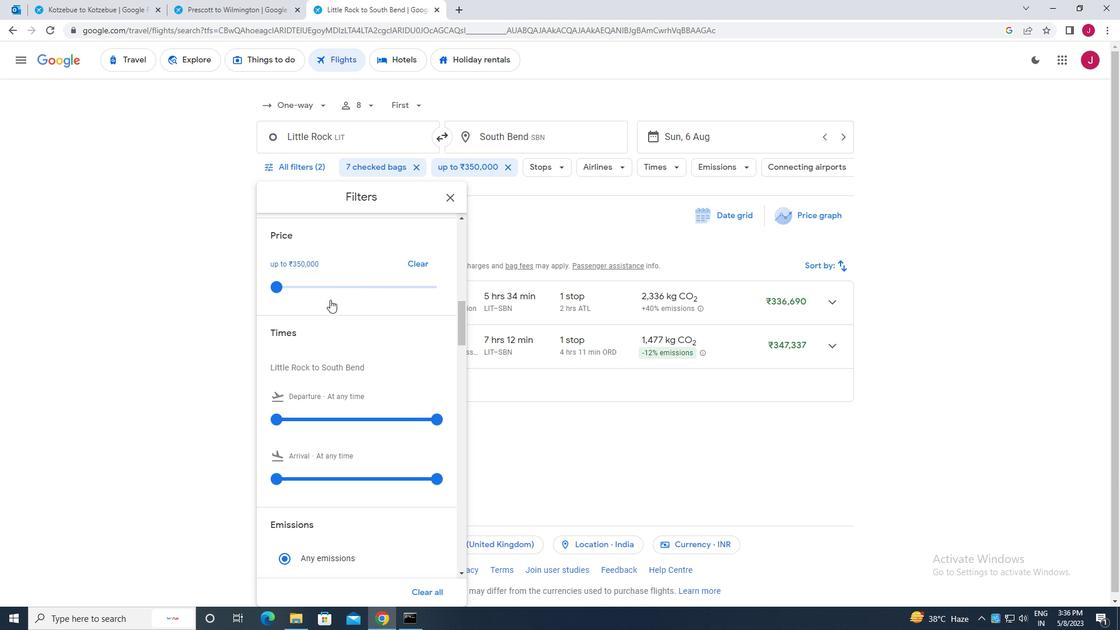 
Action: Mouse scrolled (332, 309) with delta (0, 0)
Screenshot: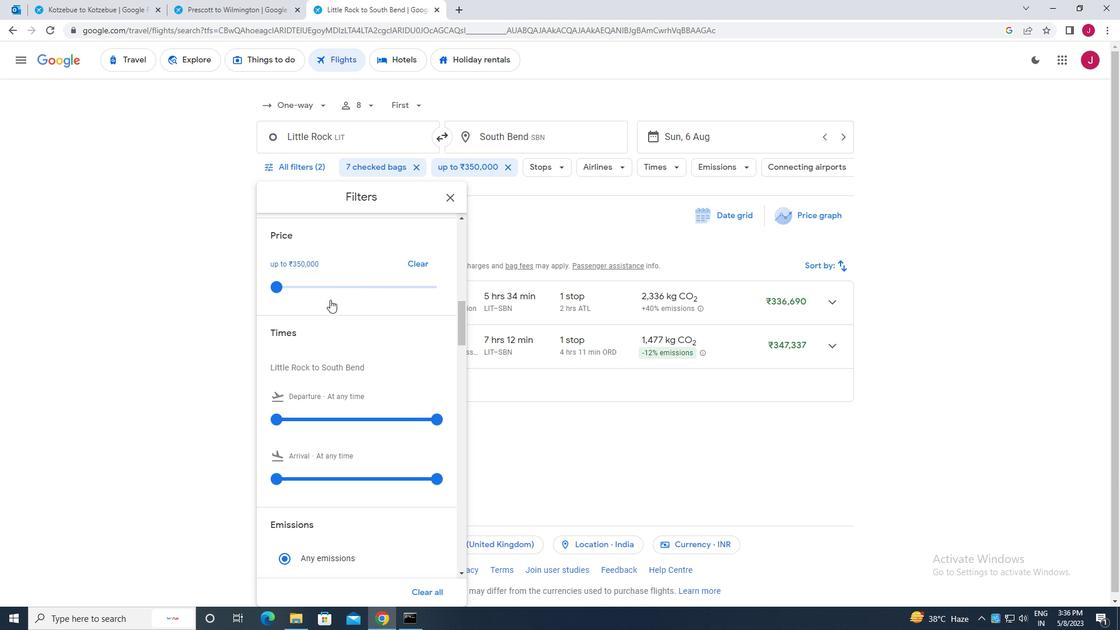 
Action: Mouse moved to (332, 311)
Screenshot: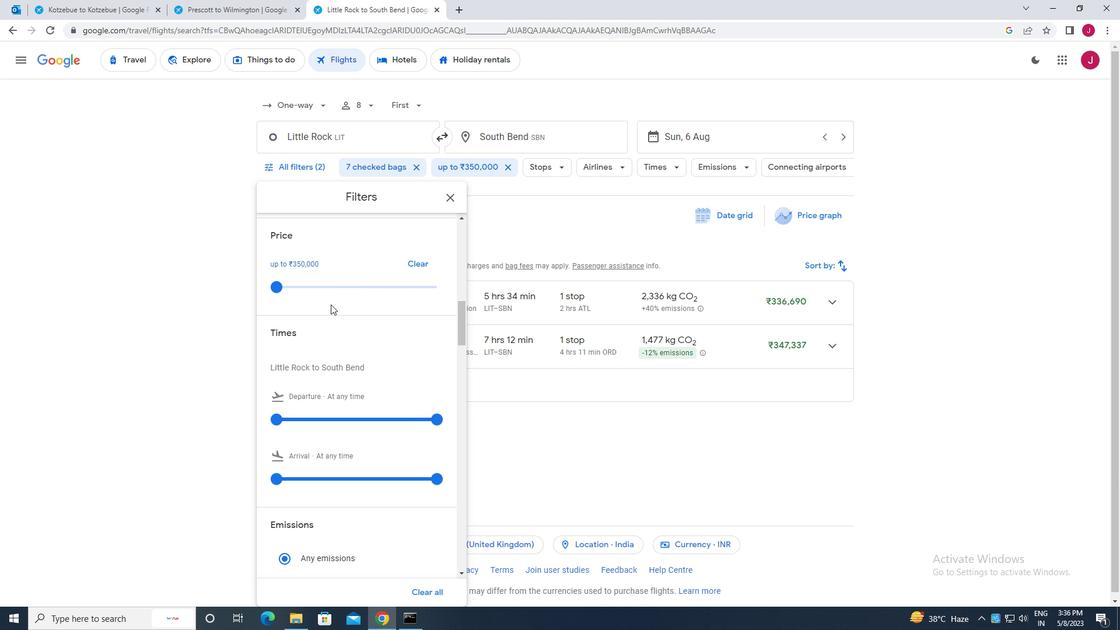 
Action: Mouse scrolled (332, 310) with delta (0, 0)
Screenshot: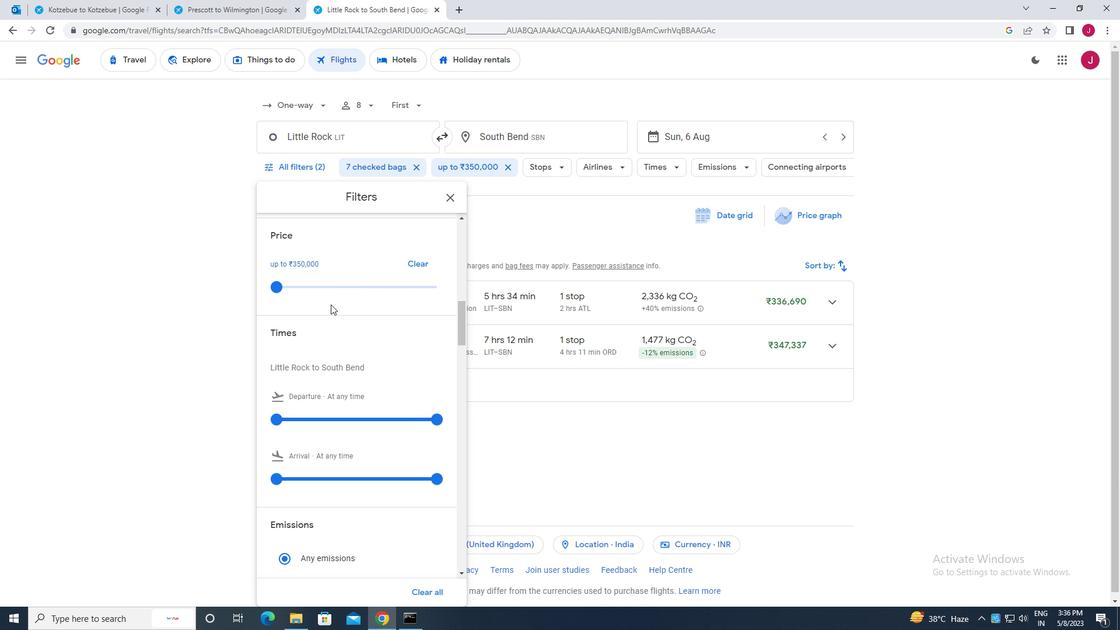 
Action: Mouse moved to (276, 242)
Screenshot: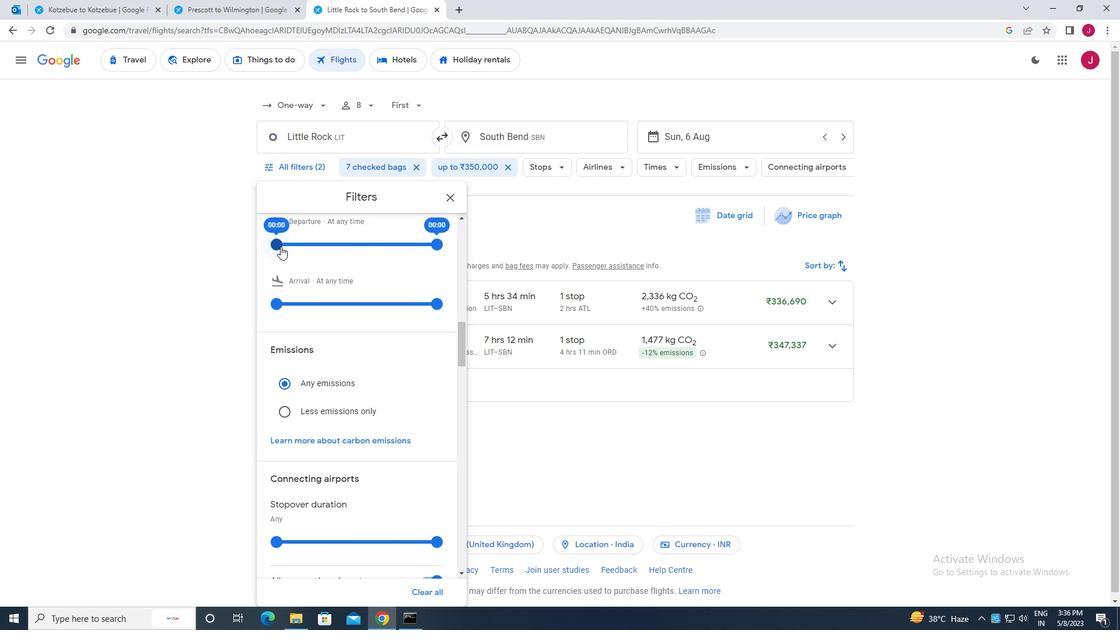 
Action: Mouse pressed left at (276, 242)
Screenshot: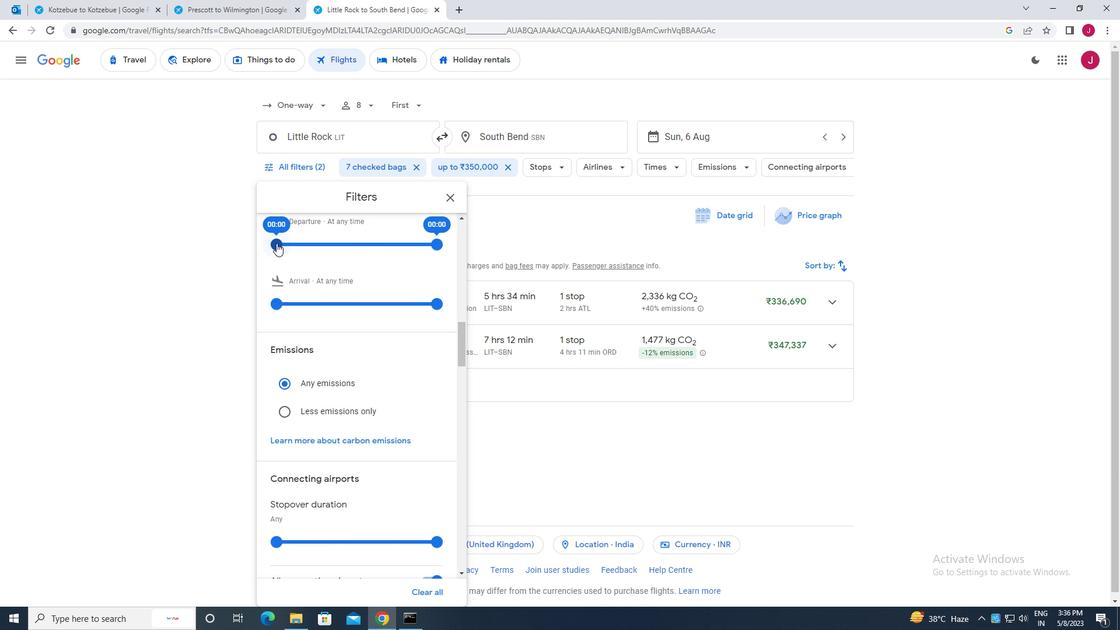 
Action: Mouse moved to (438, 246)
Screenshot: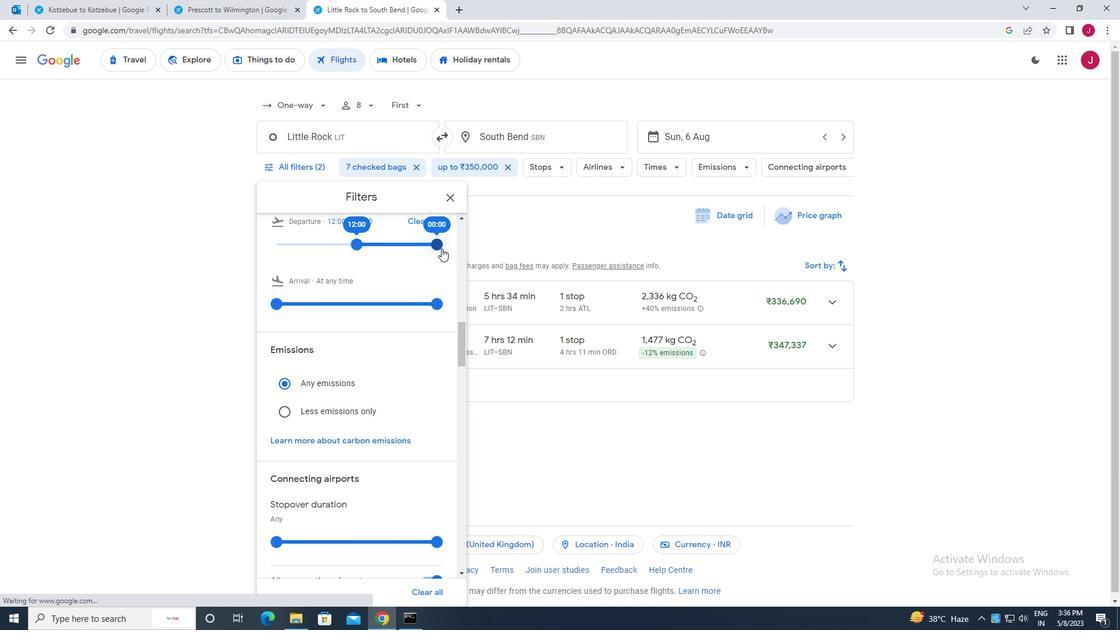 
Action: Mouse pressed left at (438, 246)
Screenshot: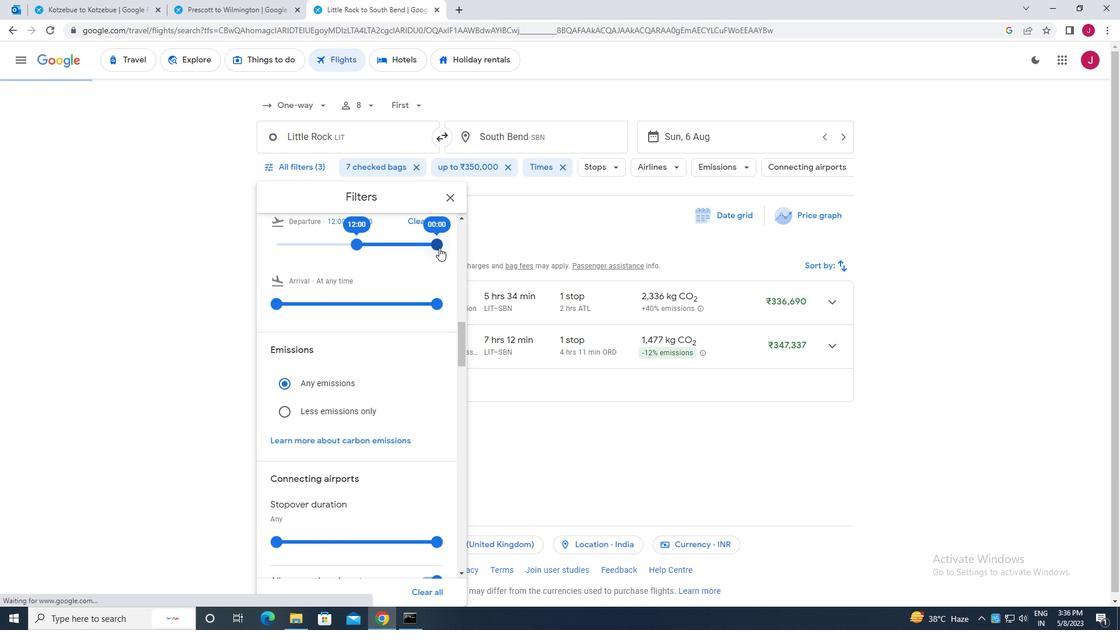 
Action: Mouse moved to (447, 197)
Screenshot: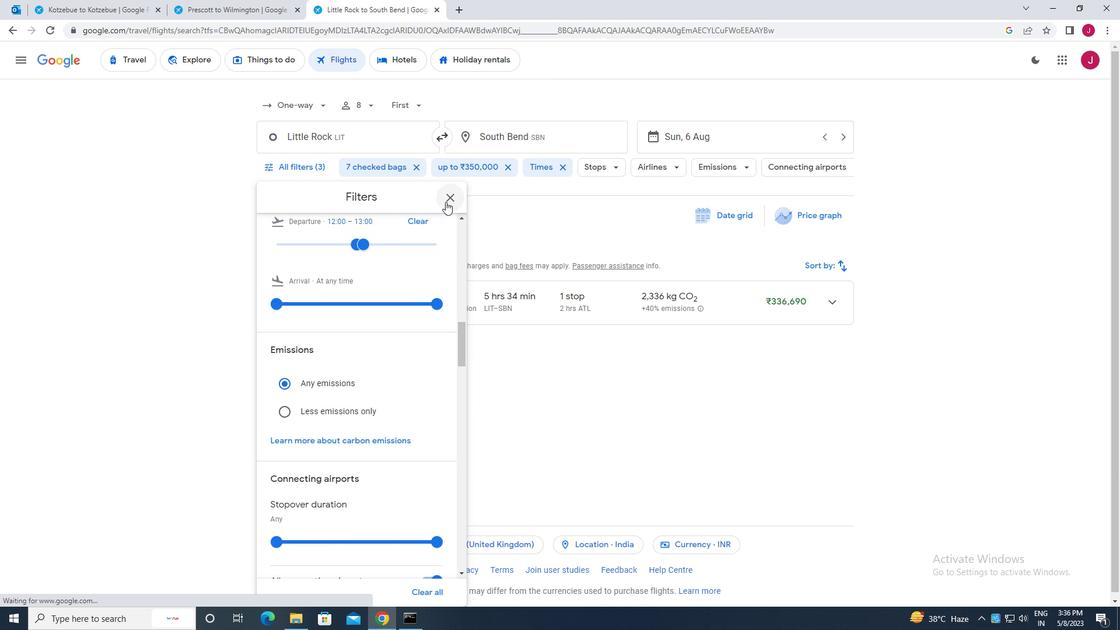
Action: Mouse pressed left at (447, 197)
Screenshot: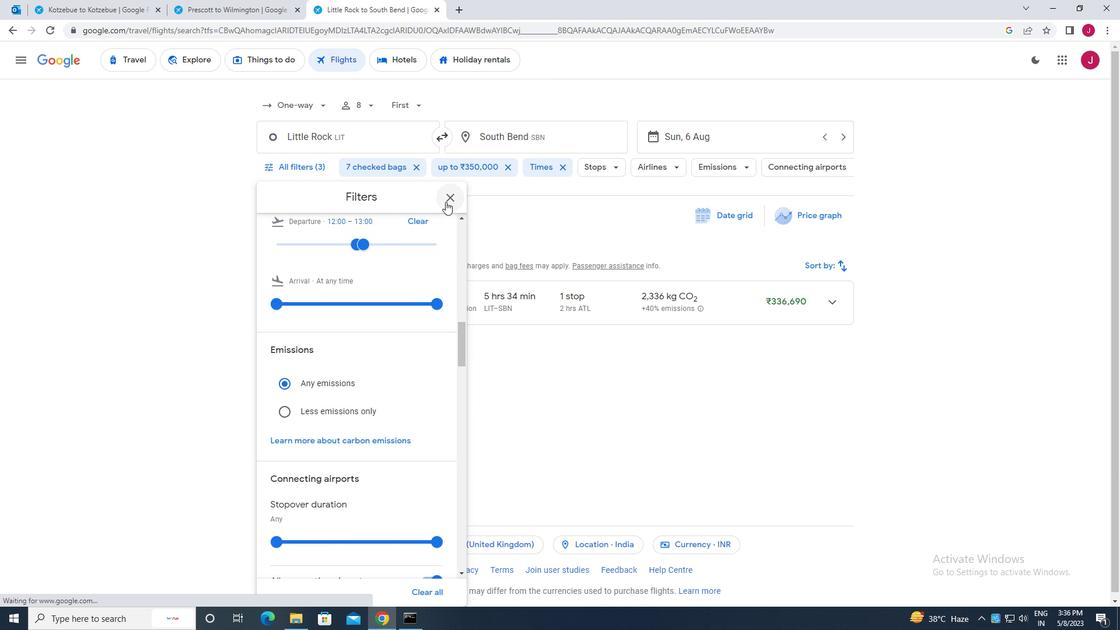
Action: Mouse moved to (445, 199)
Screenshot: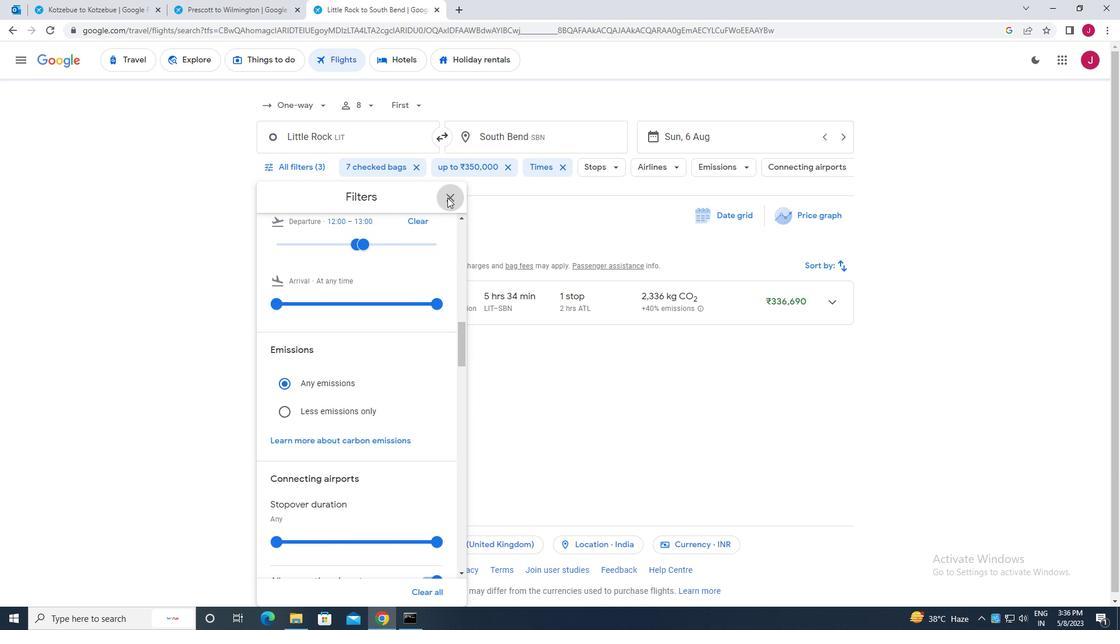 
